 Task: Look for space in Saint-Augustin-de-Desmaures, Canada from 8th June, 2023 to 19th June, 2023 for 1 adult in price range Rs.5000 to Rs.12000. Place can be shared room with 1  bedroom having 1 bed and 1 bathroom. Property type can be house, flat, guest house, hotel. Booking option can be shelf check-in. Required host language is English.
Action: Mouse moved to (527, 92)
Screenshot: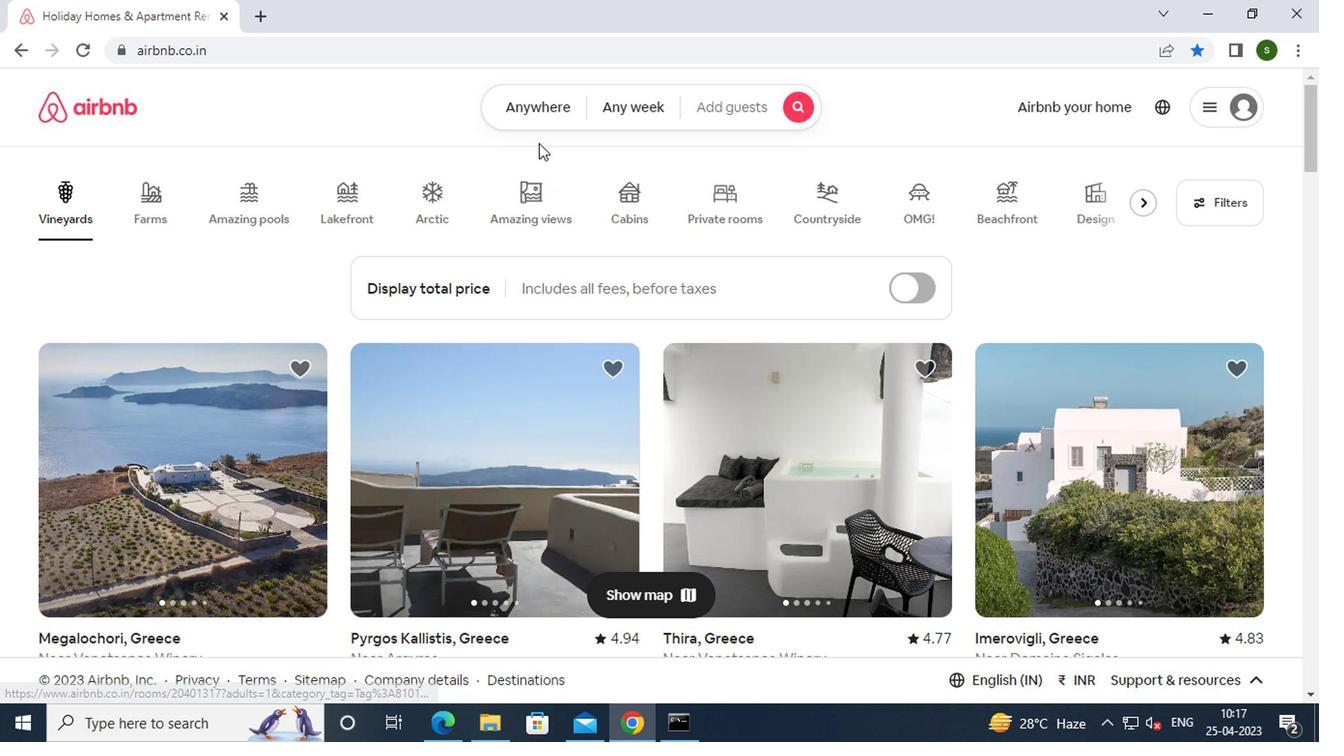 
Action: Mouse pressed left at (527, 92)
Screenshot: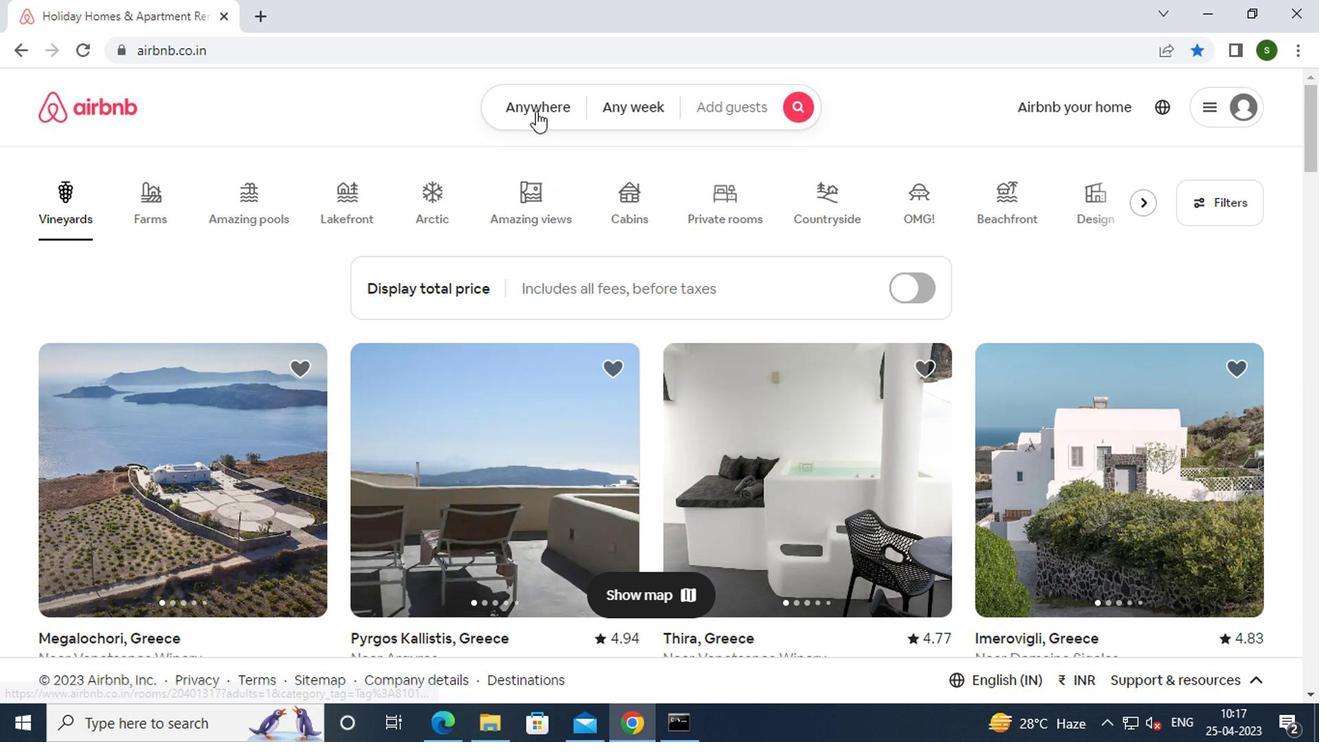 
Action: Mouse moved to (417, 171)
Screenshot: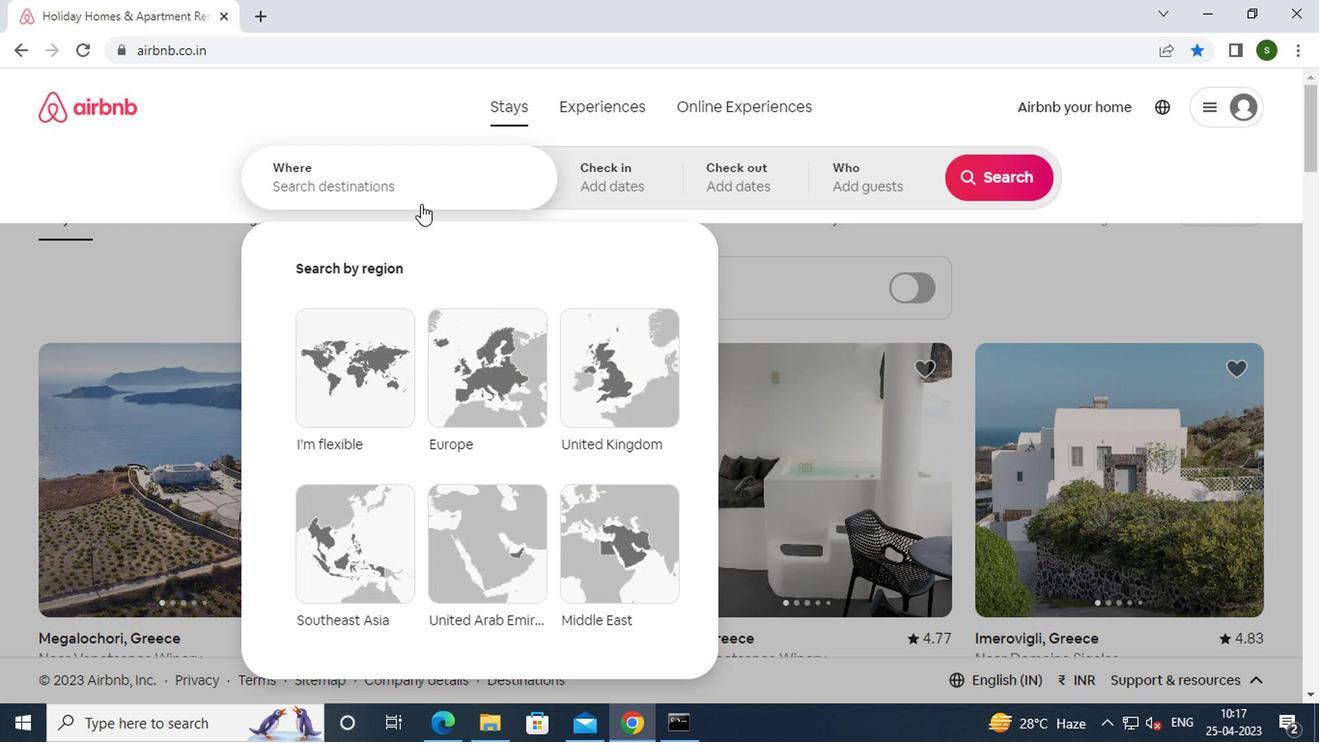 
Action: Mouse pressed left at (417, 171)
Screenshot: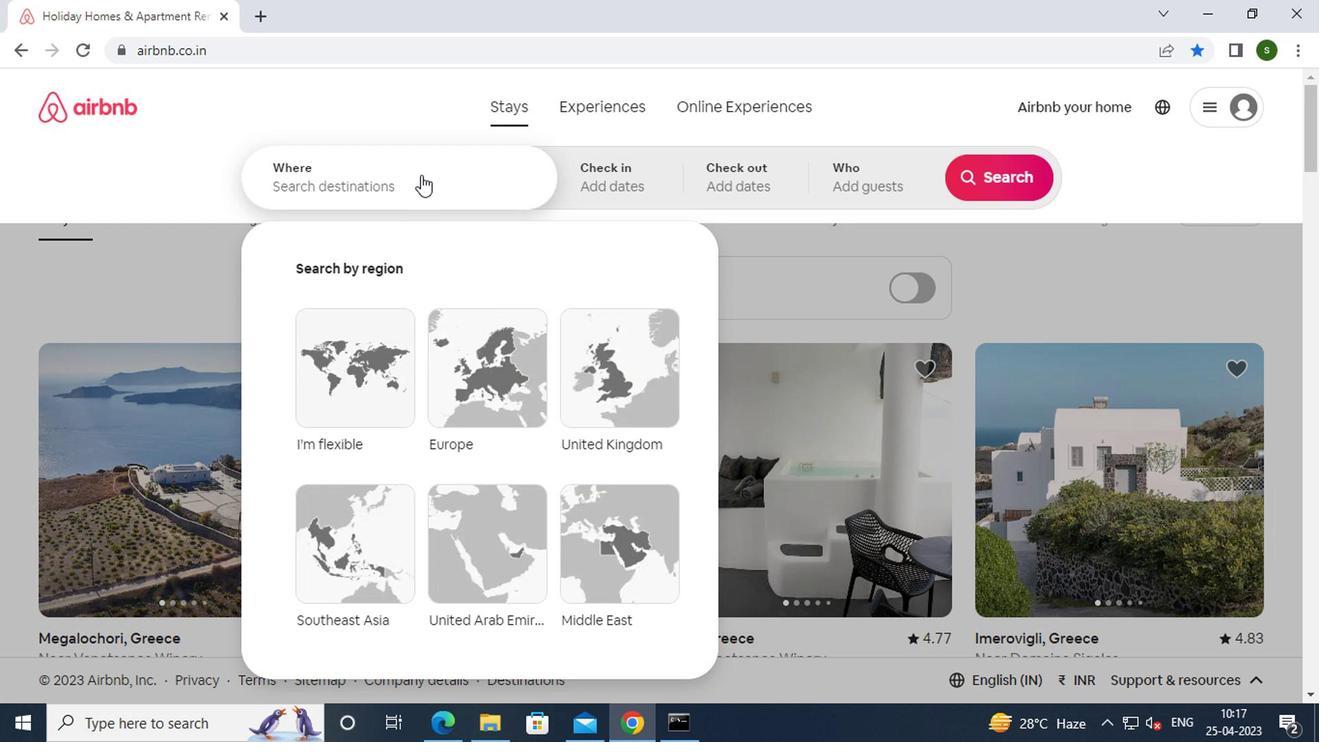 
Action: Mouse moved to (356, 169)
Screenshot: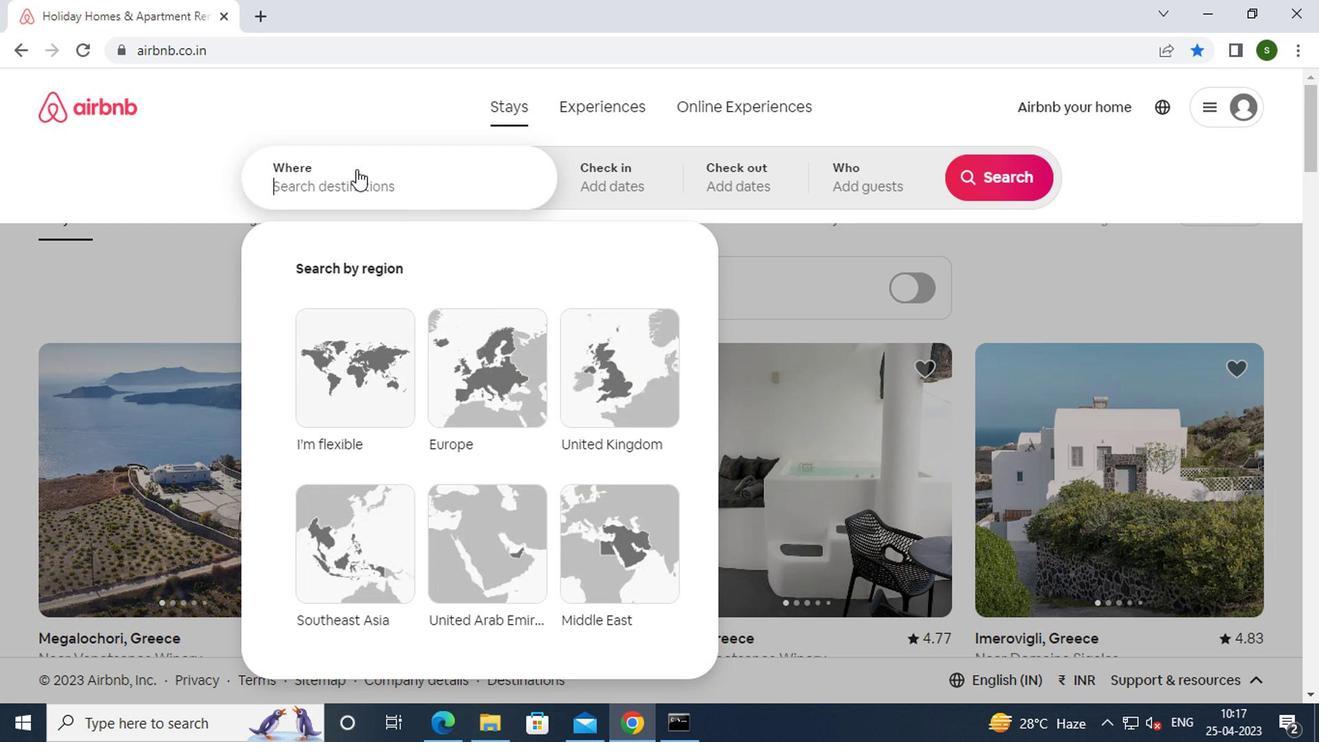 
Action: Key pressed <Key.caps_lock><Key.caps_lock>s<Key.caps_lock>aint-<Key.caps_lock>a<Key.caps_lock>ugustin-de-<Key.caps_lock>d<Key.caps_lock>emaures,<Key.space><Key.caps_lock>c<Key.caps_lock>anada<Key.enter>
Screenshot: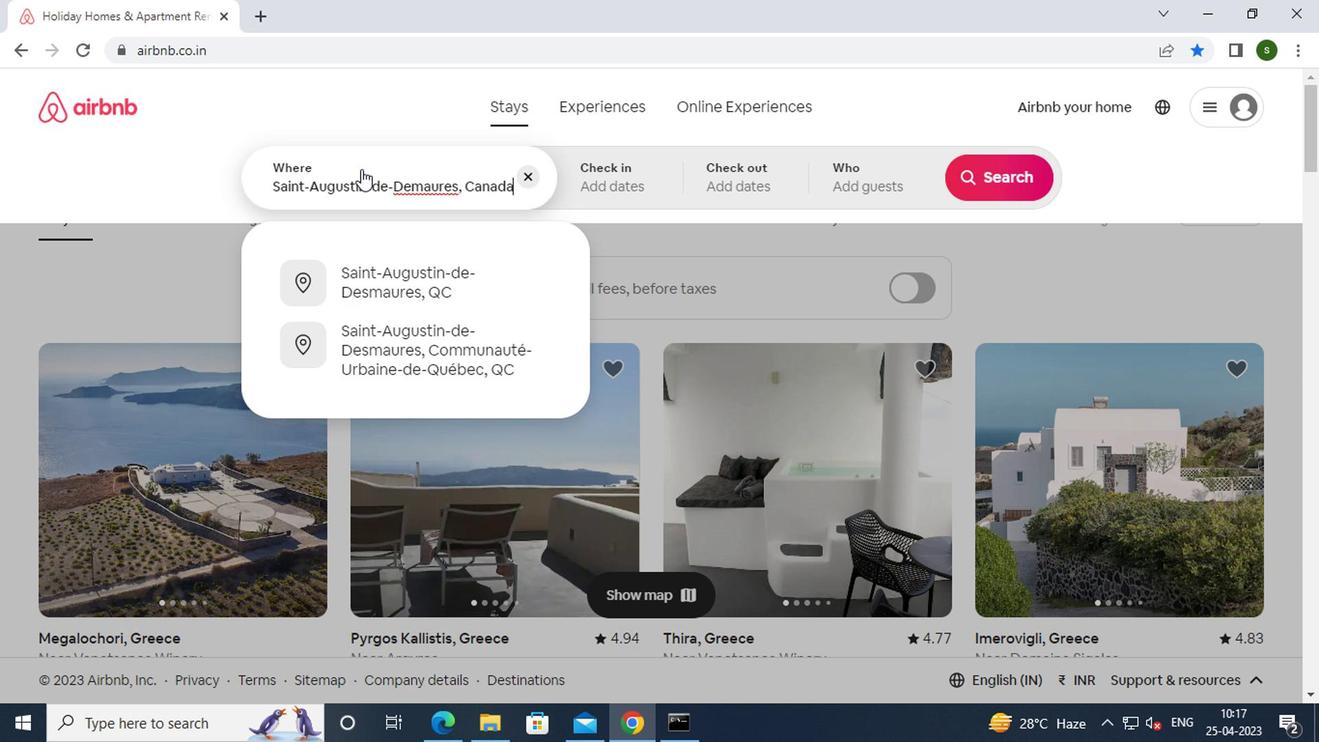 
Action: Mouse moved to (984, 338)
Screenshot: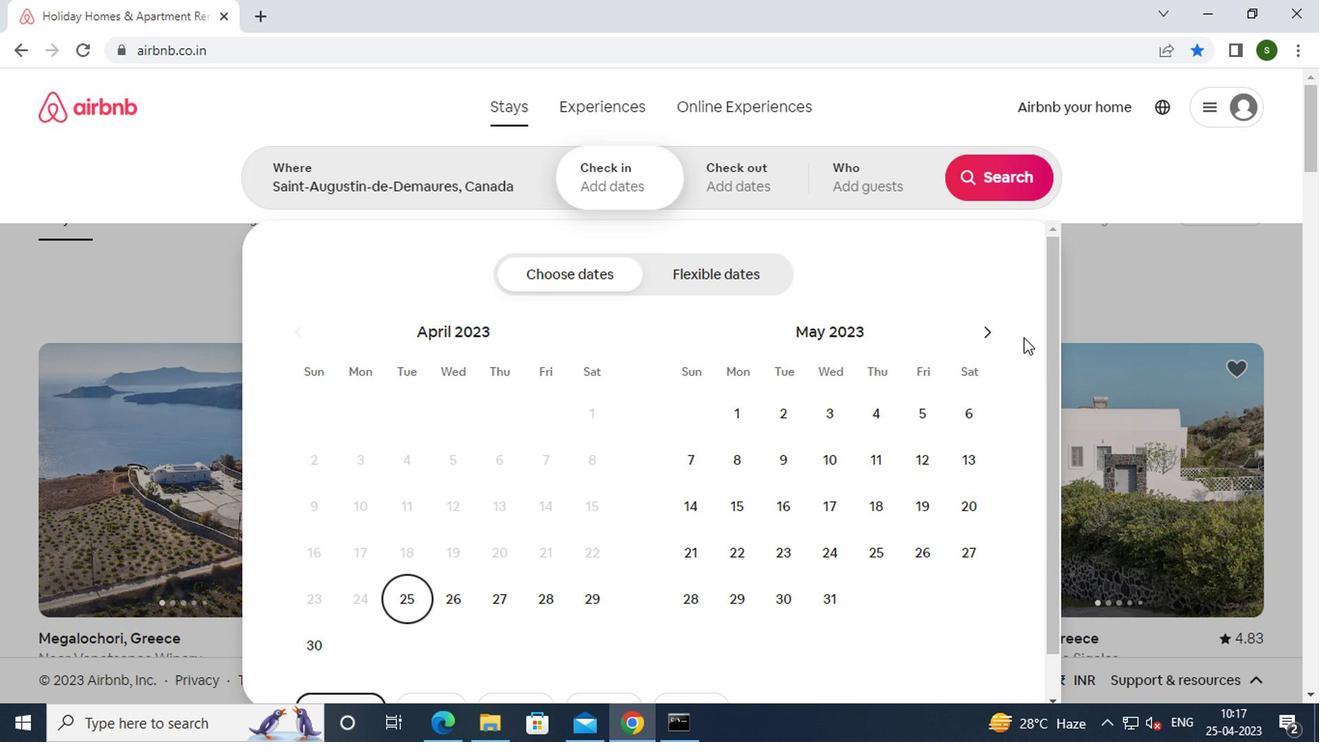 
Action: Mouse pressed left at (984, 338)
Screenshot: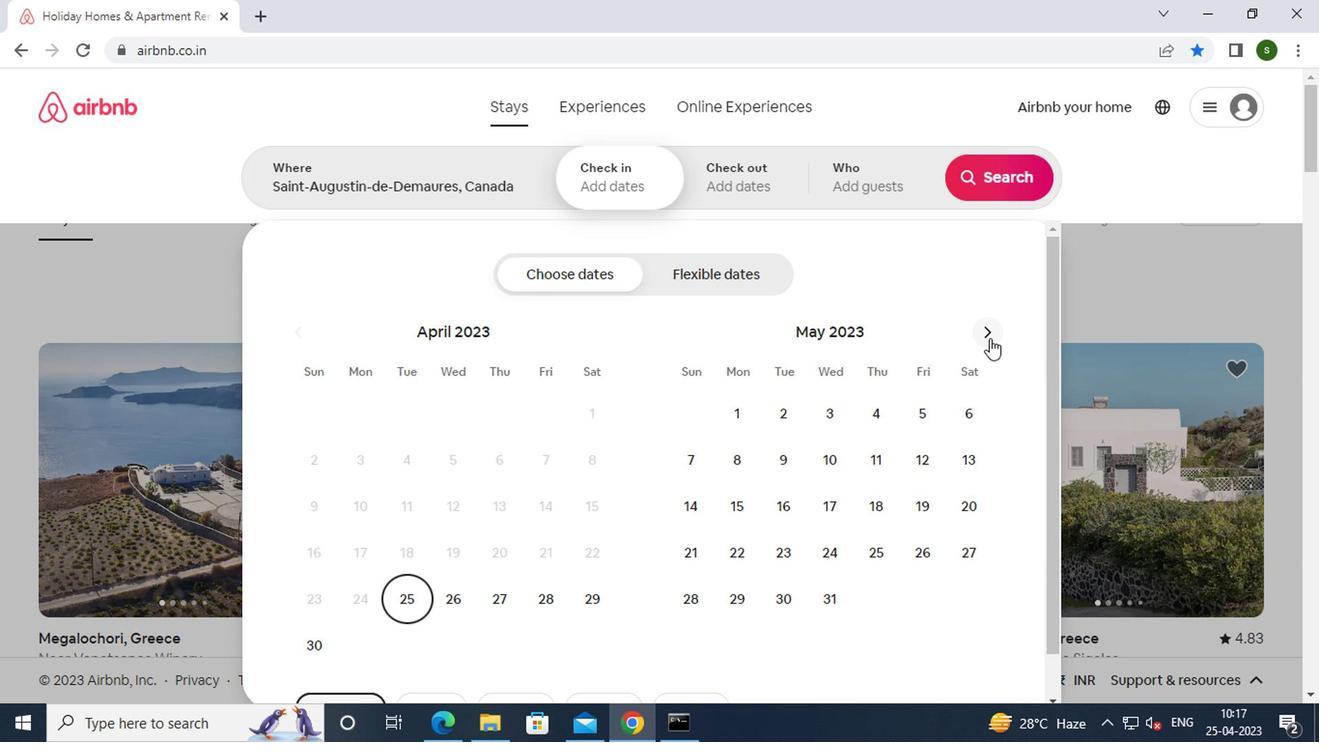 
Action: Mouse moved to (867, 458)
Screenshot: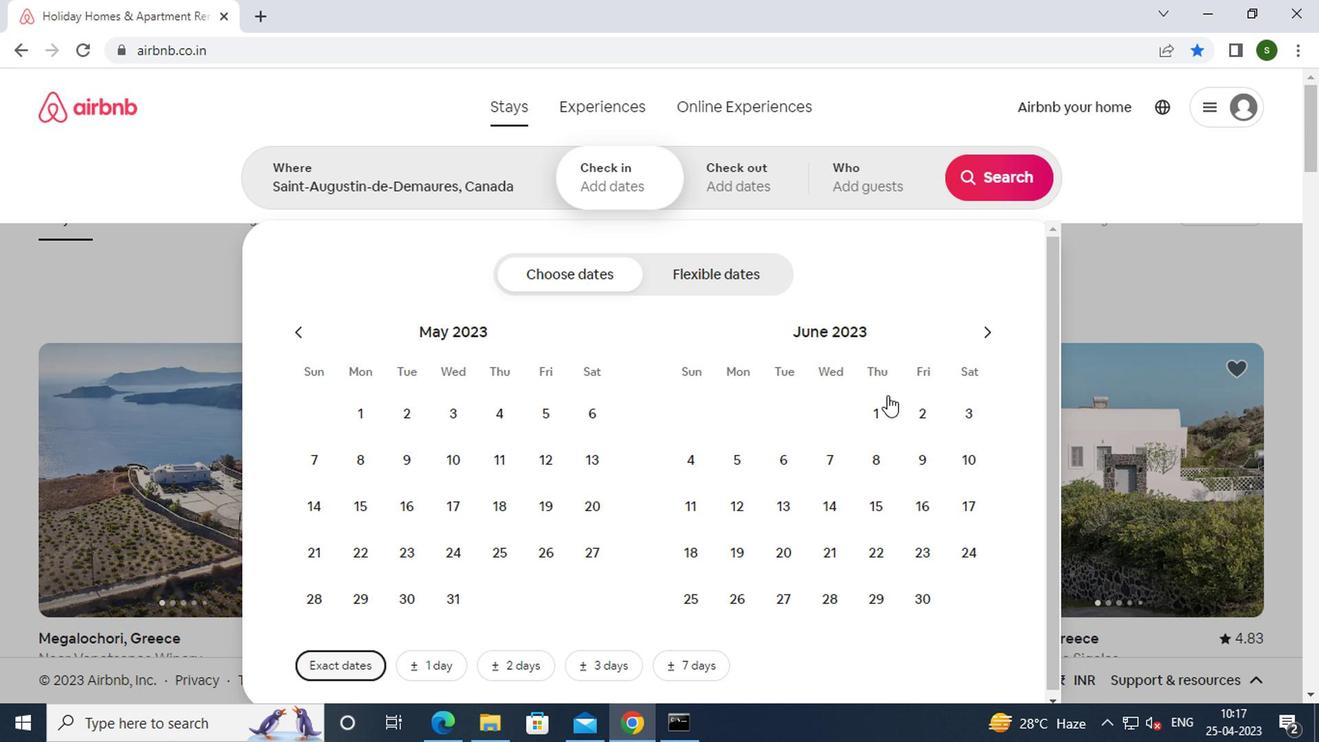 
Action: Mouse pressed left at (867, 458)
Screenshot: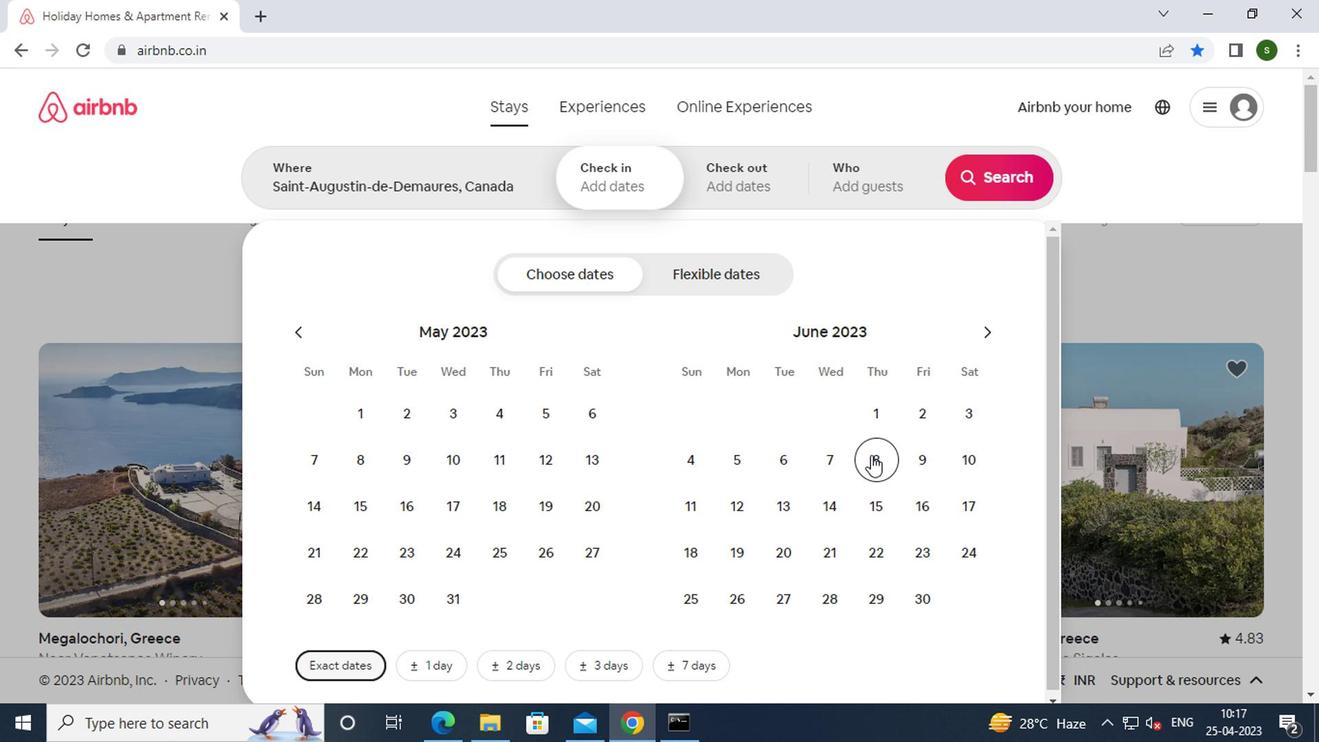 
Action: Mouse moved to (720, 564)
Screenshot: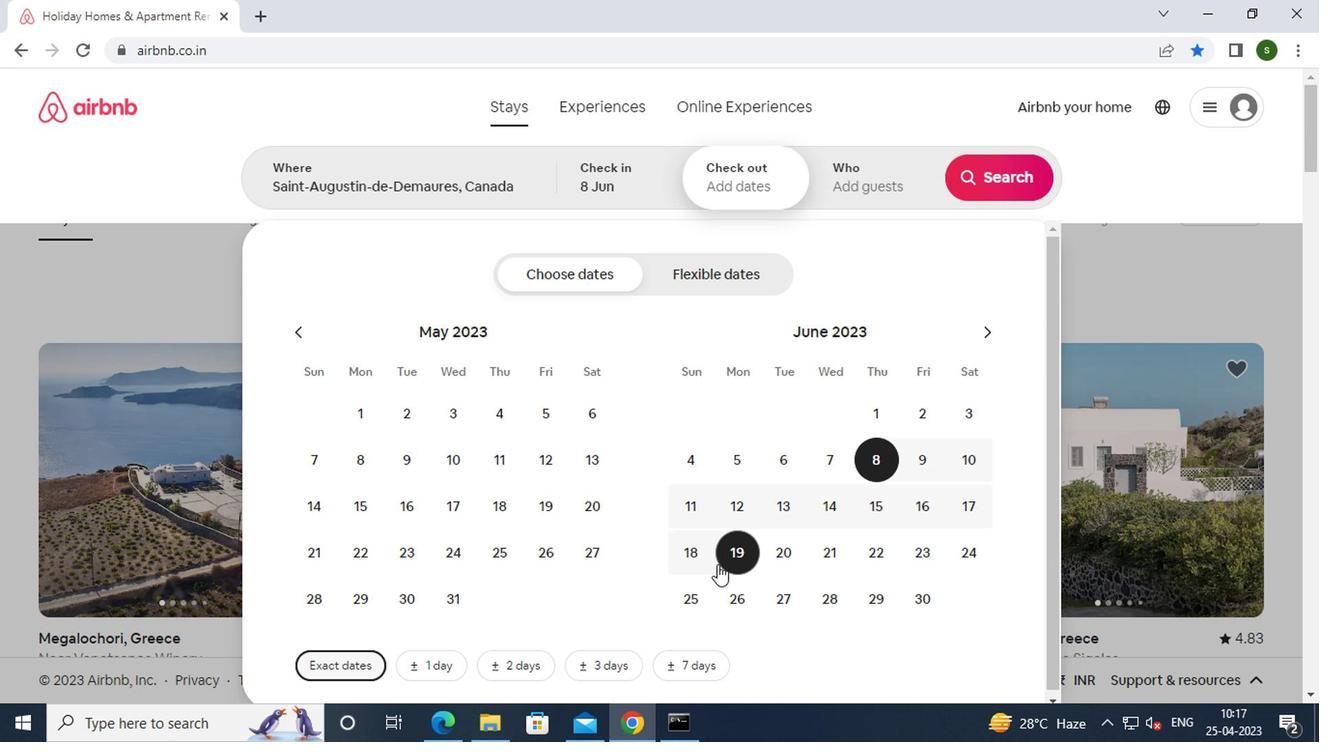 
Action: Mouse pressed left at (720, 564)
Screenshot: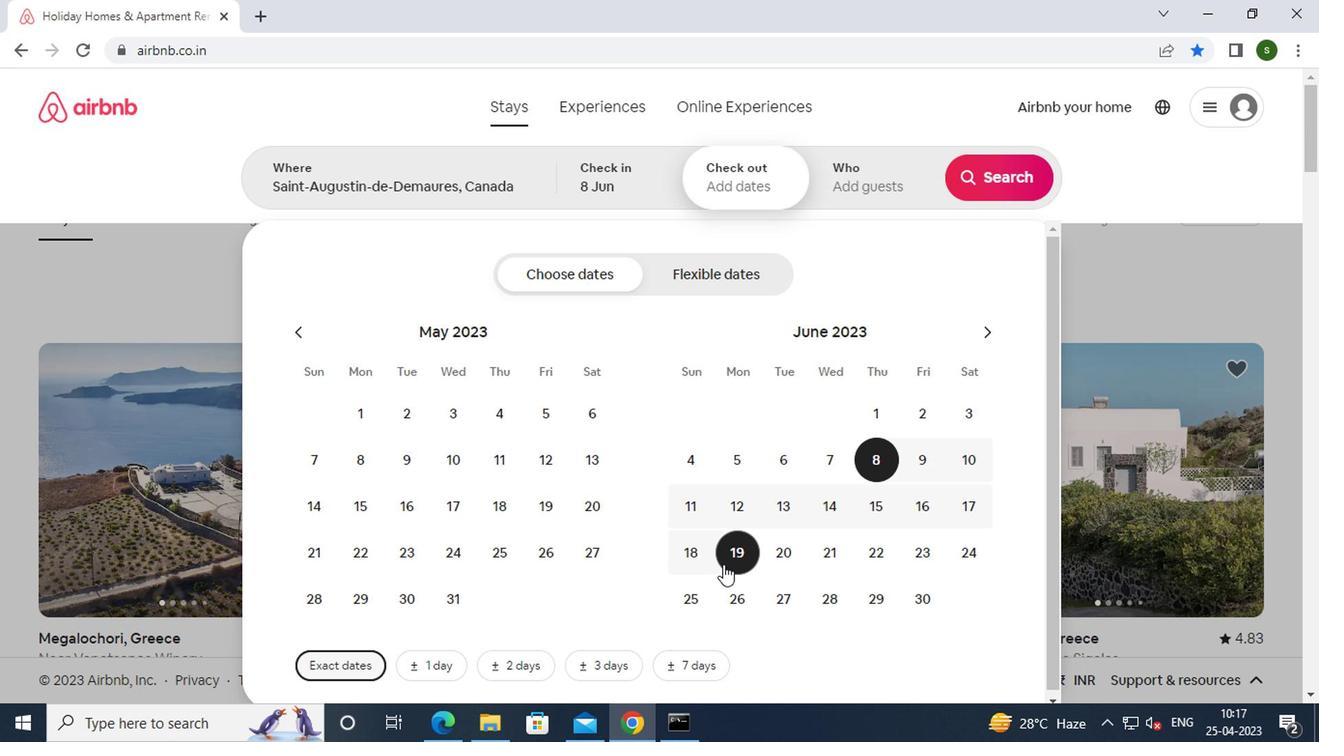 
Action: Mouse moved to (844, 192)
Screenshot: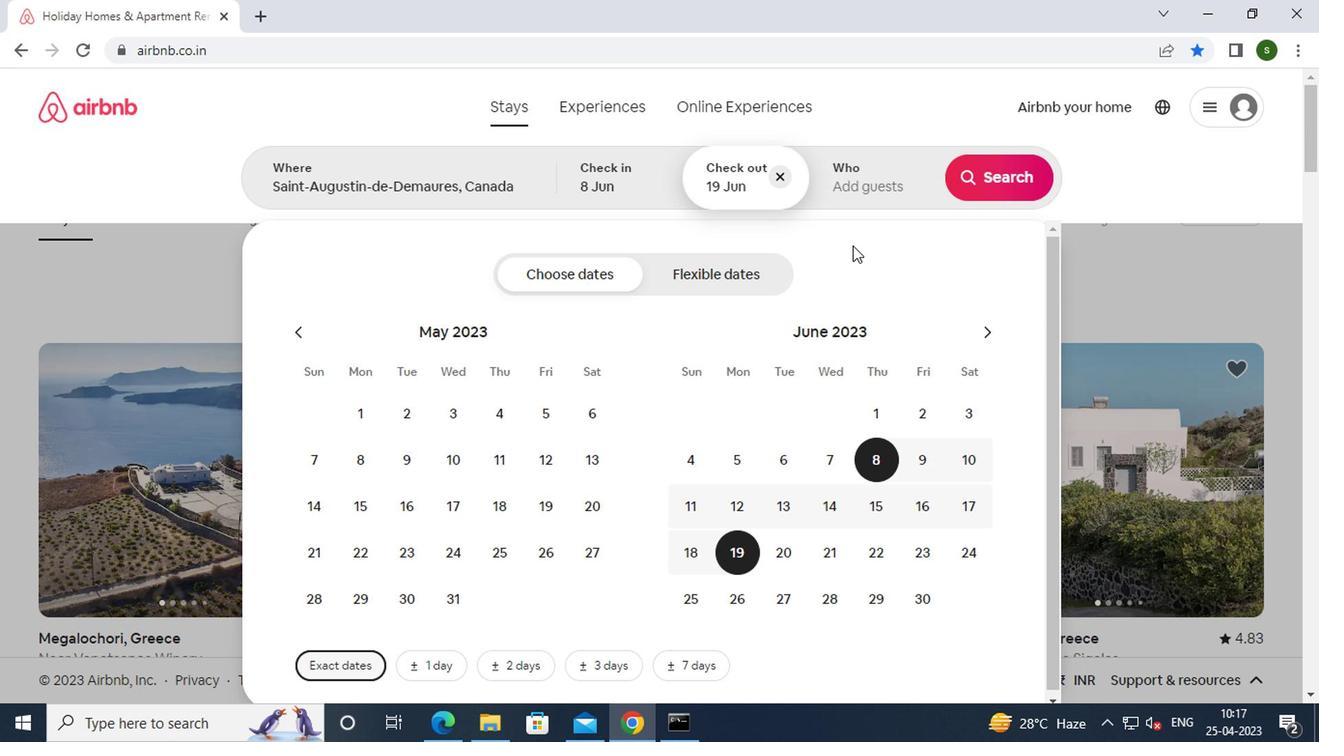 
Action: Mouse pressed left at (844, 192)
Screenshot: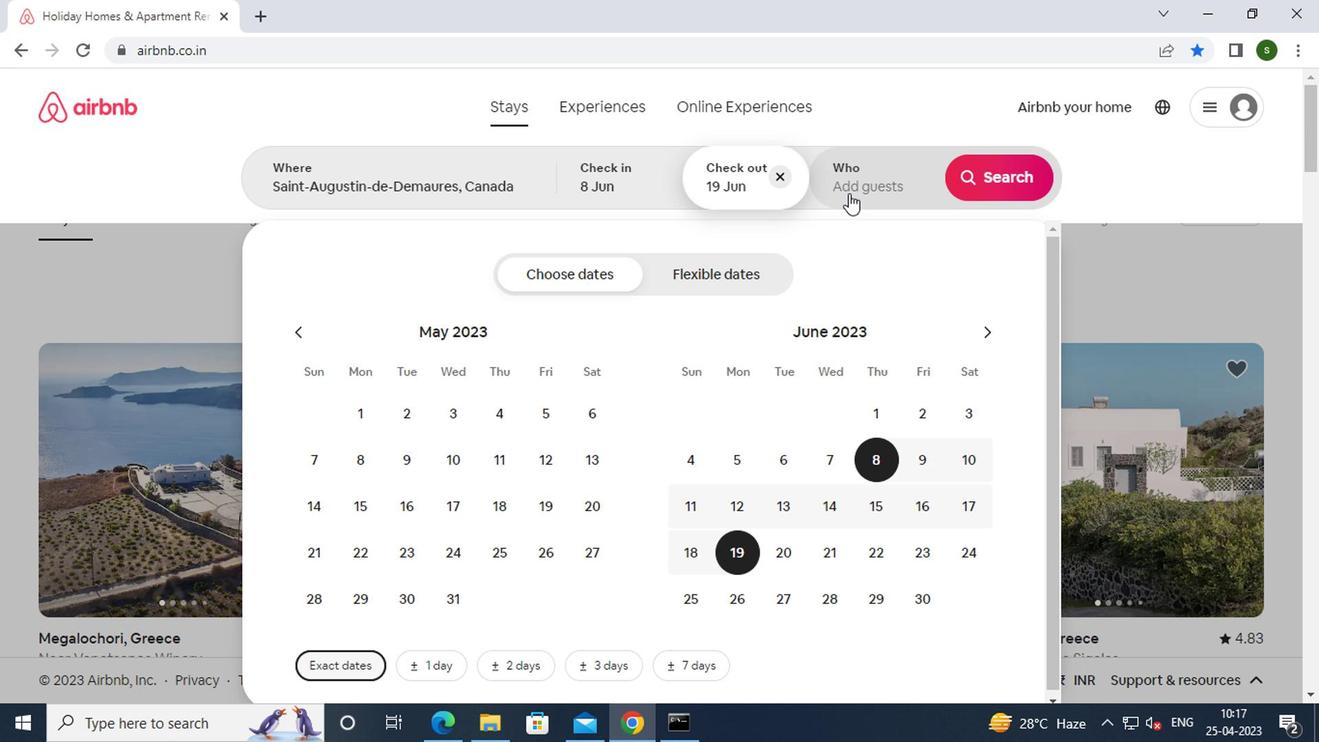 
Action: Mouse moved to (1022, 283)
Screenshot: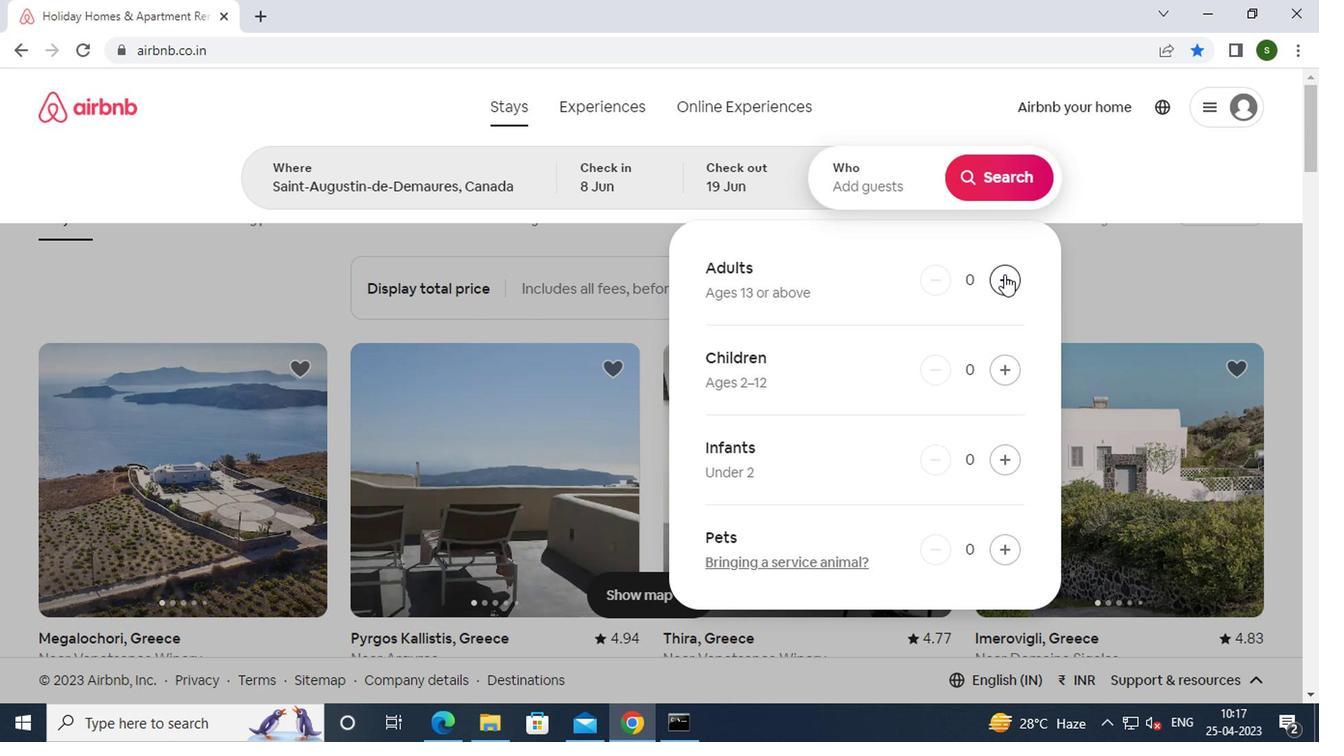 
Action: Mouse pressed left at (1022, 283)
Screenshot: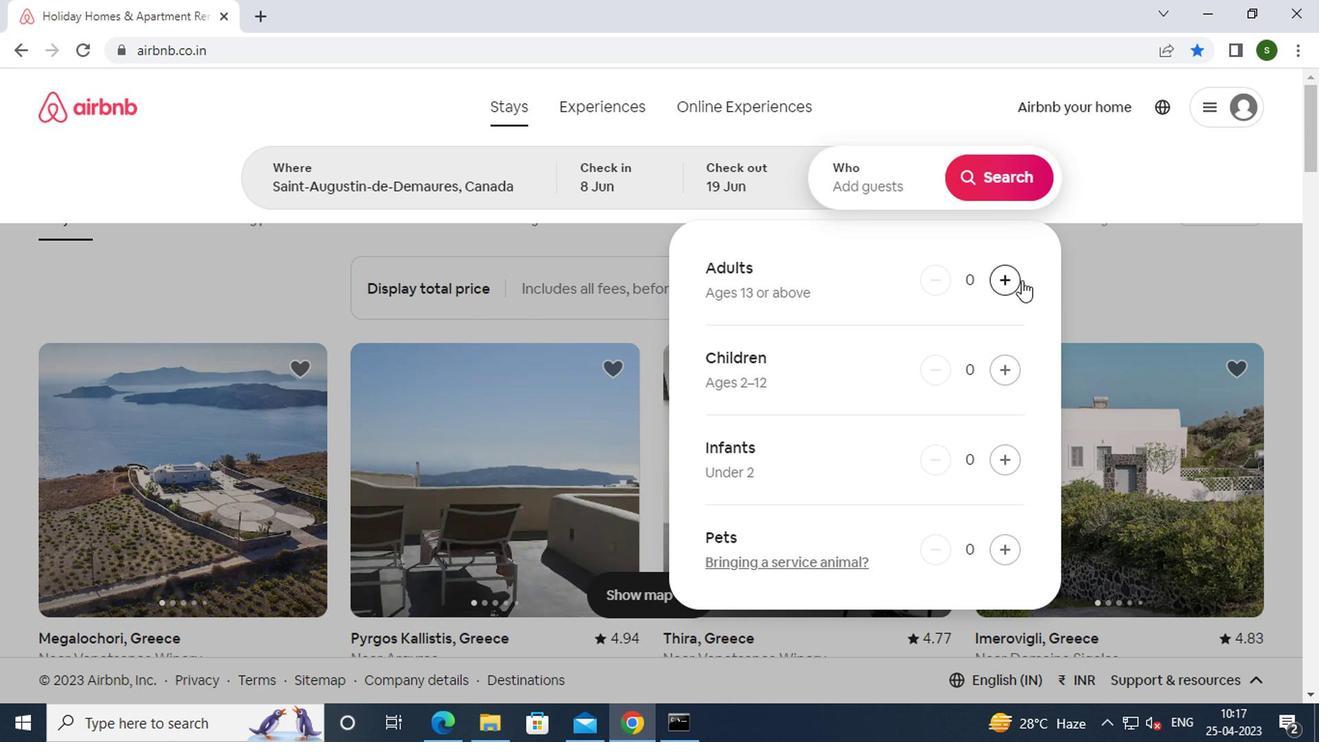 
Action: Mouse moved to (1012, 278)
Screenshot: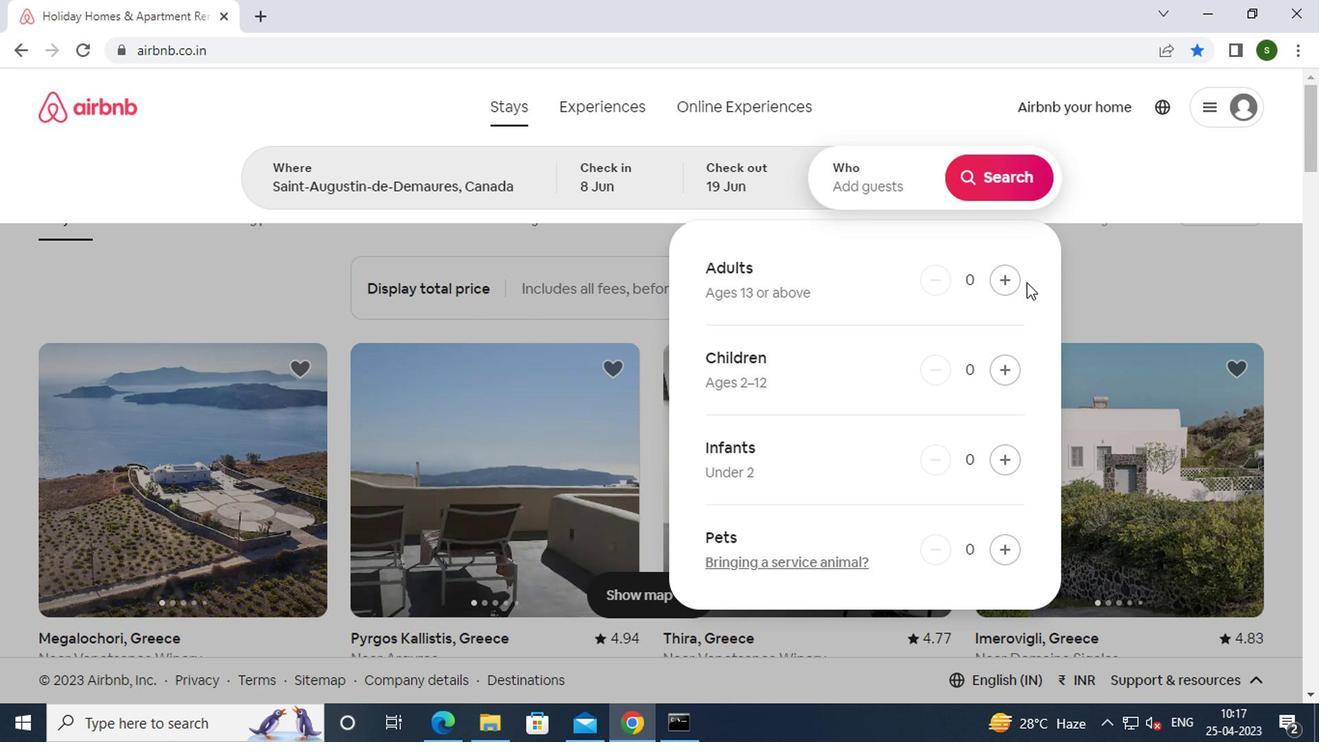 
Action: Mouse pressed left at (1012, 278)
Screenshot: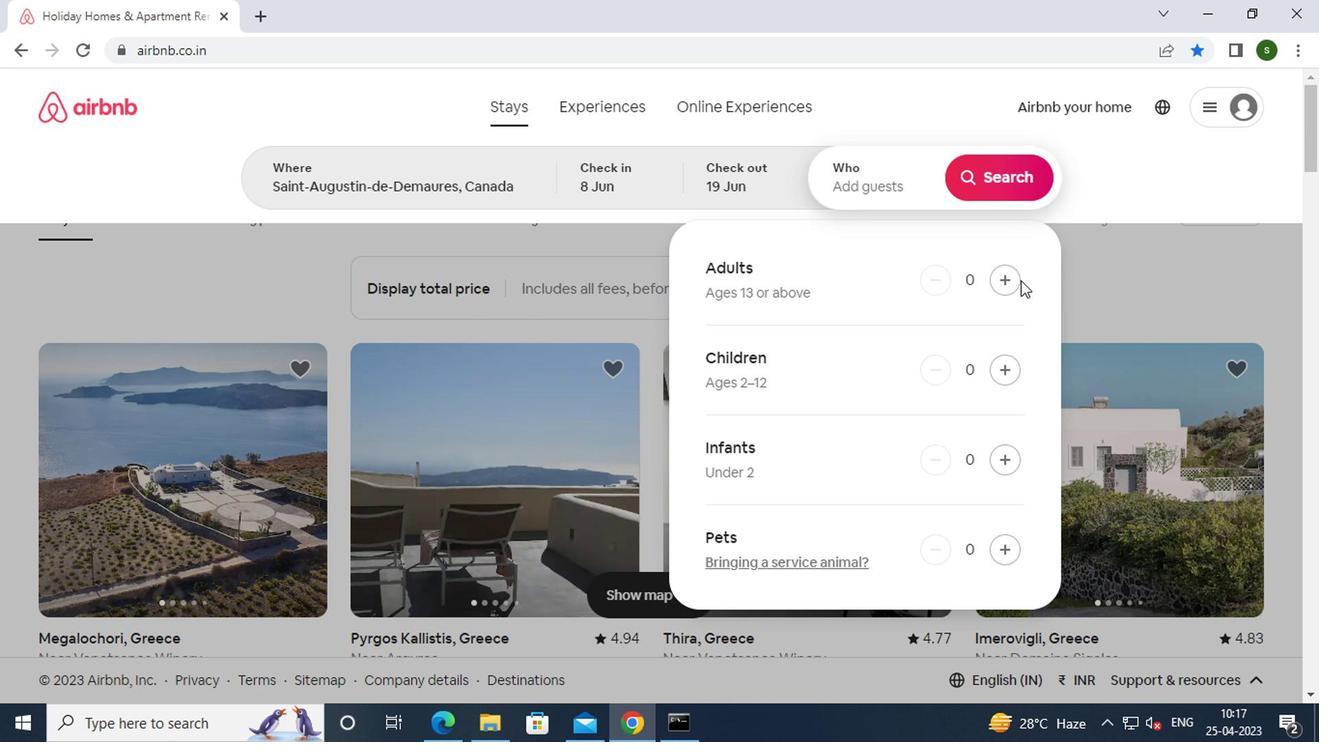 
Action: Mouse moved to (1007, 171)
Screenshot: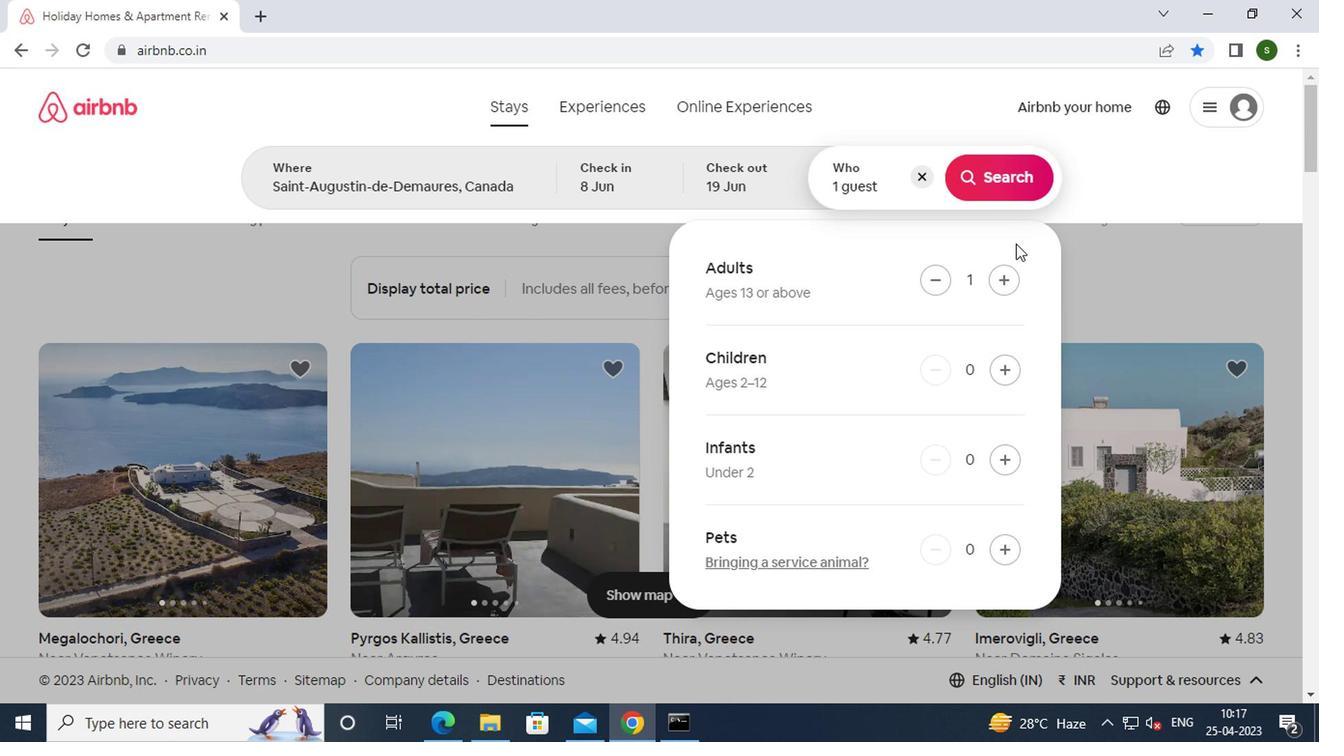 
Action: Mouse pressed left at (1007, 171)
Screenshot: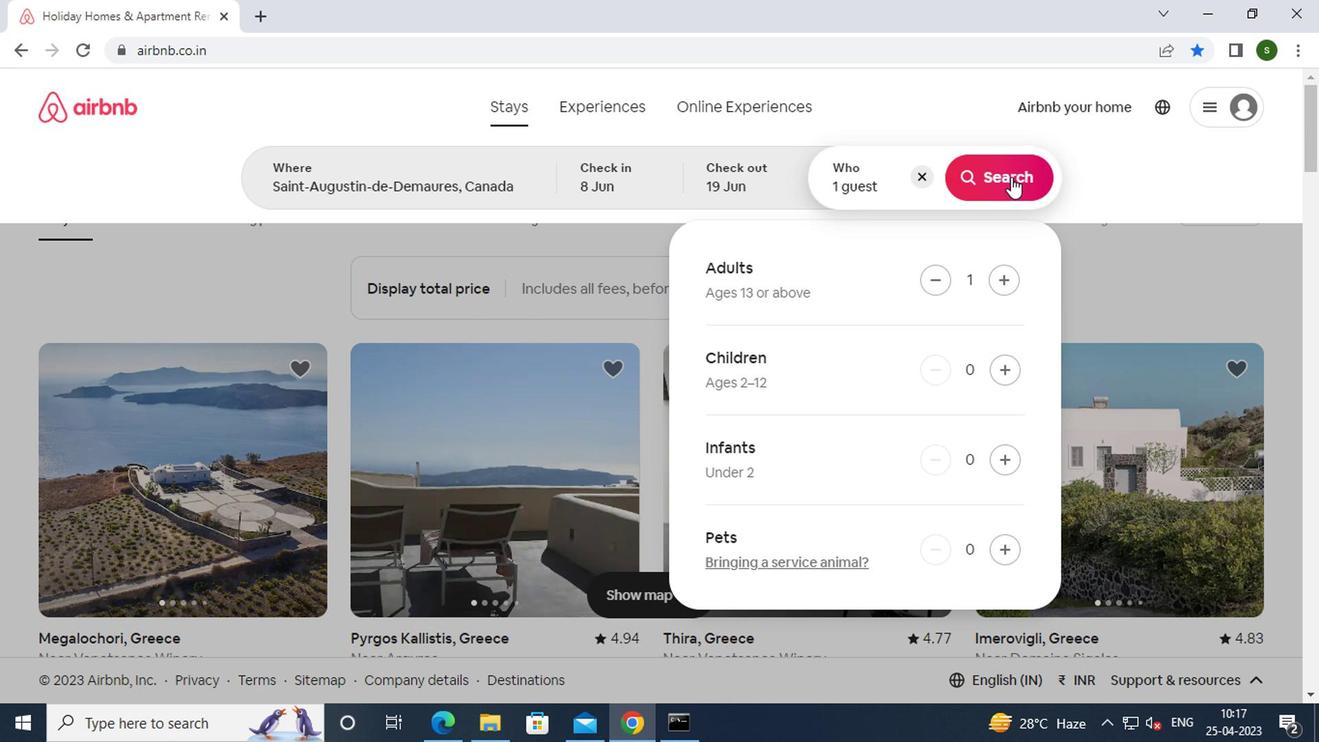 
Action: Mouse moved to (1254, 199)
Screenshot: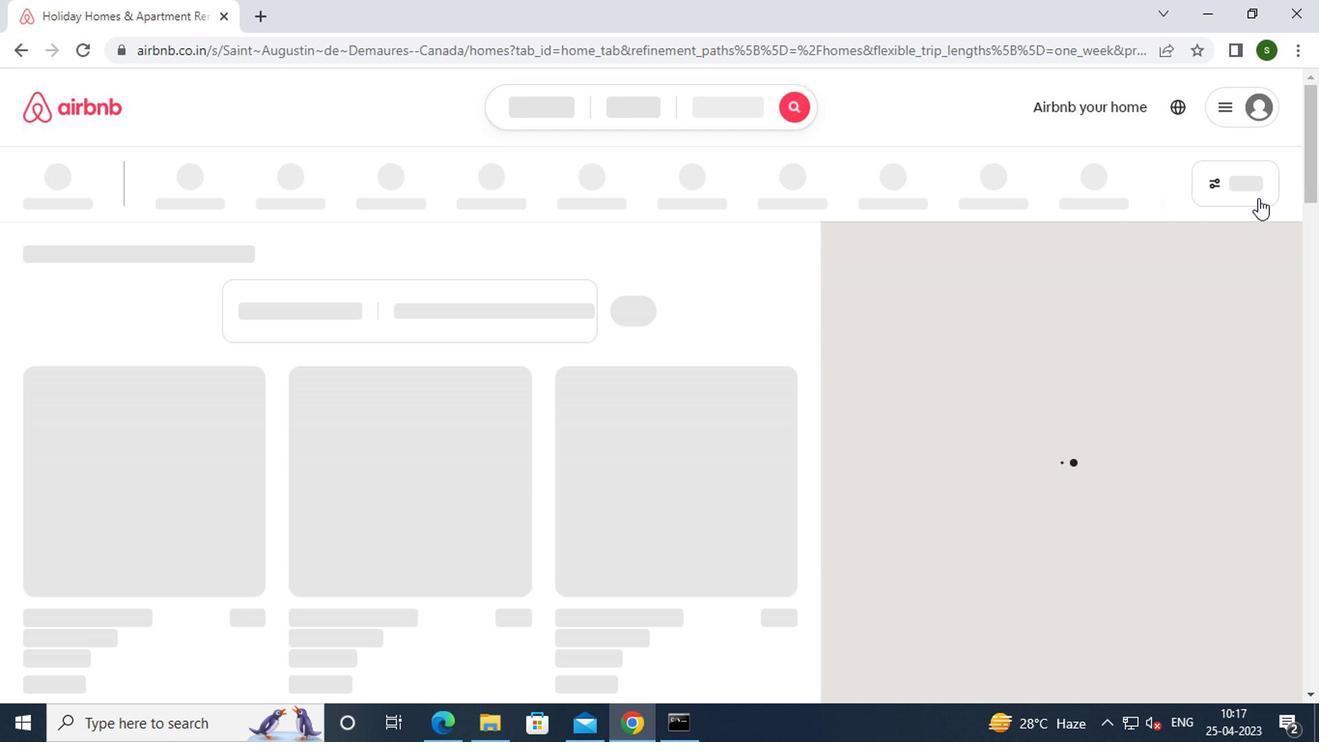 
Action: Mouse pressed left at (1254, 199)
Screenshot: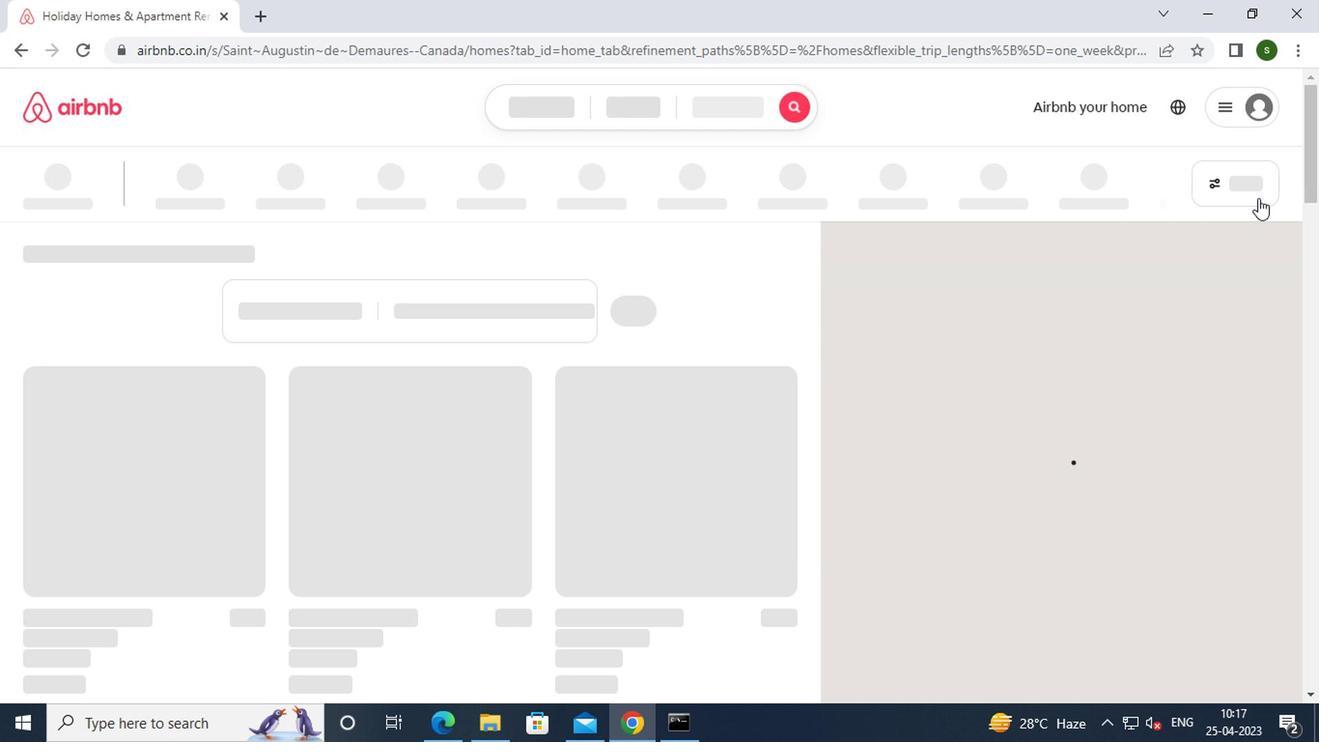 
Action: Mouse moved to (1242, 178)
Screenshot: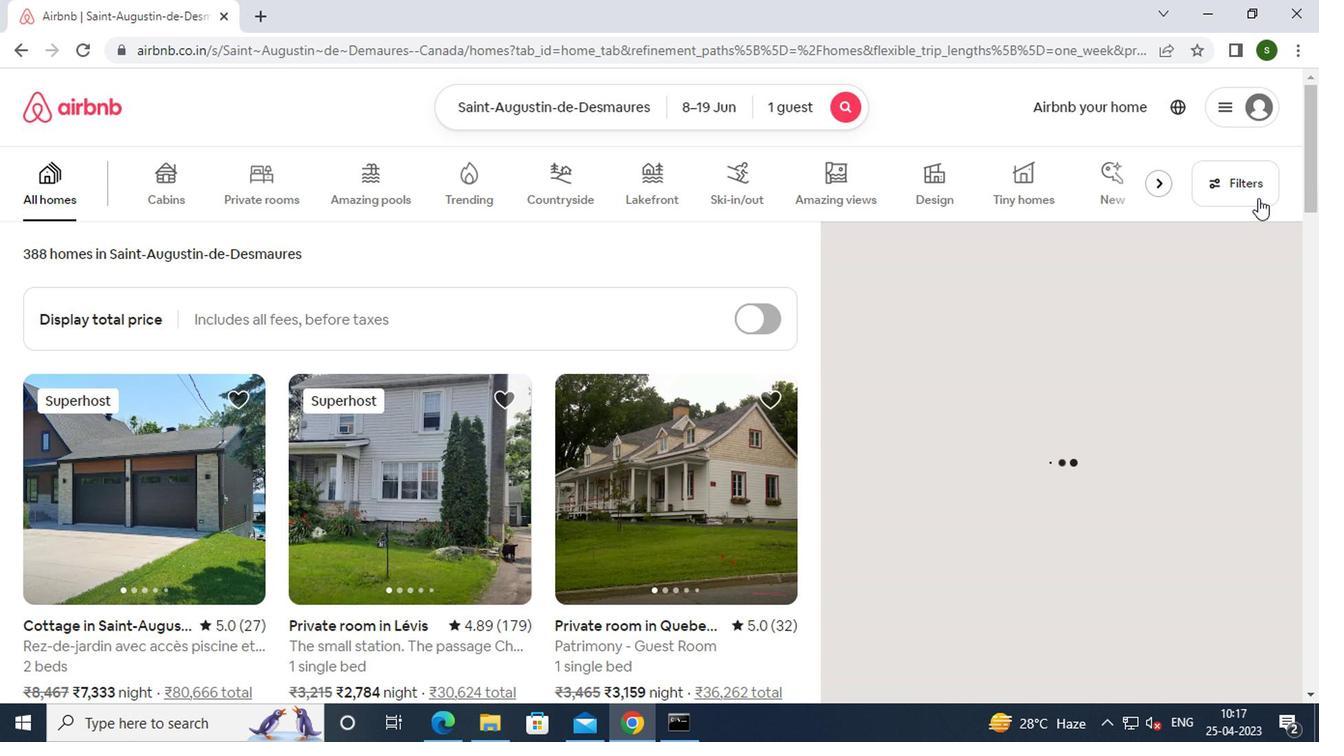 
Action: Mouse pressed left at (1242, 178)
Screenshot: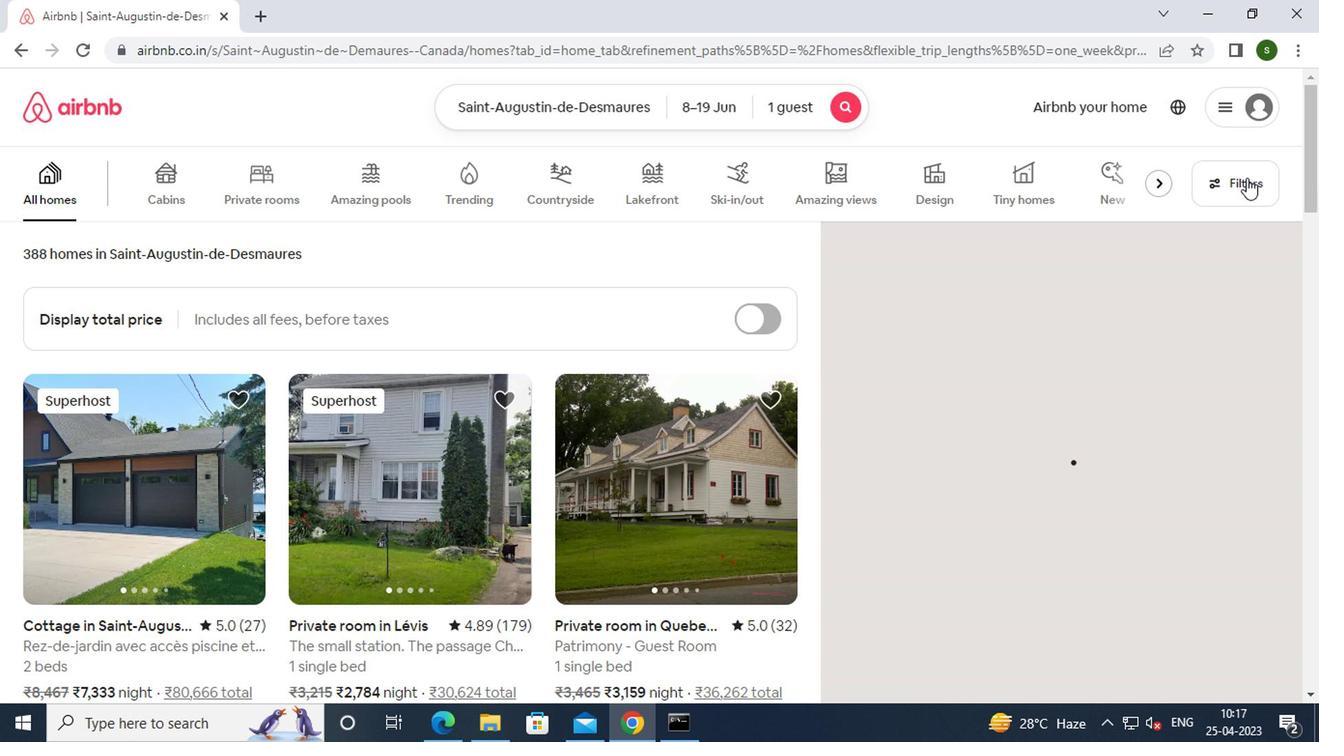 
Action: Mouse moved to (561, 424)
Screenshot: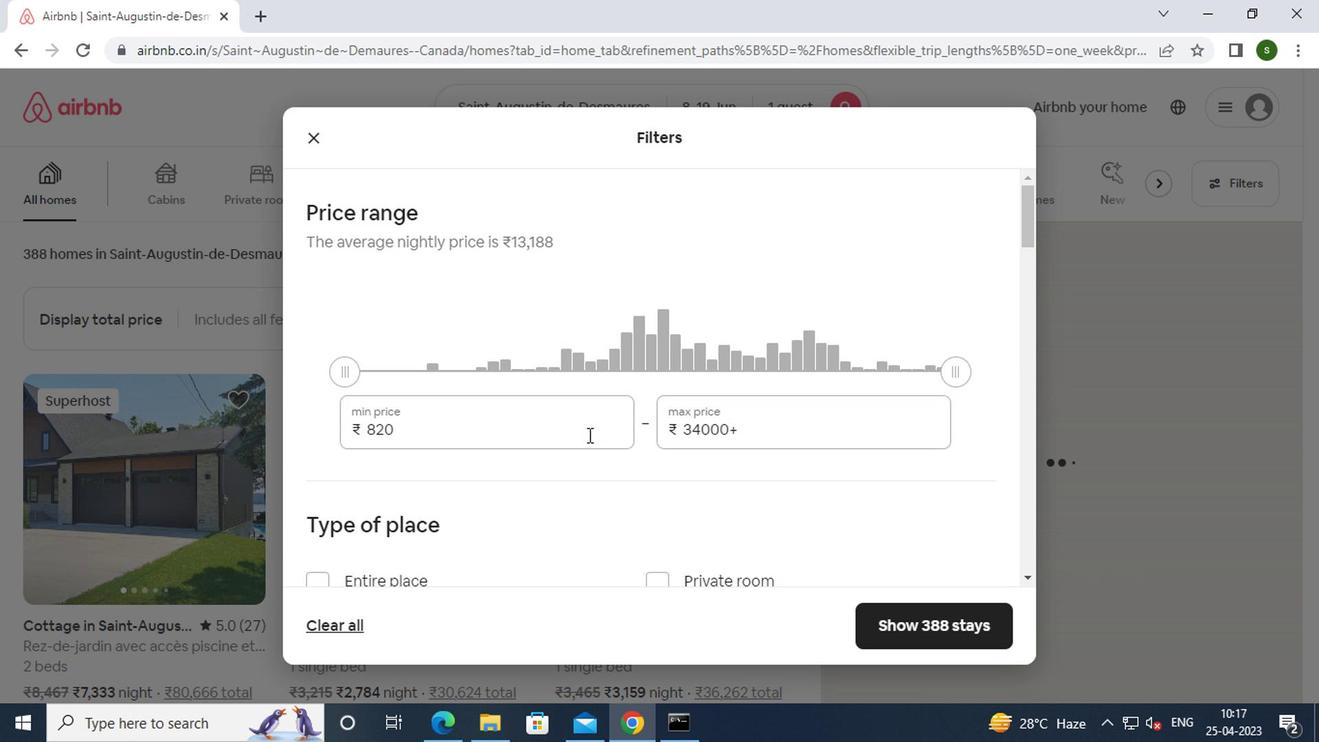 
Action: Mouse pressed left at (561, 424)
Screenshot: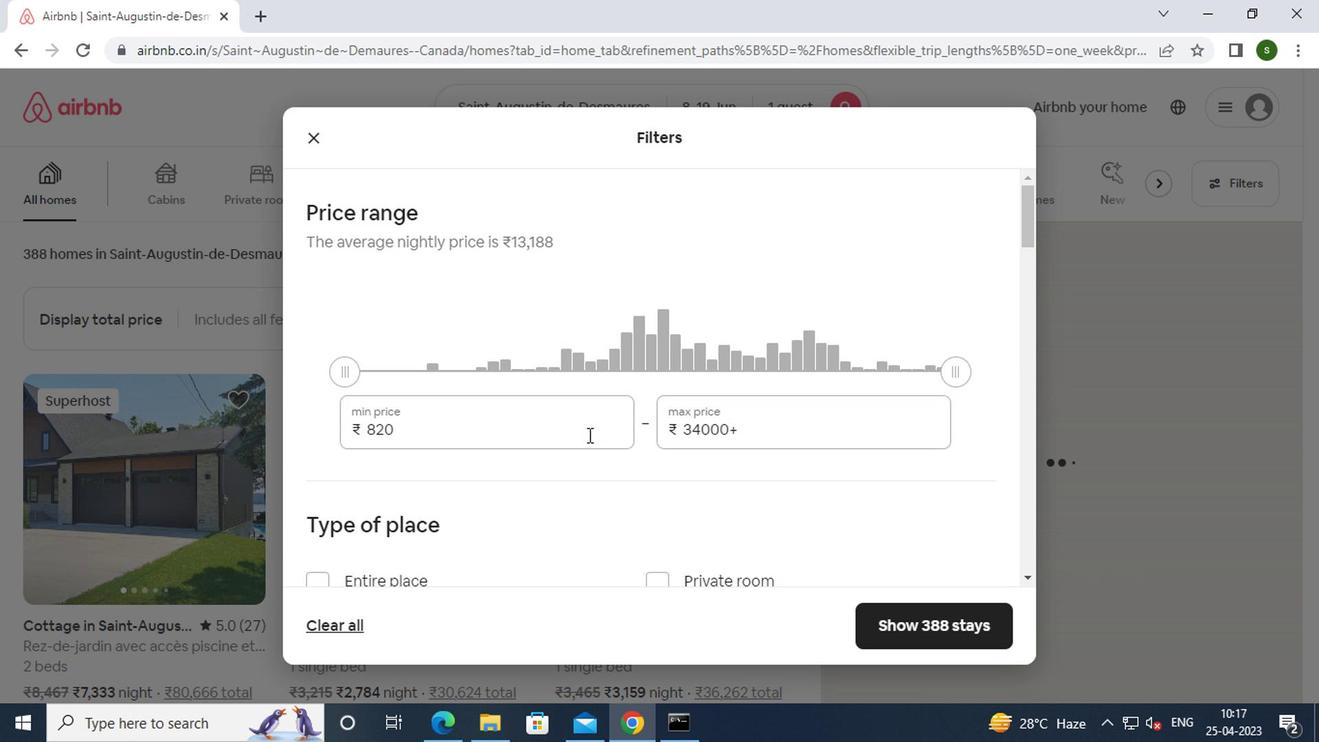 
Action: Key pressed <Key.backspace><Key.backspace><Key.backspace><Key.backspace><Key.backspace><Key.backspace>5000
Screenshot: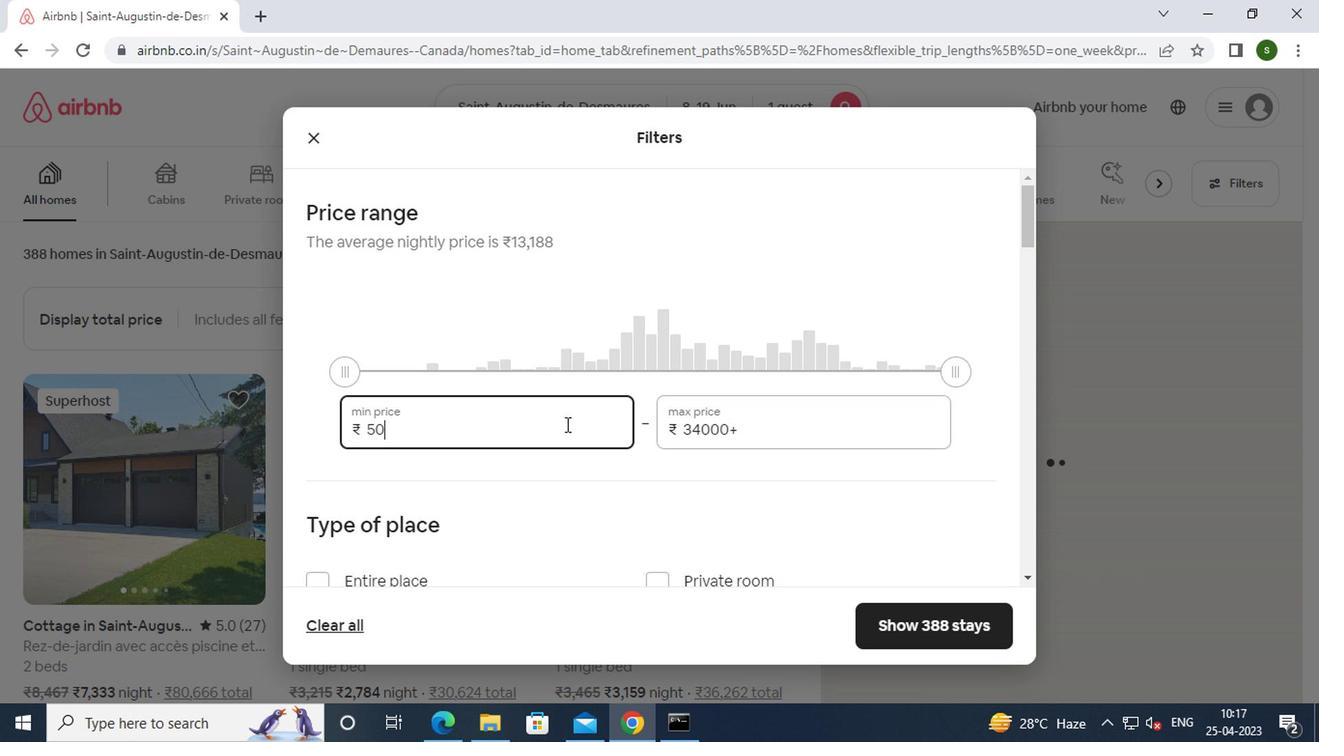 
Action: Mouse moved to (783, 430)
Screenshot: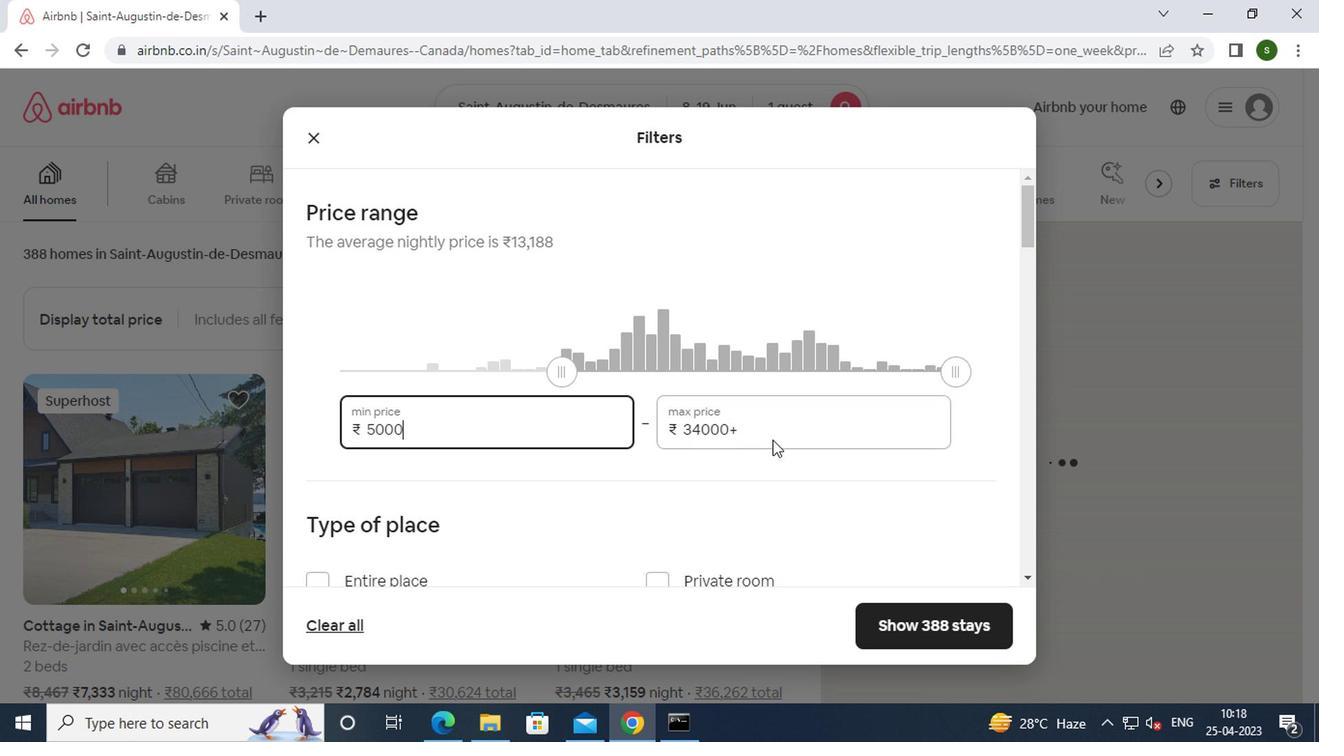 
Action: Mouse pressed left at (783, 430)
Screenshot: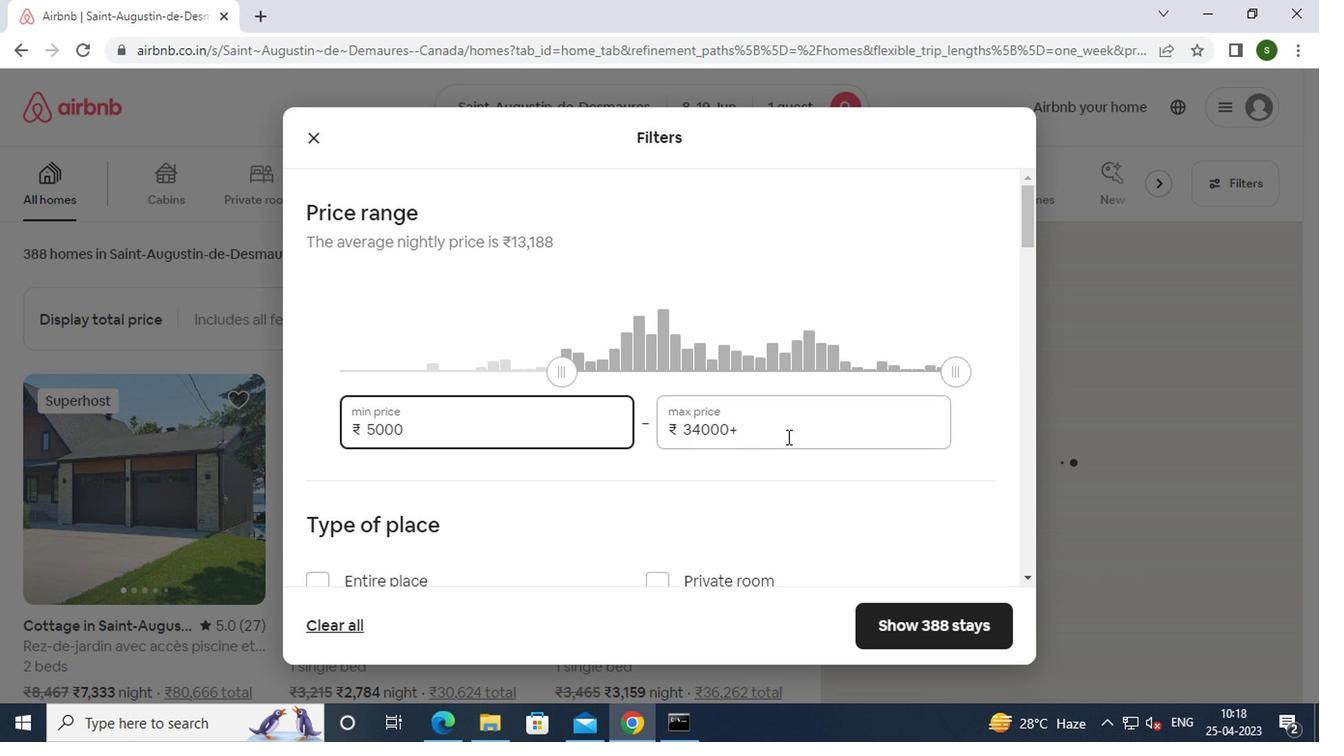 
Action: Key pressed <Key.backspace><Key.backspace><Key.backspace><Key.backspace><Key.backspace><Key.backspace><Key.backspace><Key.backspace><Key.backspace><Key.backspace>12000
Screenshot: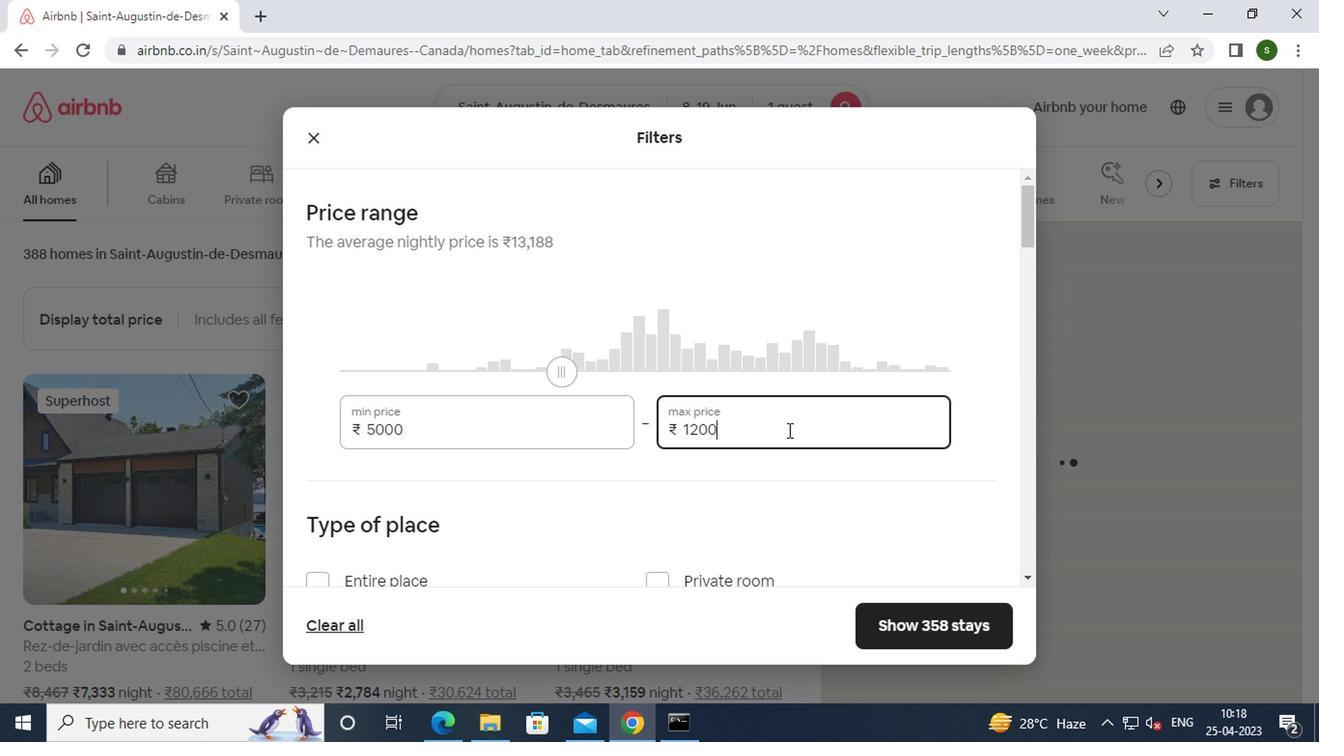 
Action: Mouse moved to (732, 428)
Screenshot: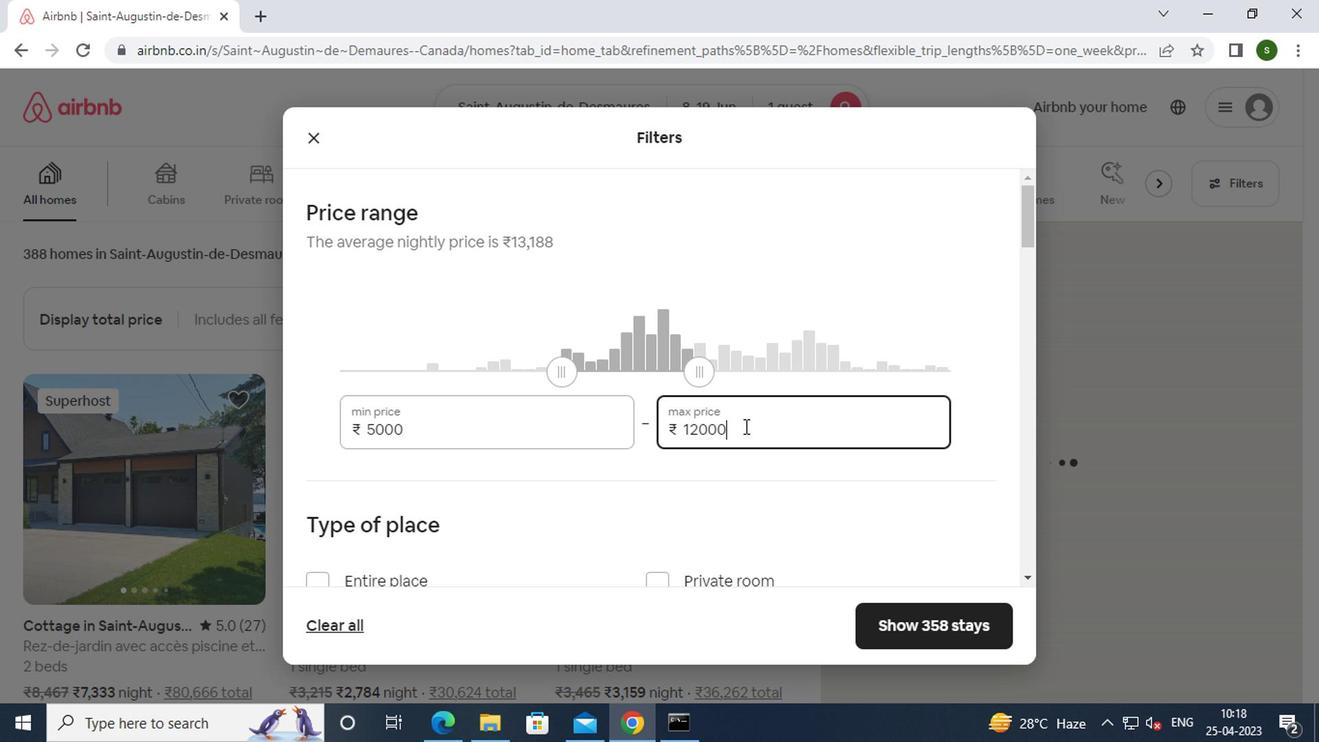 
Action: Mouse scrolled (732, 427) with delta (0, 0)
Screenshot: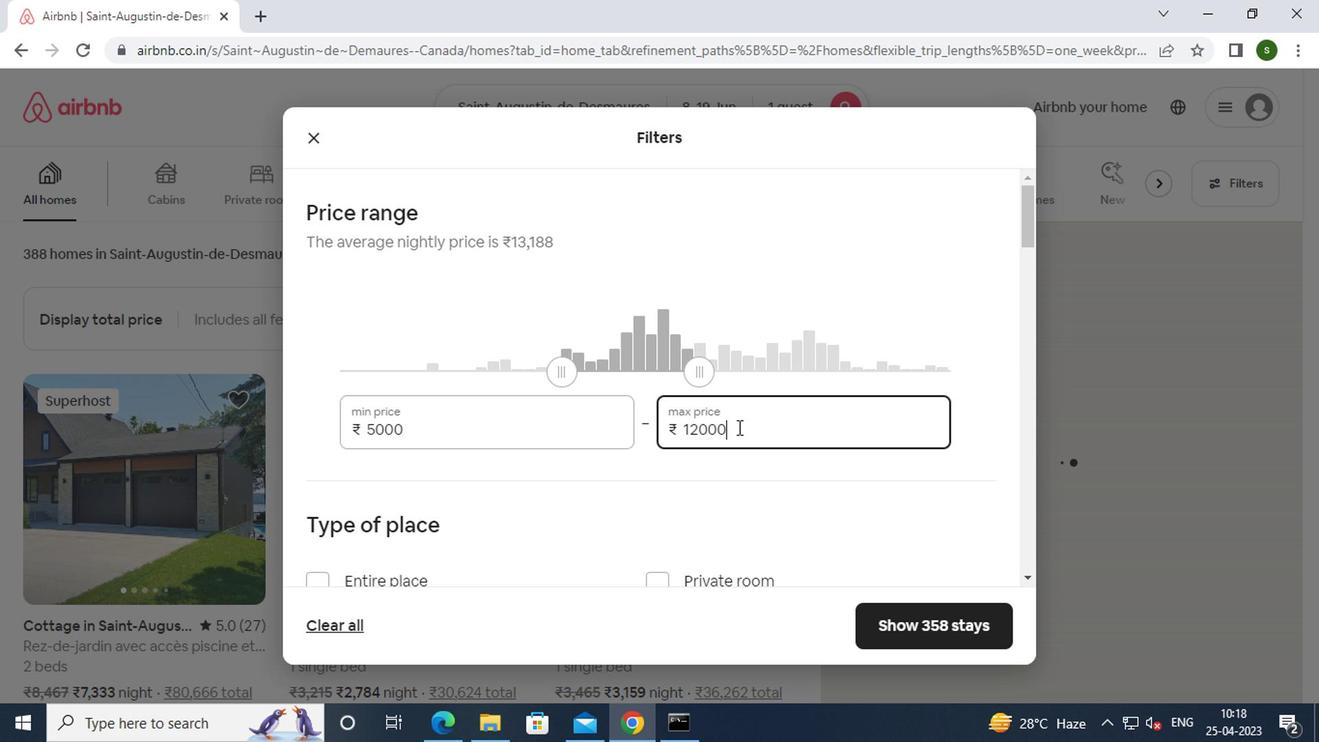 
Action: Mouse scrolled (732, 427) with delta (0, 0)
Screenshot: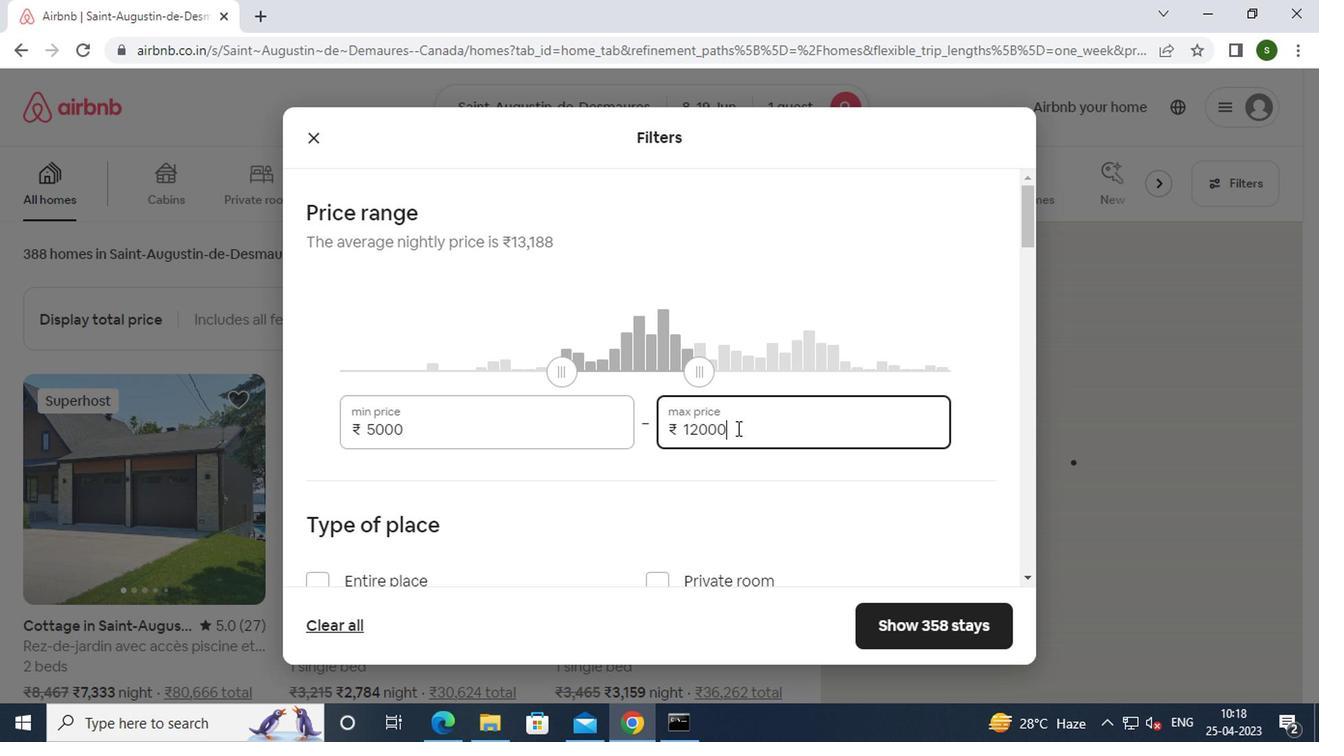 
Action: Mouse moved to (339, 465)
Screenshot: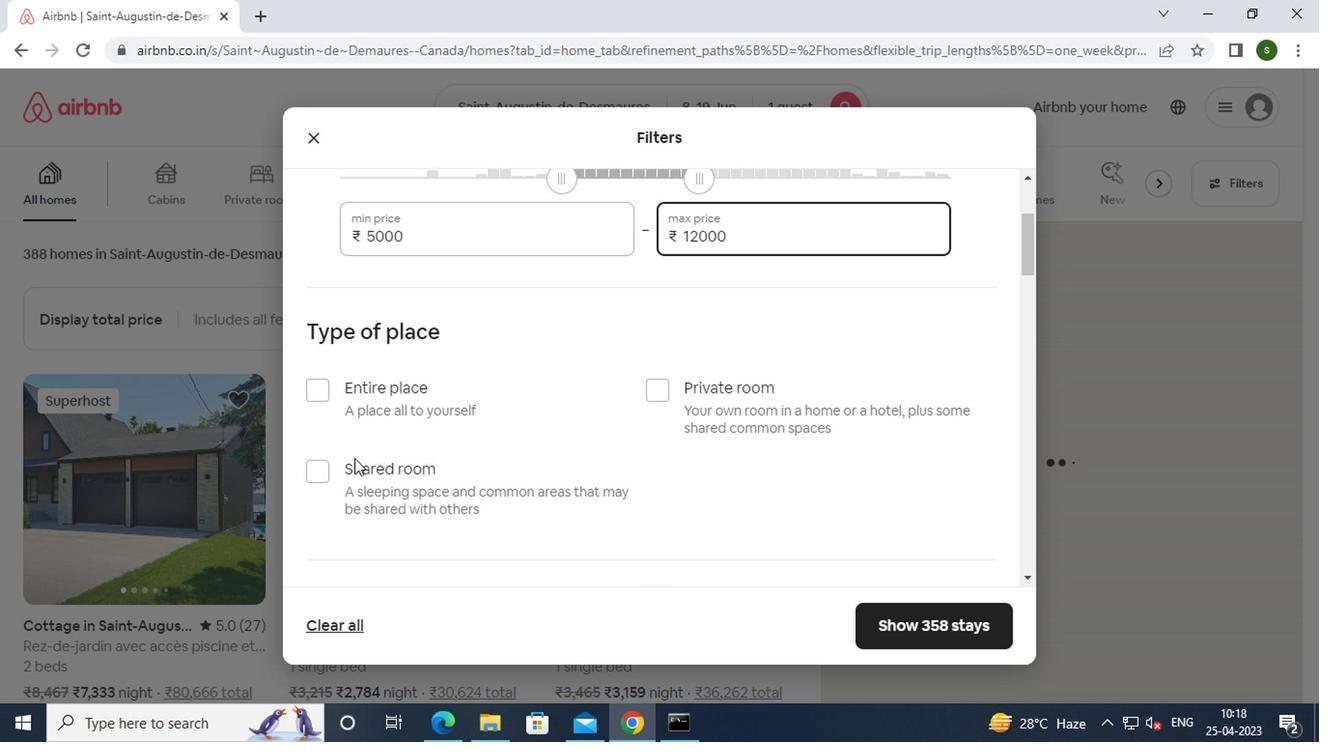 
Action: Mouse pressed left at (339, 465)
Screenshot: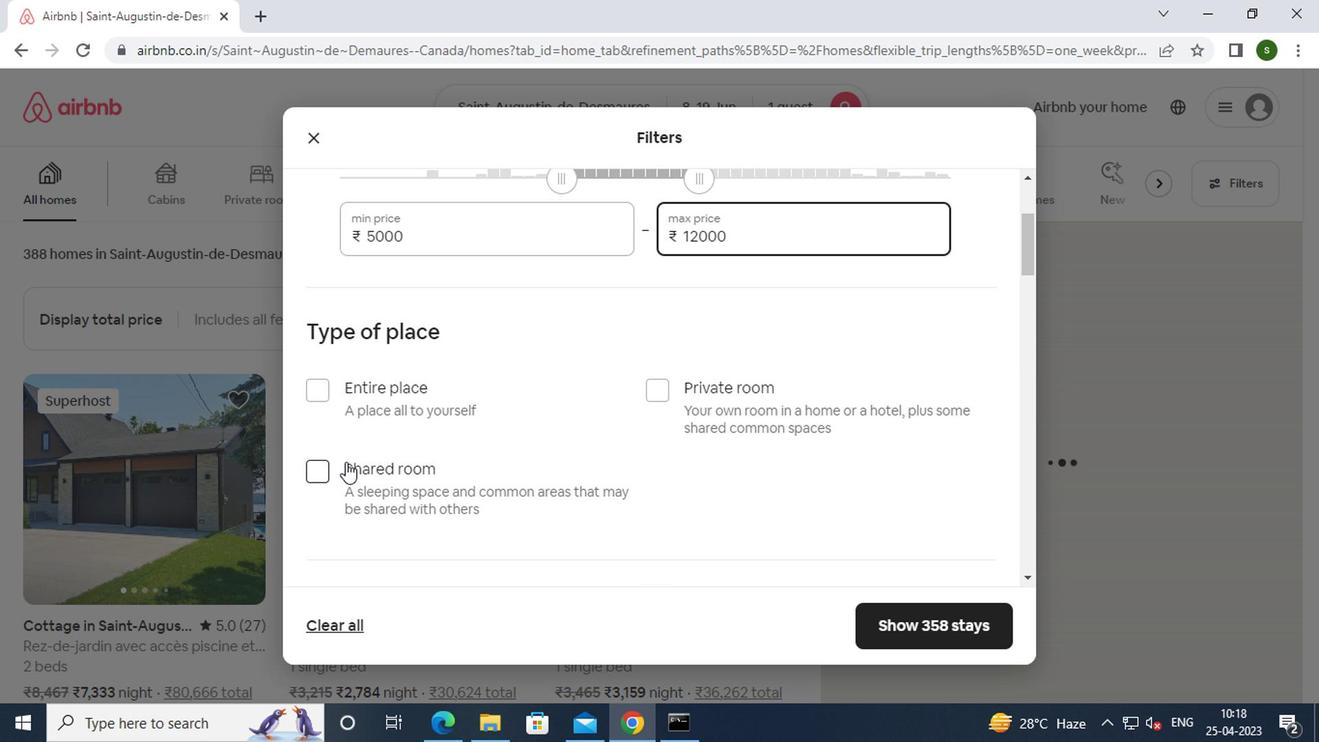 
Action: Mouse moved to (369, 458)
Screenshot: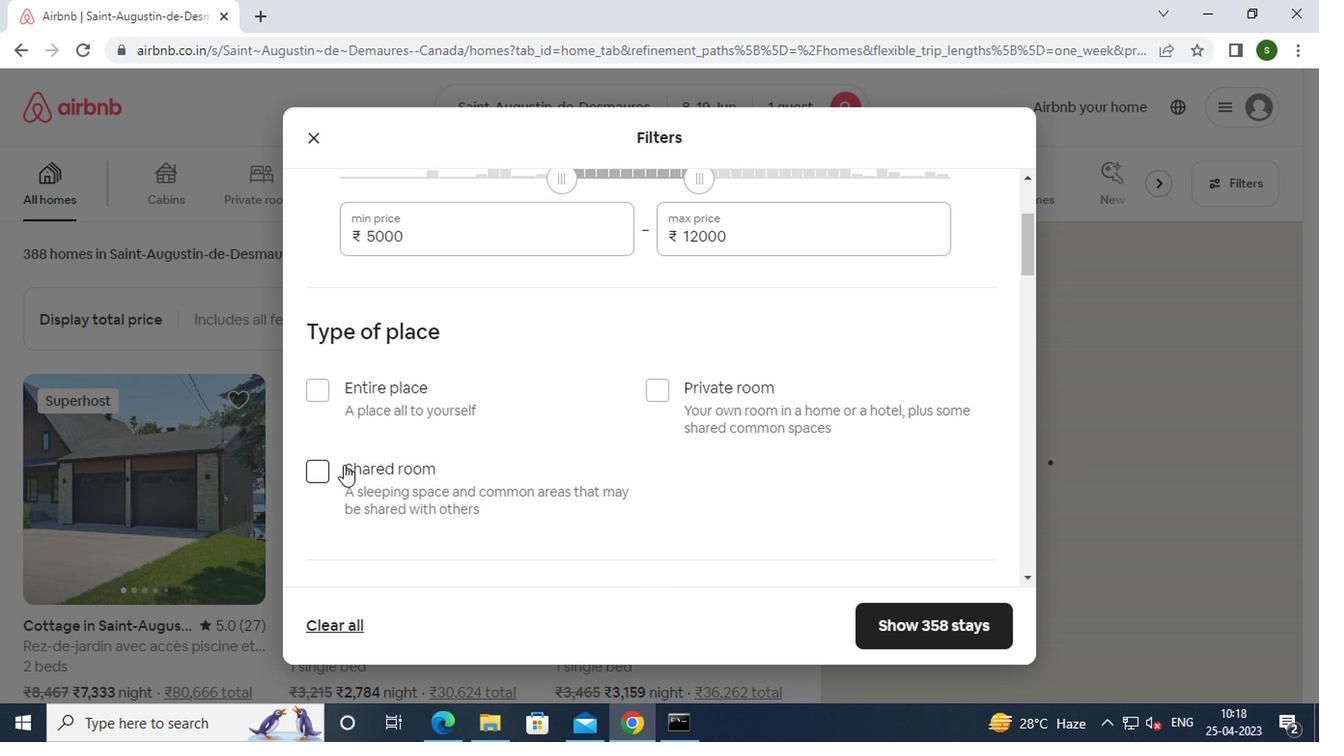 
Action: Mouse scrolled (369, 456) with delta (0, -1)
Screenshot: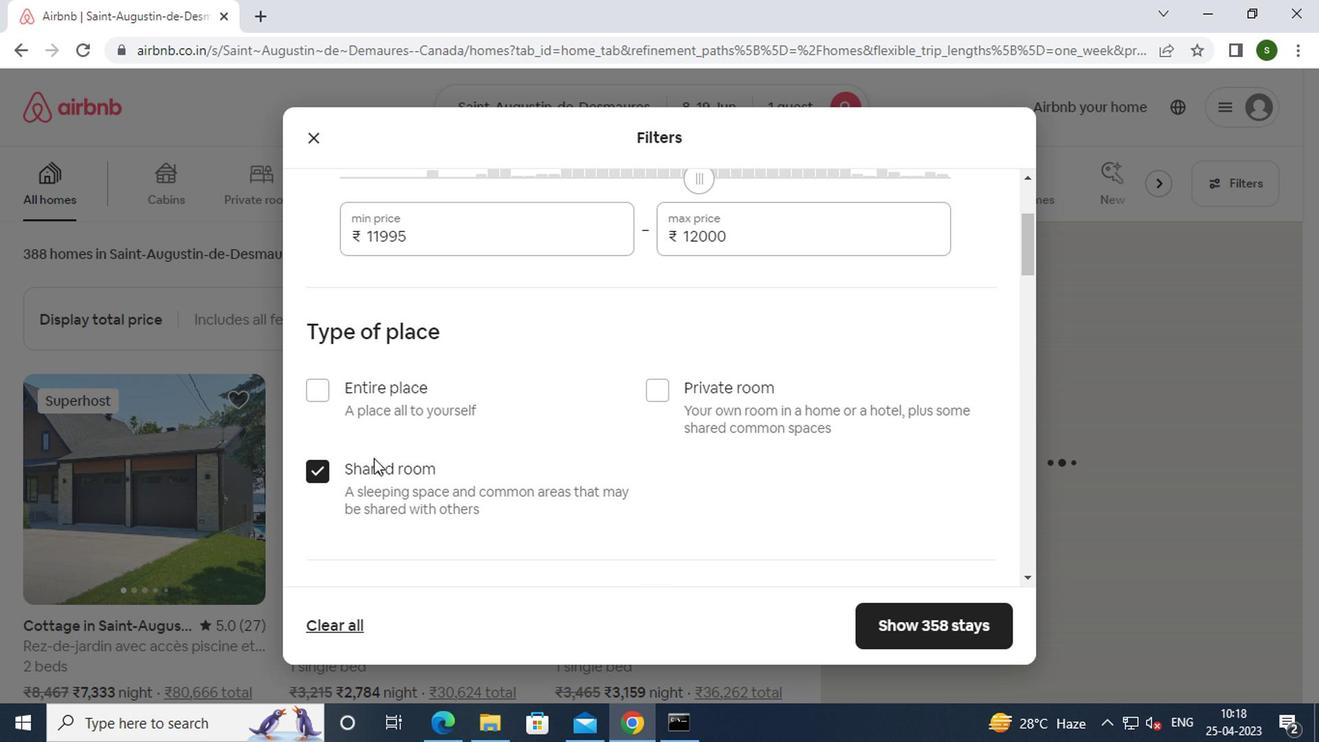
Action: Mouse scrolled (369, 456) with delta (0, -1)
Screenshot: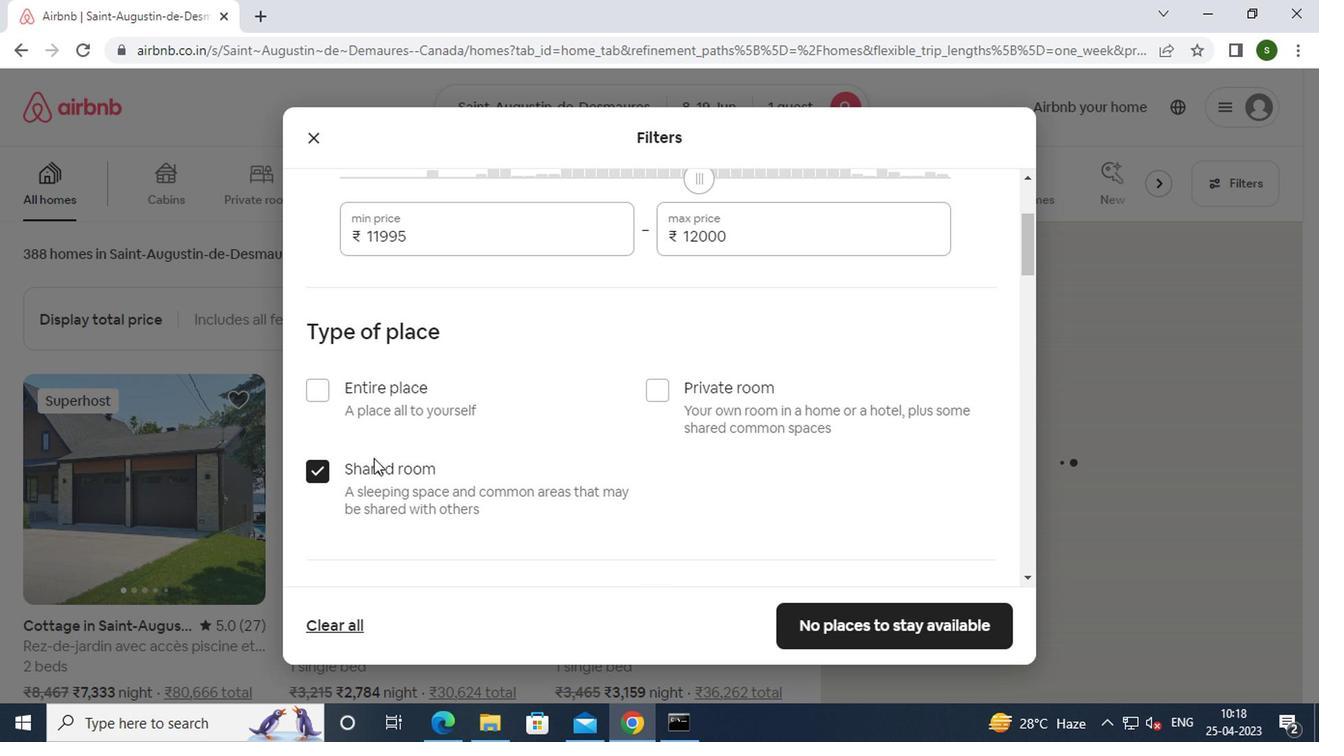 
Action: Mouse scrolled (369, 456) with delta (0, -1)
Screenshot: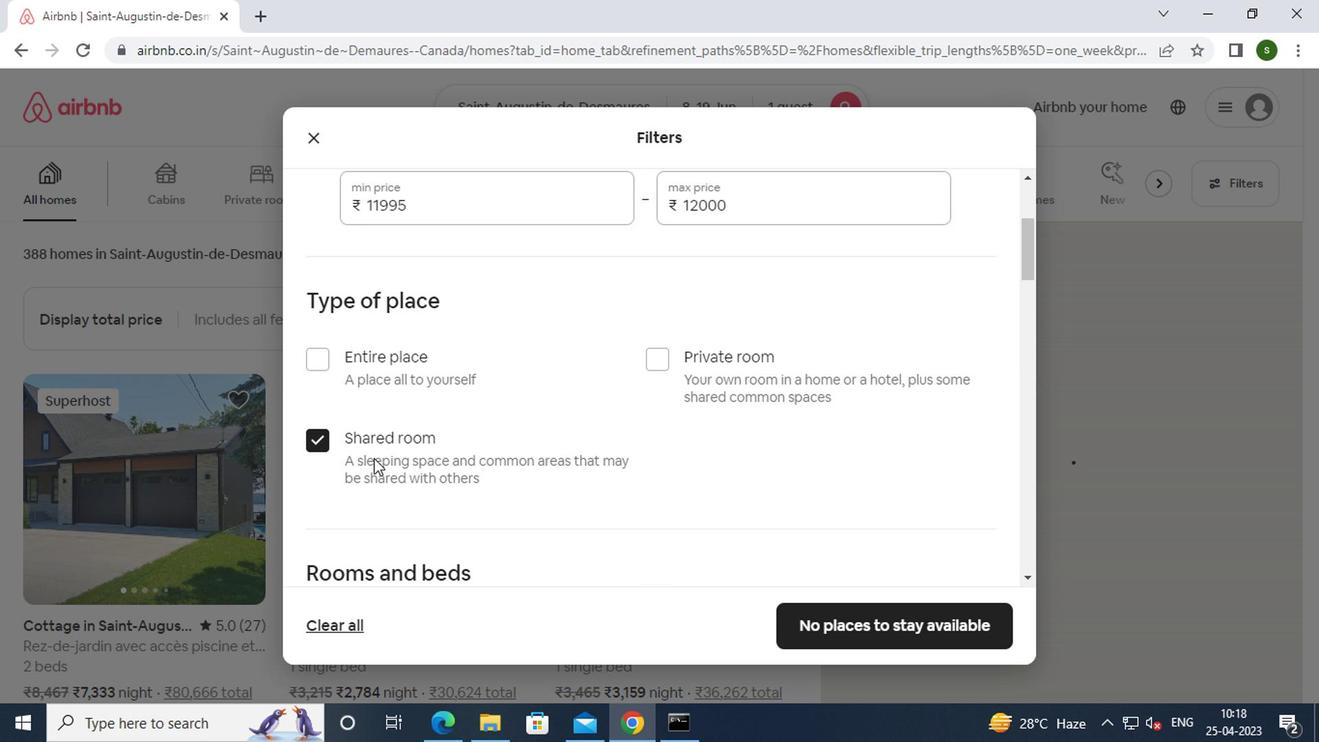 
Action: Mouse moved to (430, 413)
Screenshot: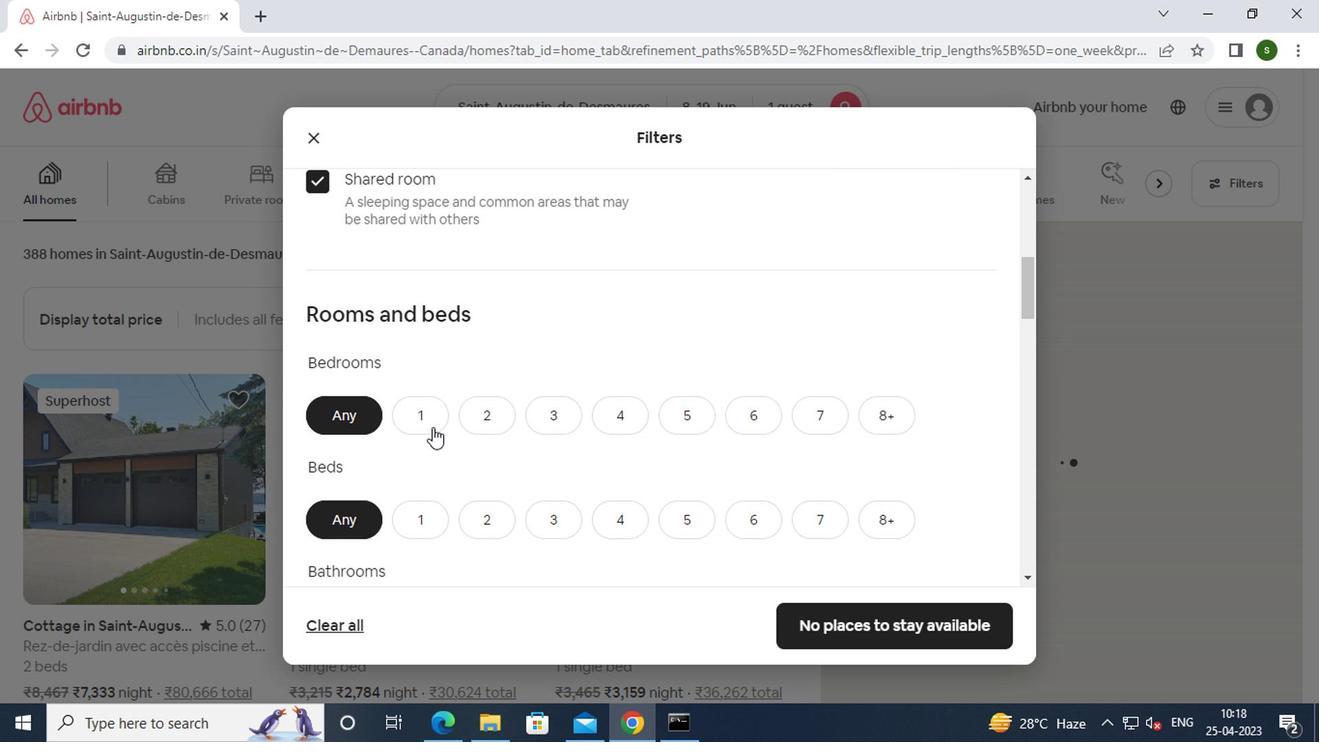 
Action: Mouse pressed left at (430, 413)
Screenshot: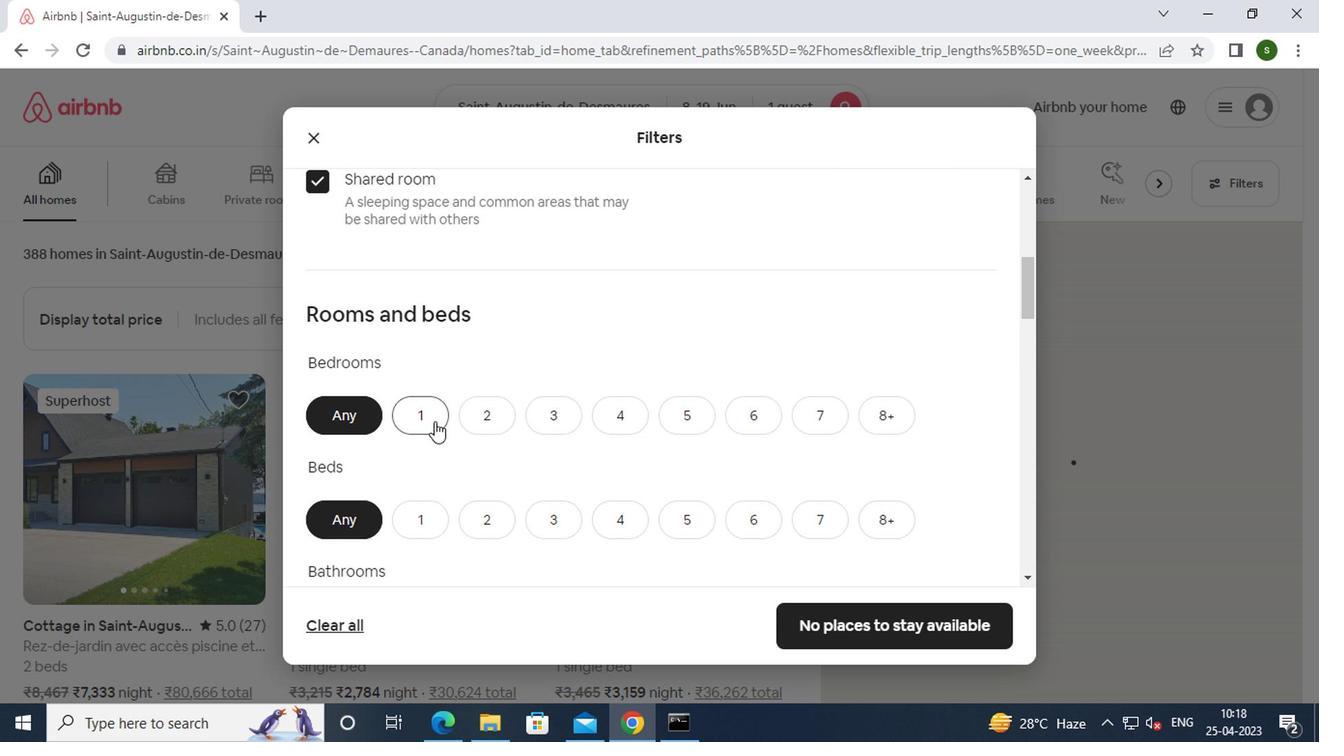 
Action: Mouse moved to (412, 525)
Screenshot: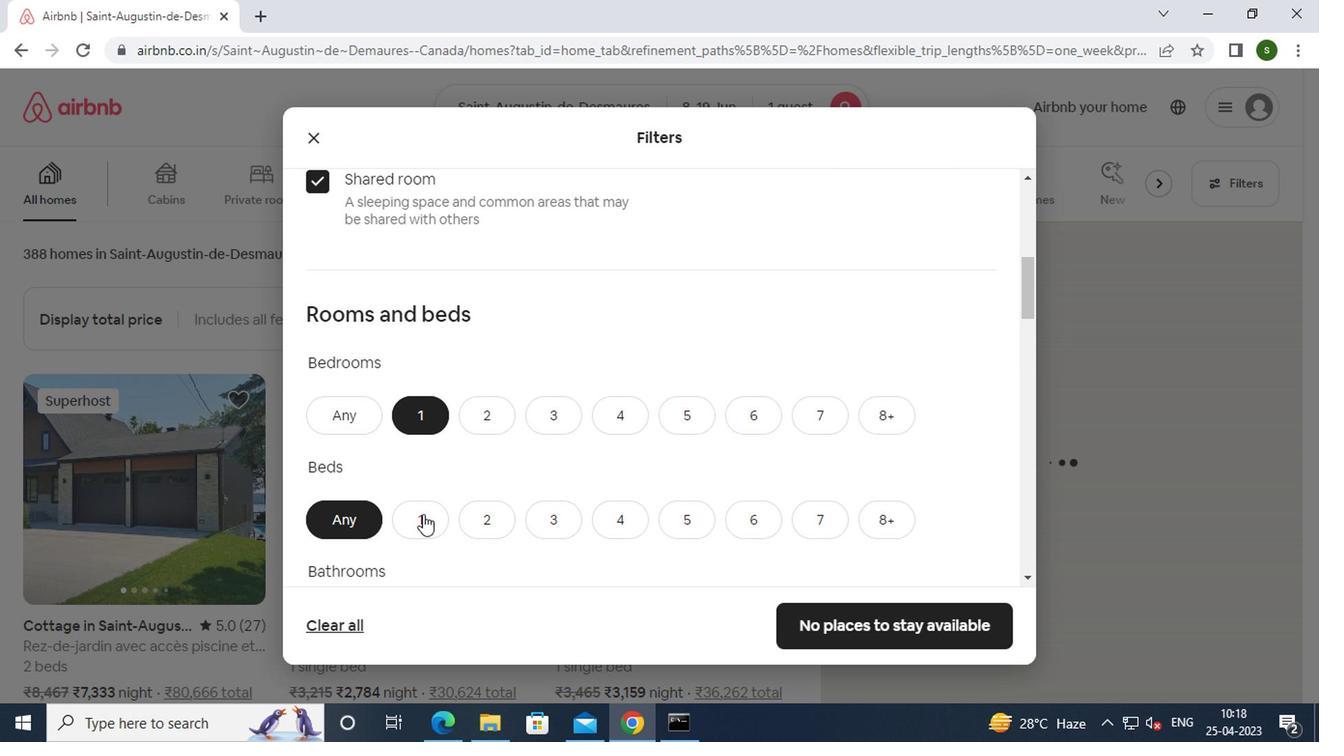 
Action: Mouse pressed left at (412, 525)
Screenshot: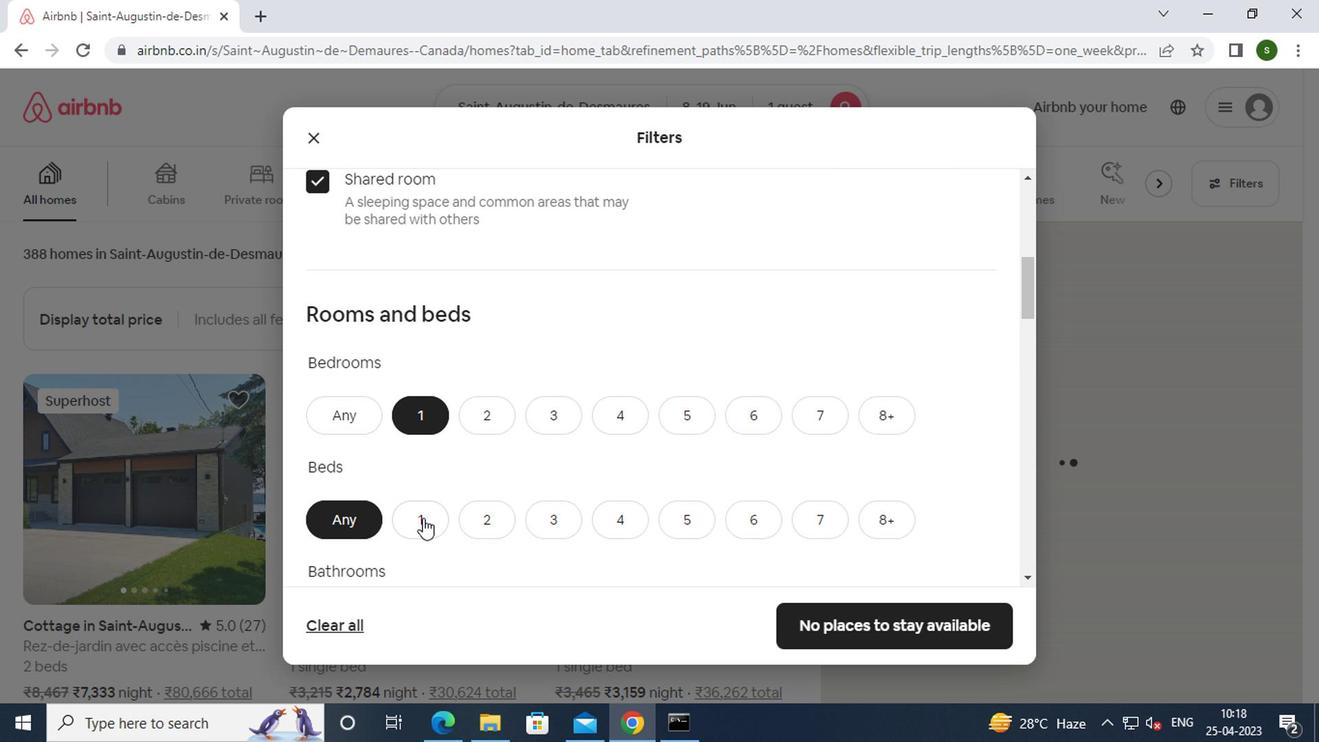 
Action: Mouse moved to (454, 466)
Screenshot: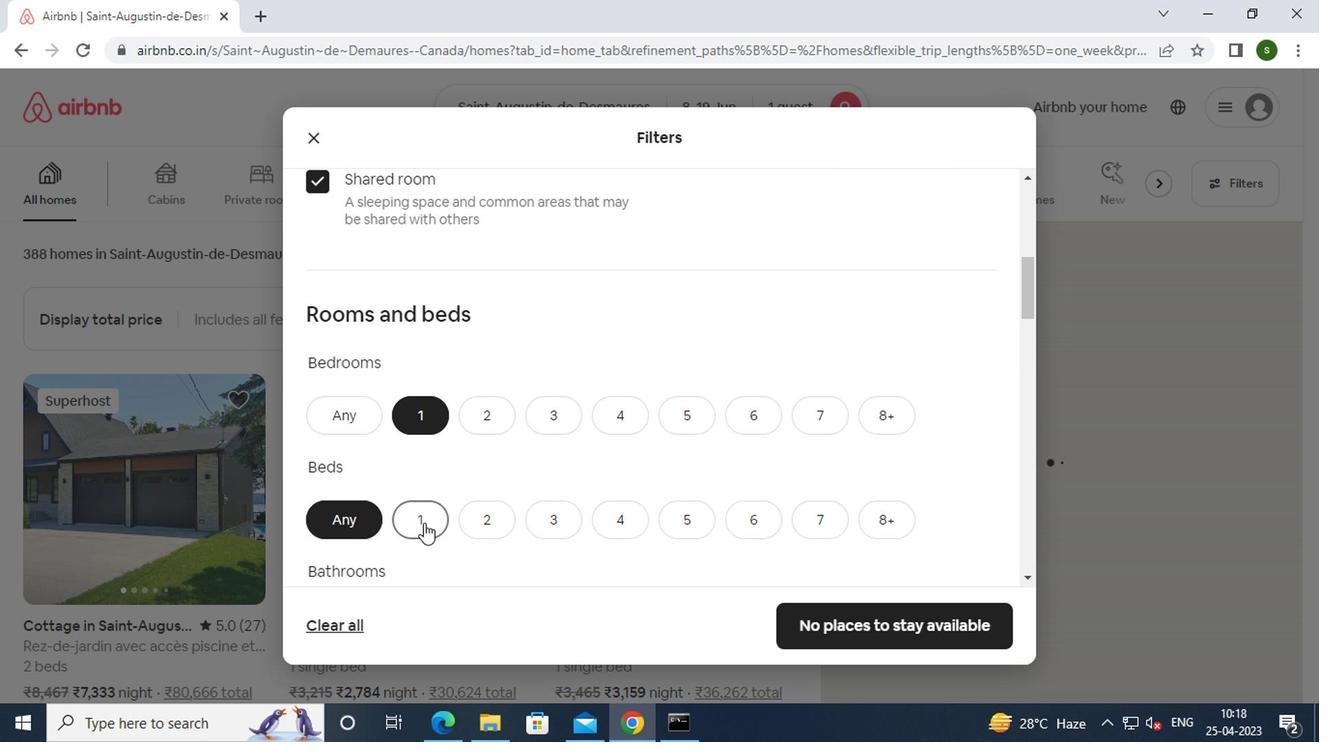 
Action: Mouse scrolled (454, 465) with delta (0, 0)
Screenshot: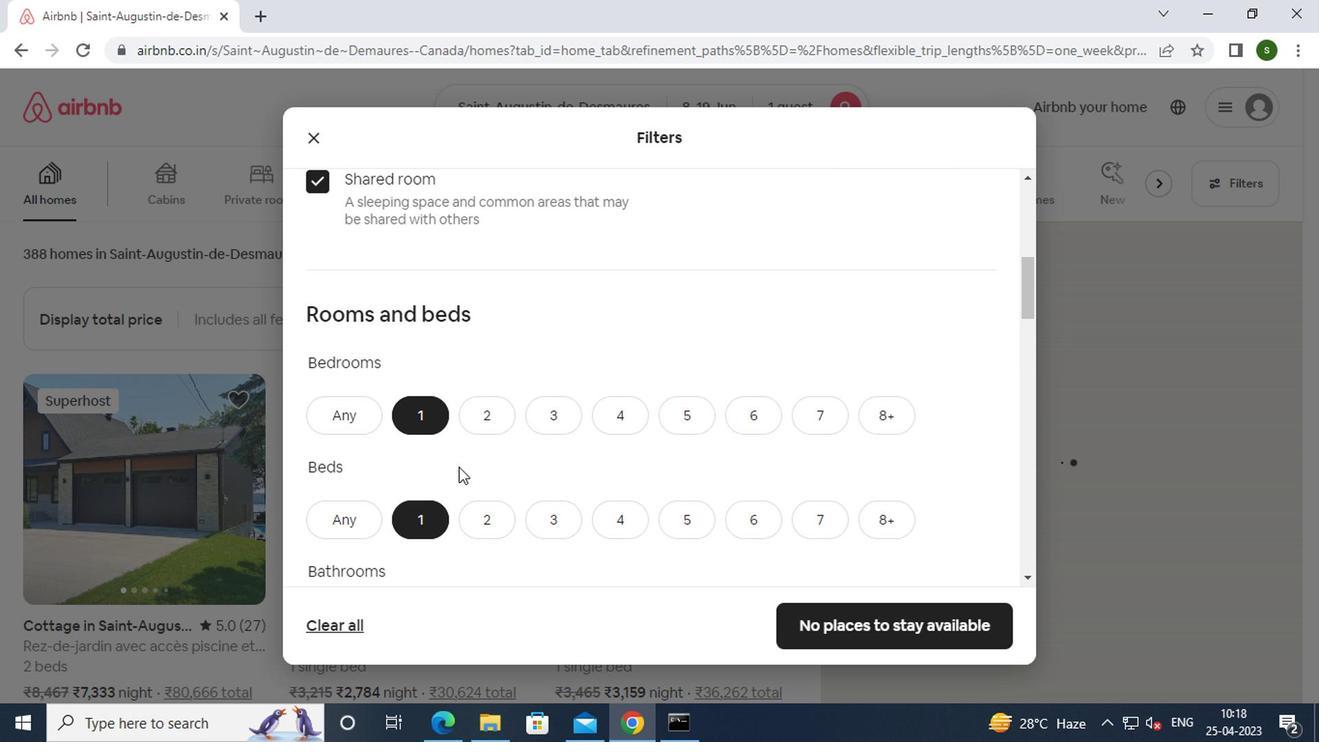 
Action: Mouse scrolled (454, 465) with delta (0, 0)
Screenshot: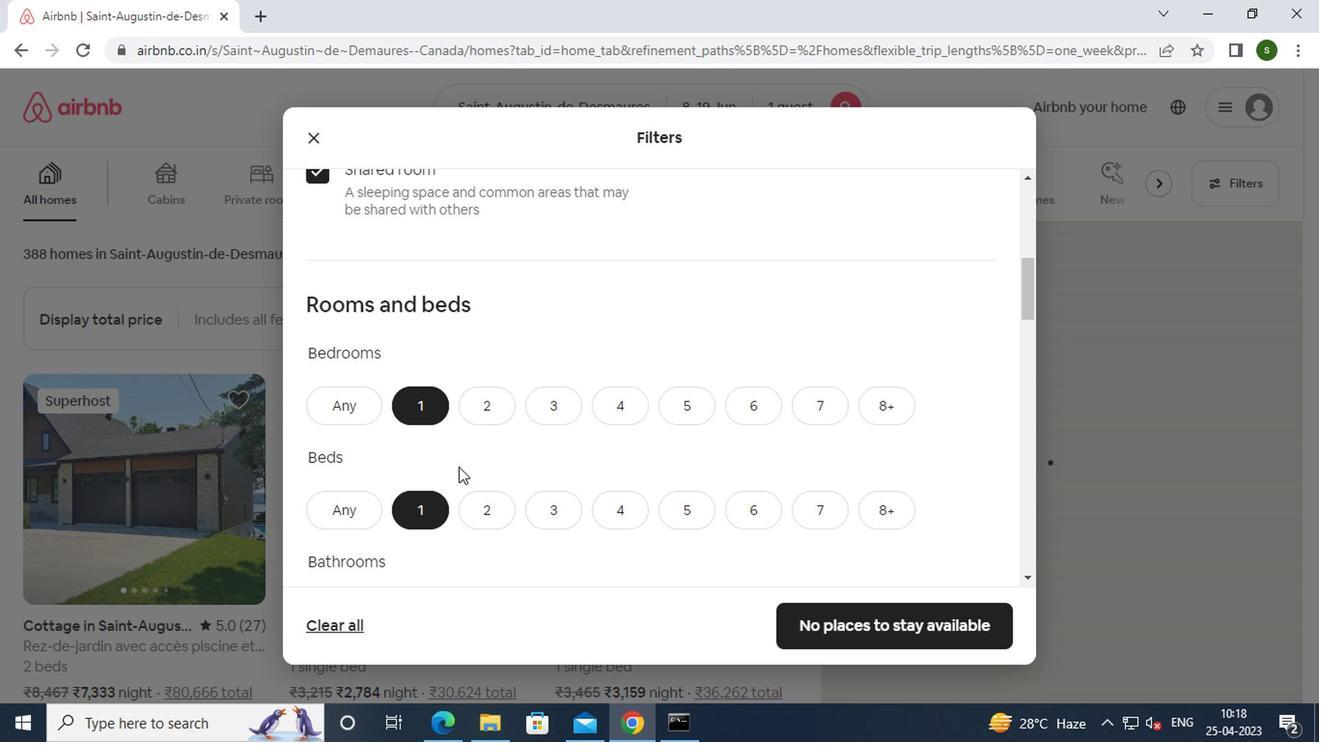 
Action: Mouse moved to (436, 432)
Screenshot: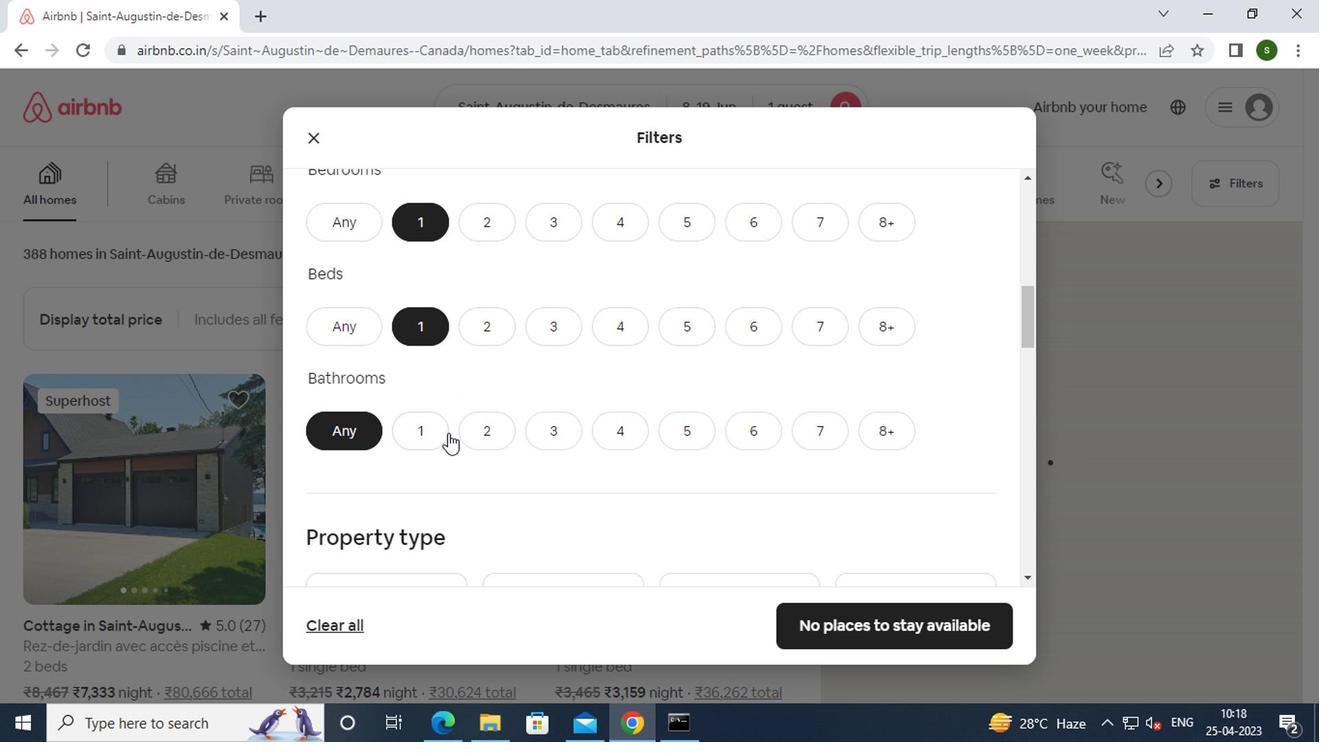 
Action: Mouse pressed left at (436, 432)
Screenshot: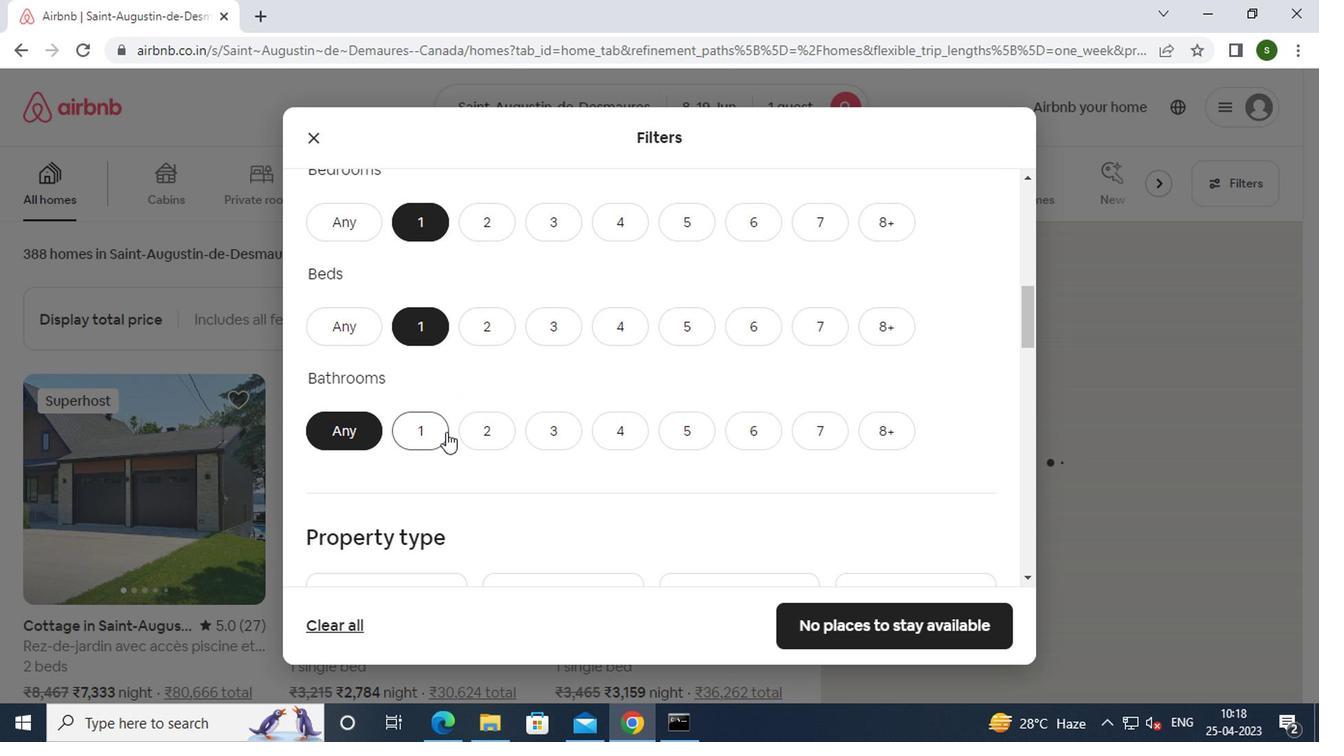 
Action: Mouse moved to (513, 426)
Screenshot: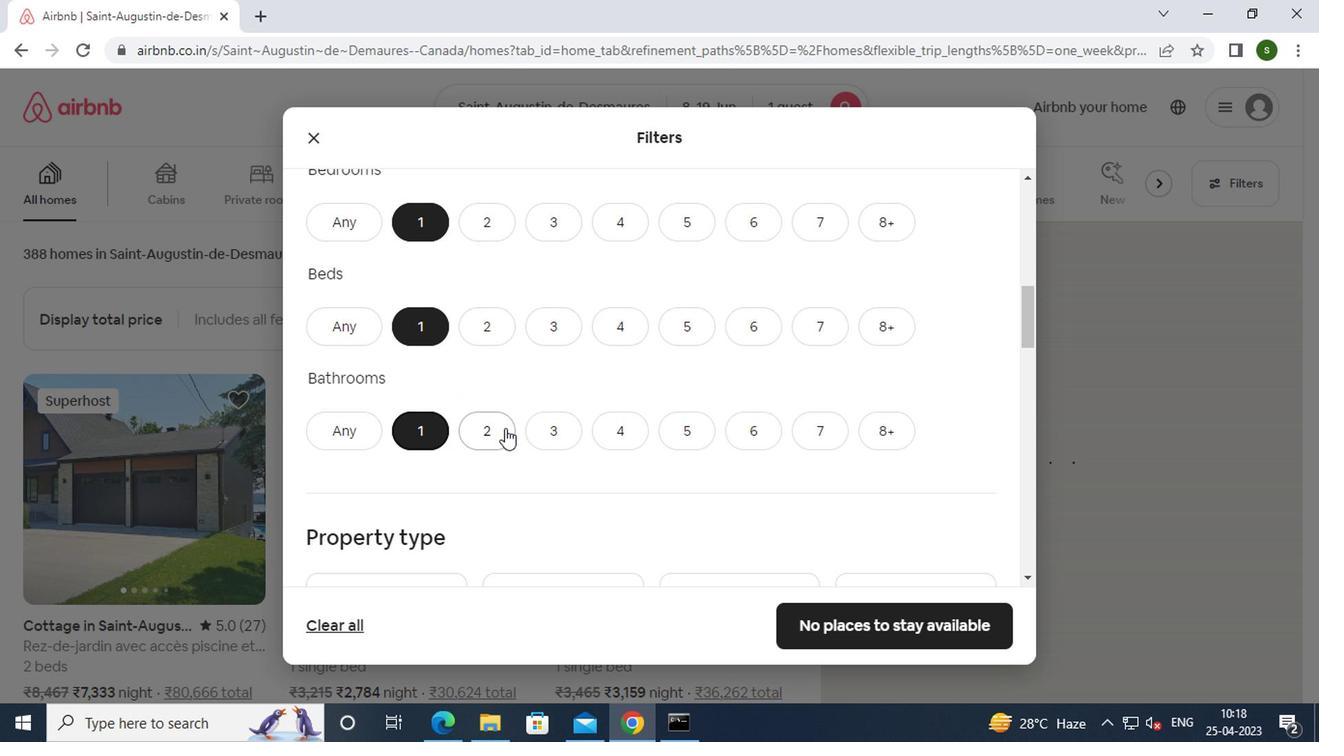 
Action: Mouse scrolled (513, 425) with delta (0, -1)
Screenshot: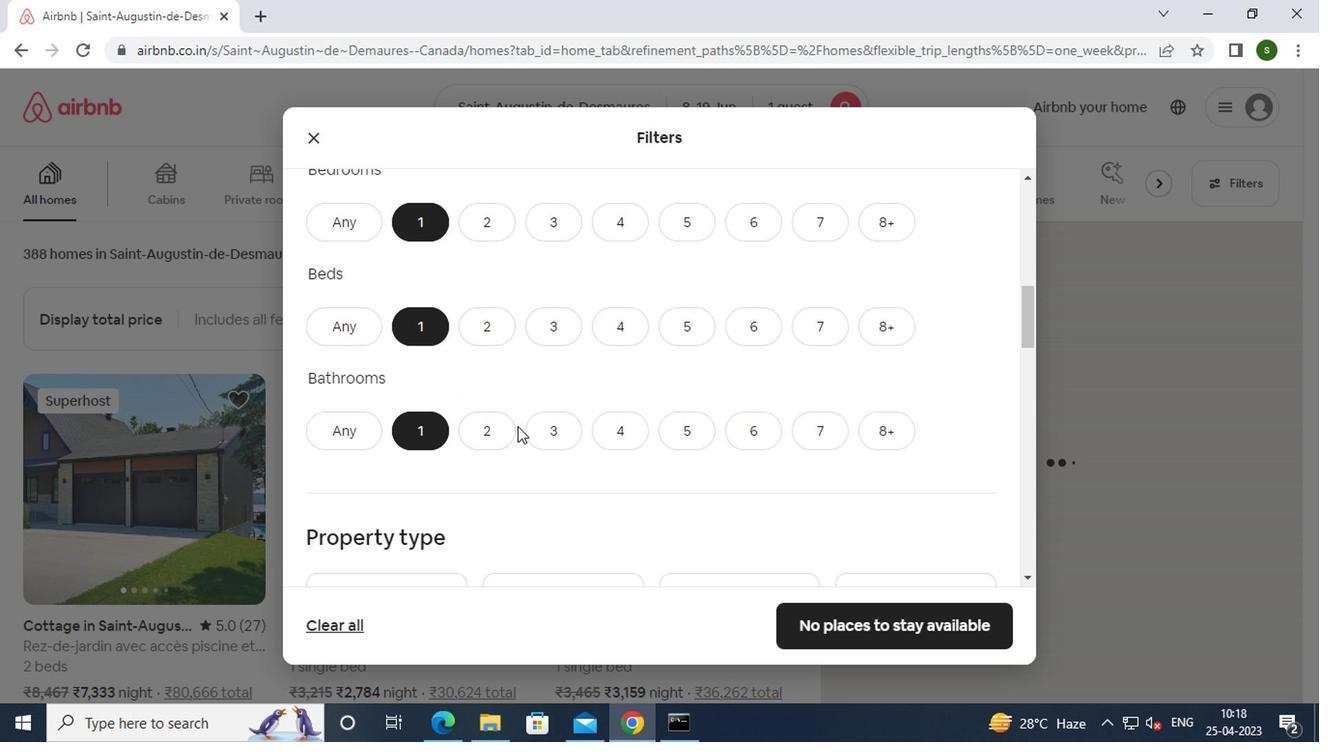 
Action: Mouse scrolled (513, 425) with delta (0, -1)
Screenshot: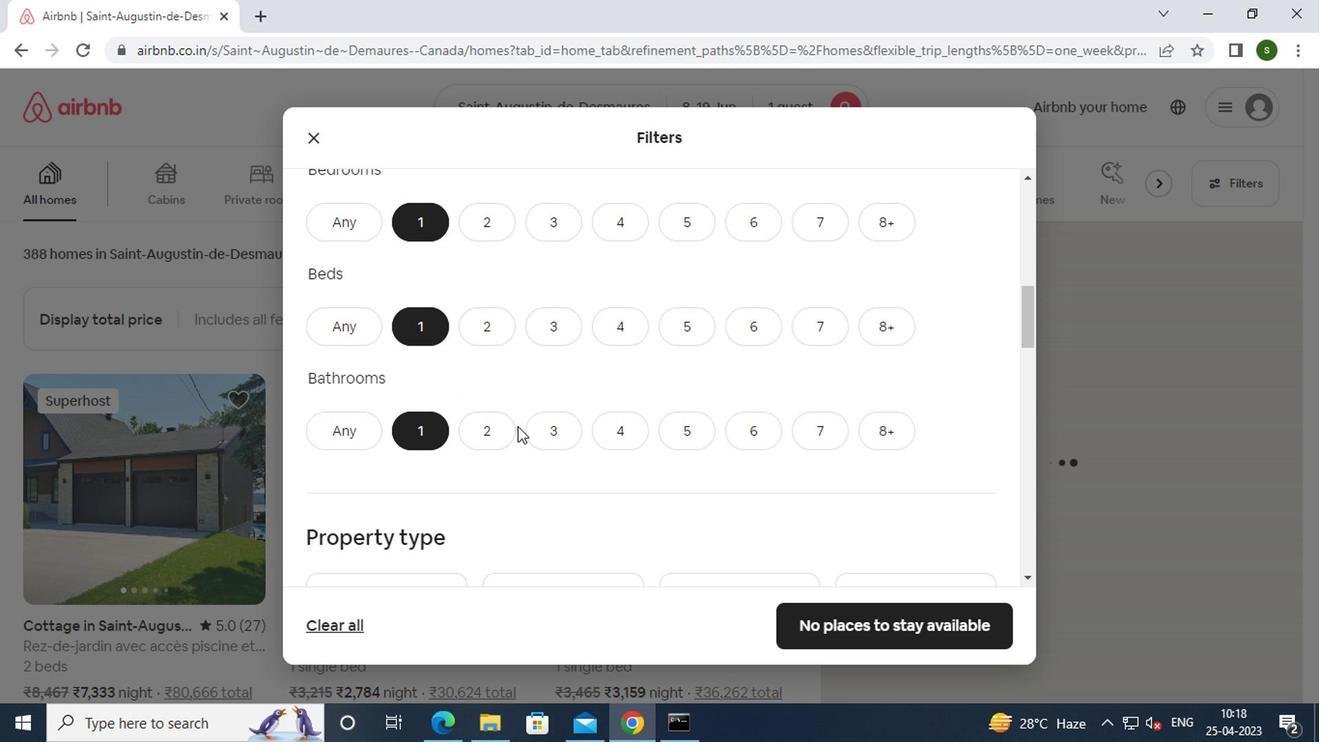 
Action: Mouse moved to (455, 431)
Screenshot: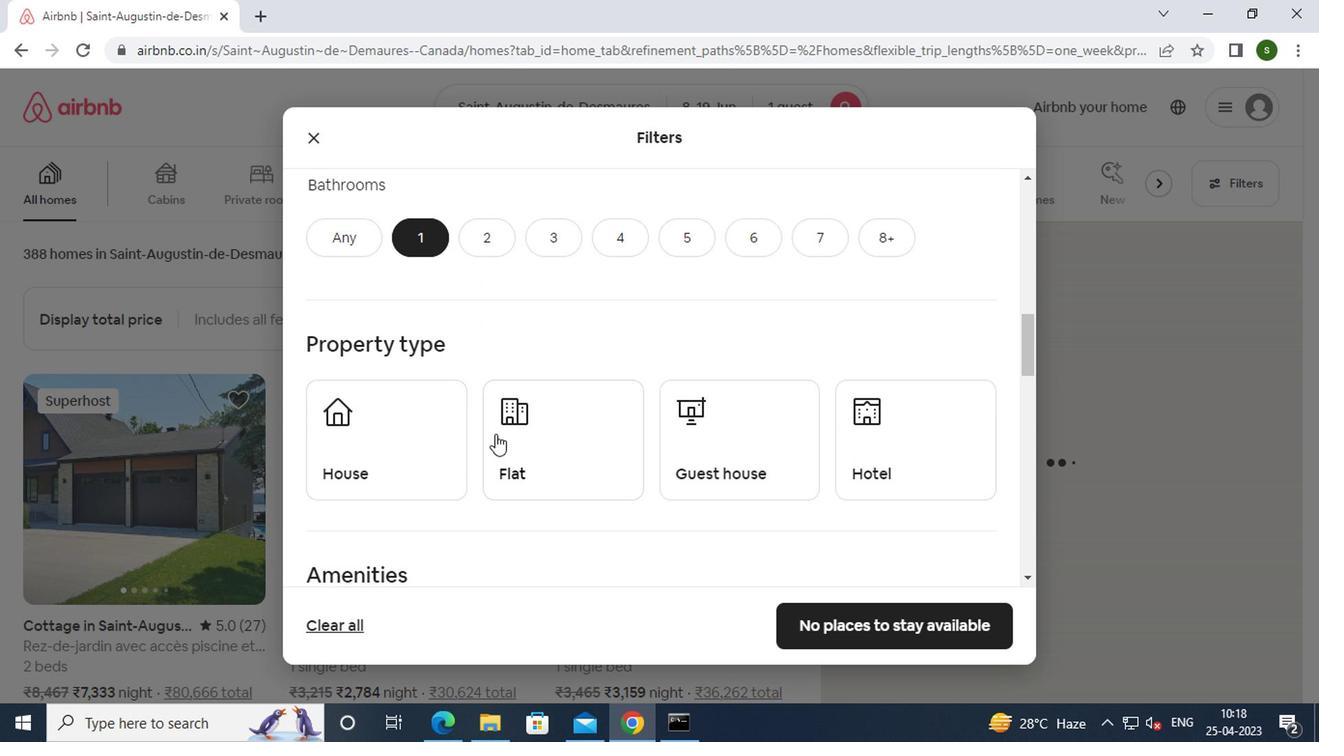 
Action: Mouse pressed left at (455, 431)
Screenshot: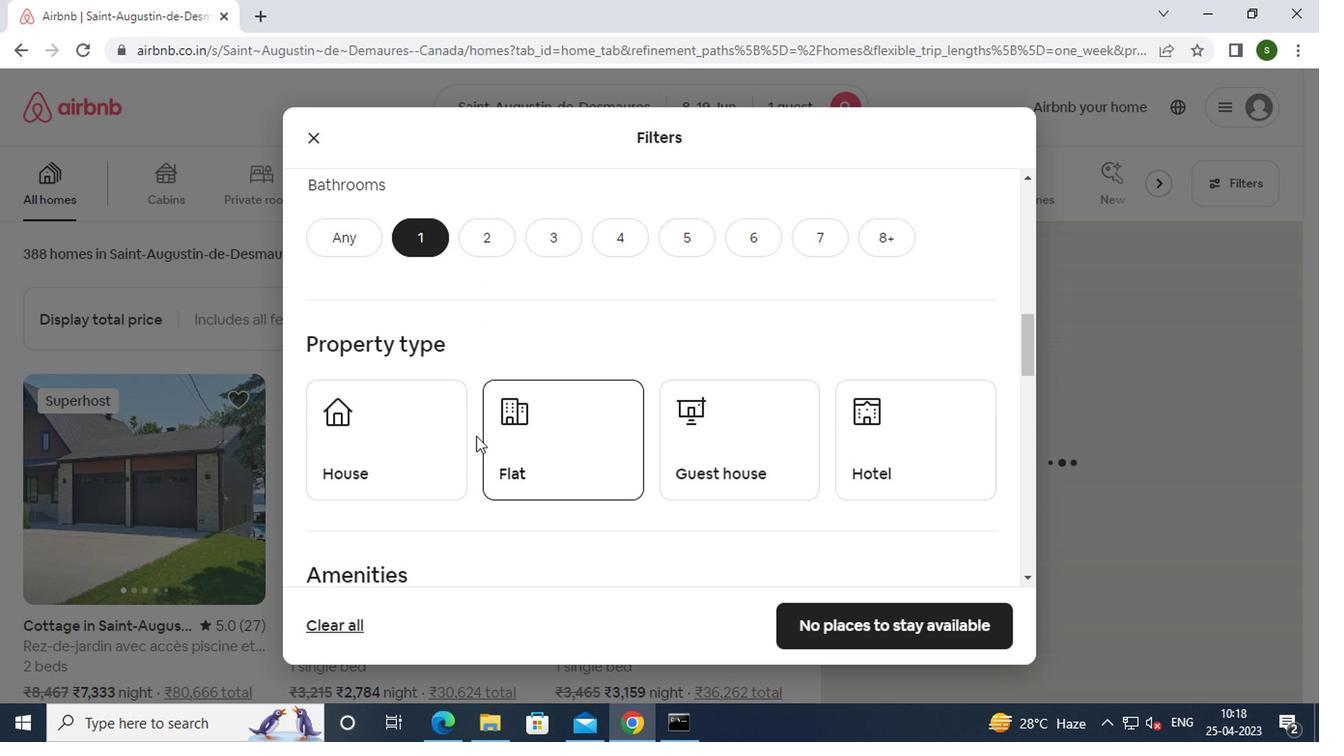 
Action: Mouse moved to (520, 417)
Screenshot: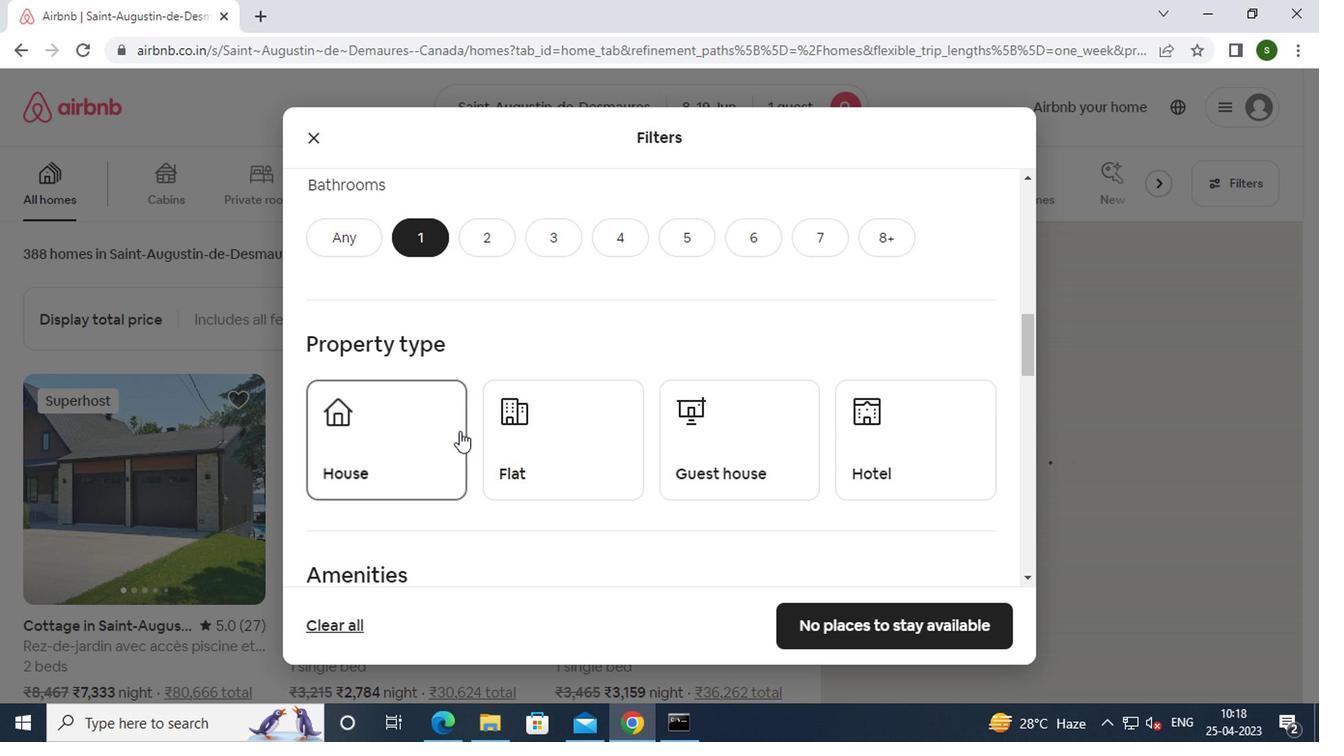 
Action: Mouse pressed left at (520, 417)
Screenshot: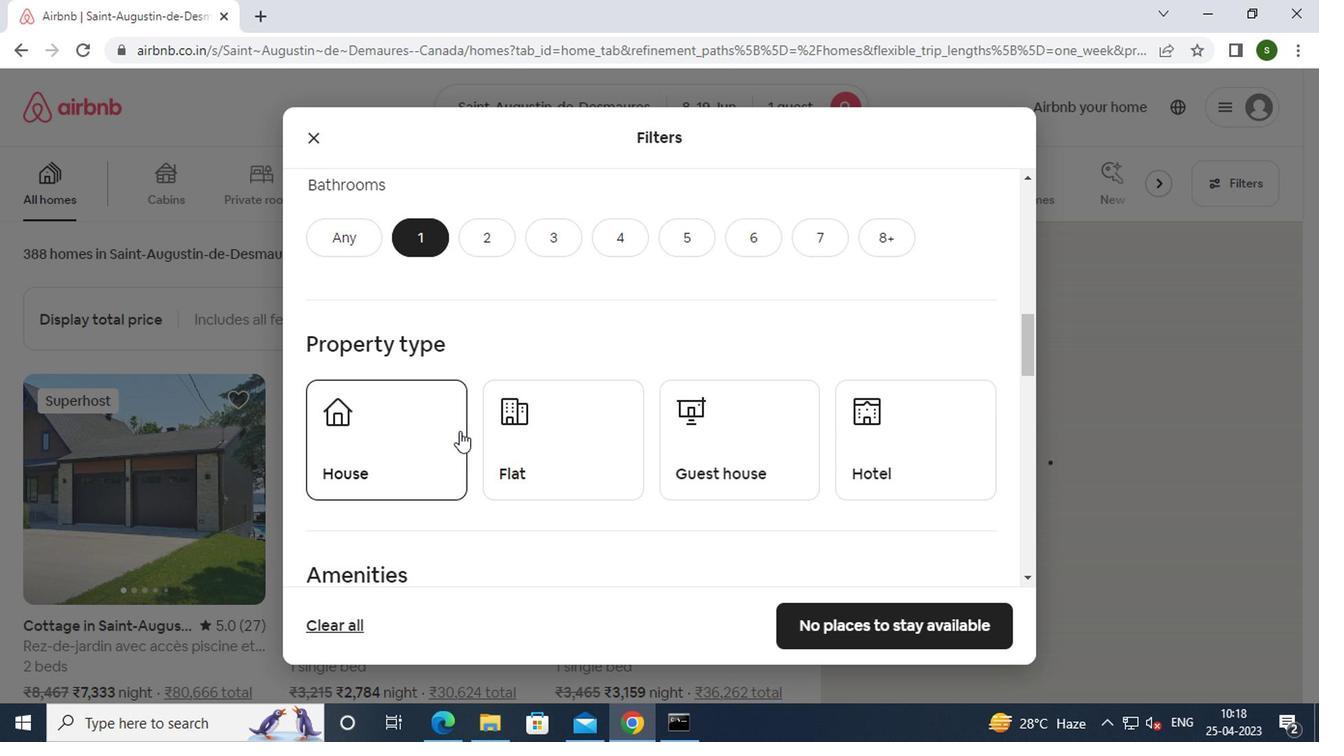 
Action: Mouse moved to (715, 441)
Screenshot: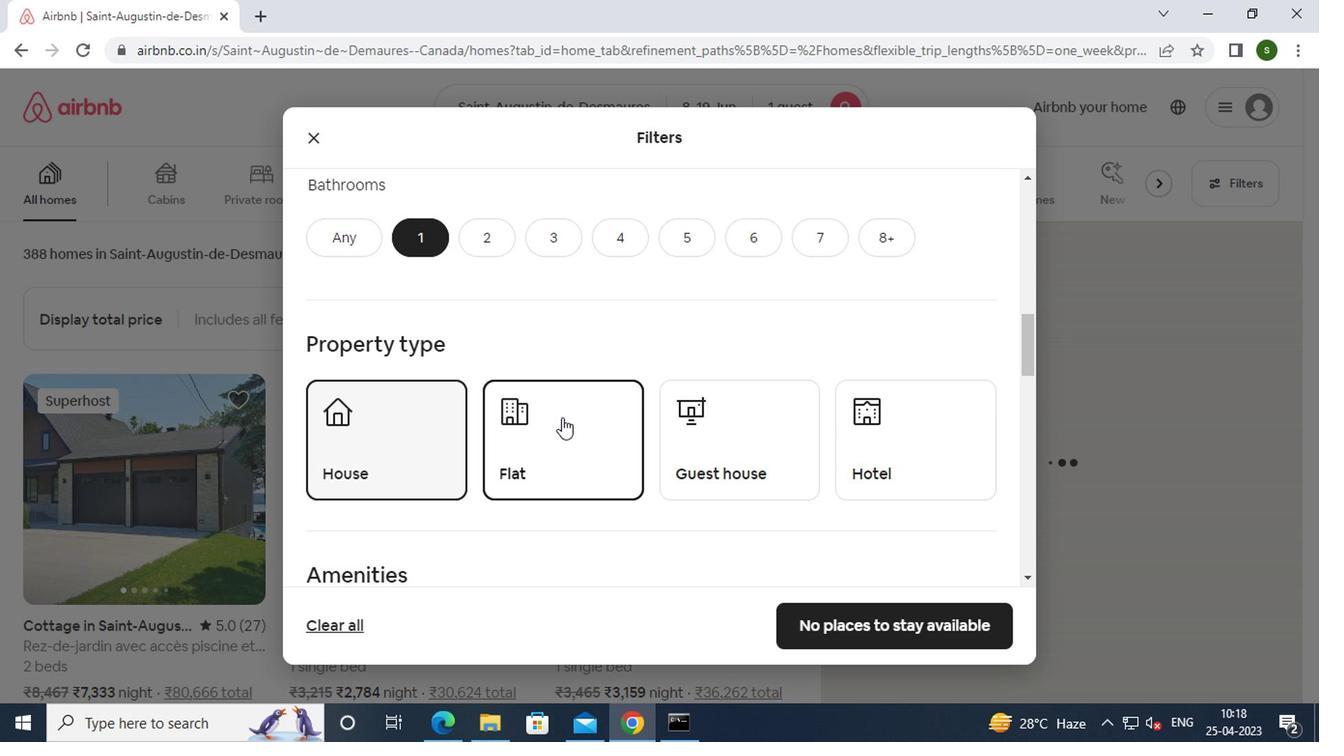 
Action: Mouse pressed left at (715, 441)
Screenshot: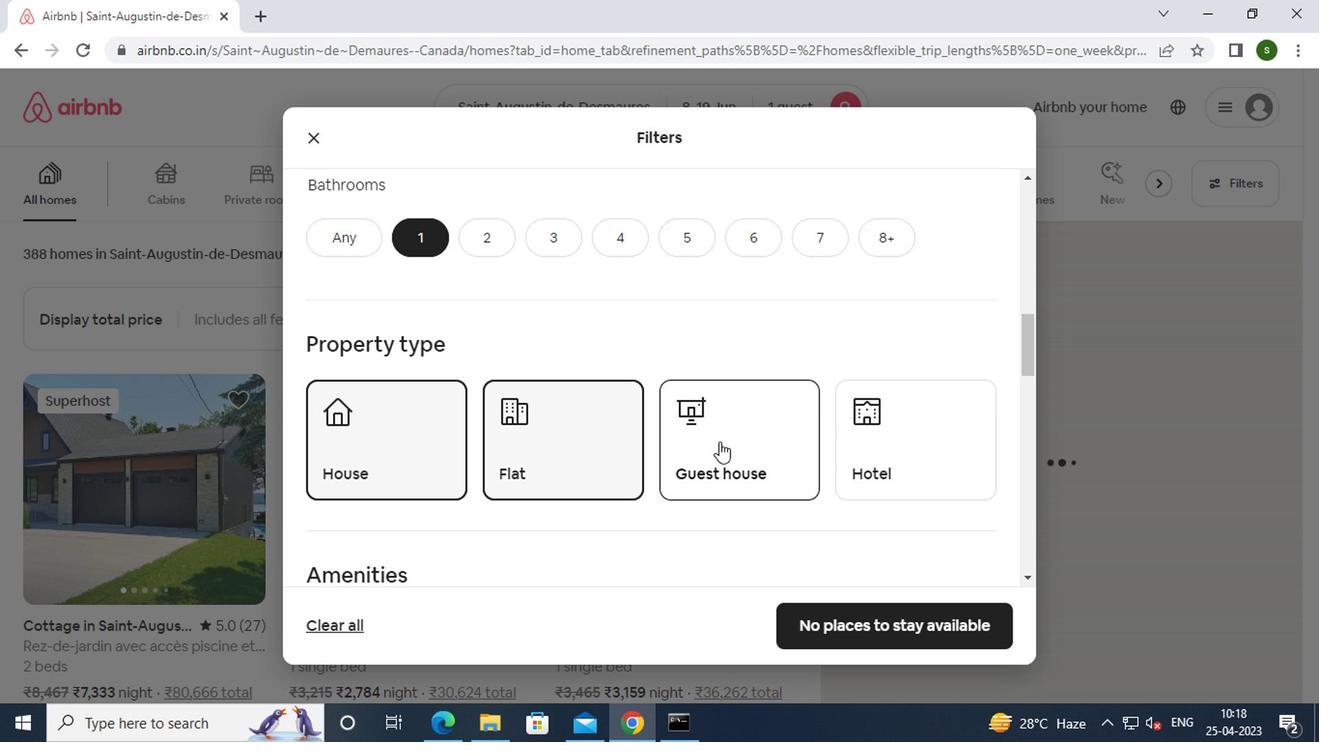 
Action: Mouse moved to (910, 461)
Screenshot: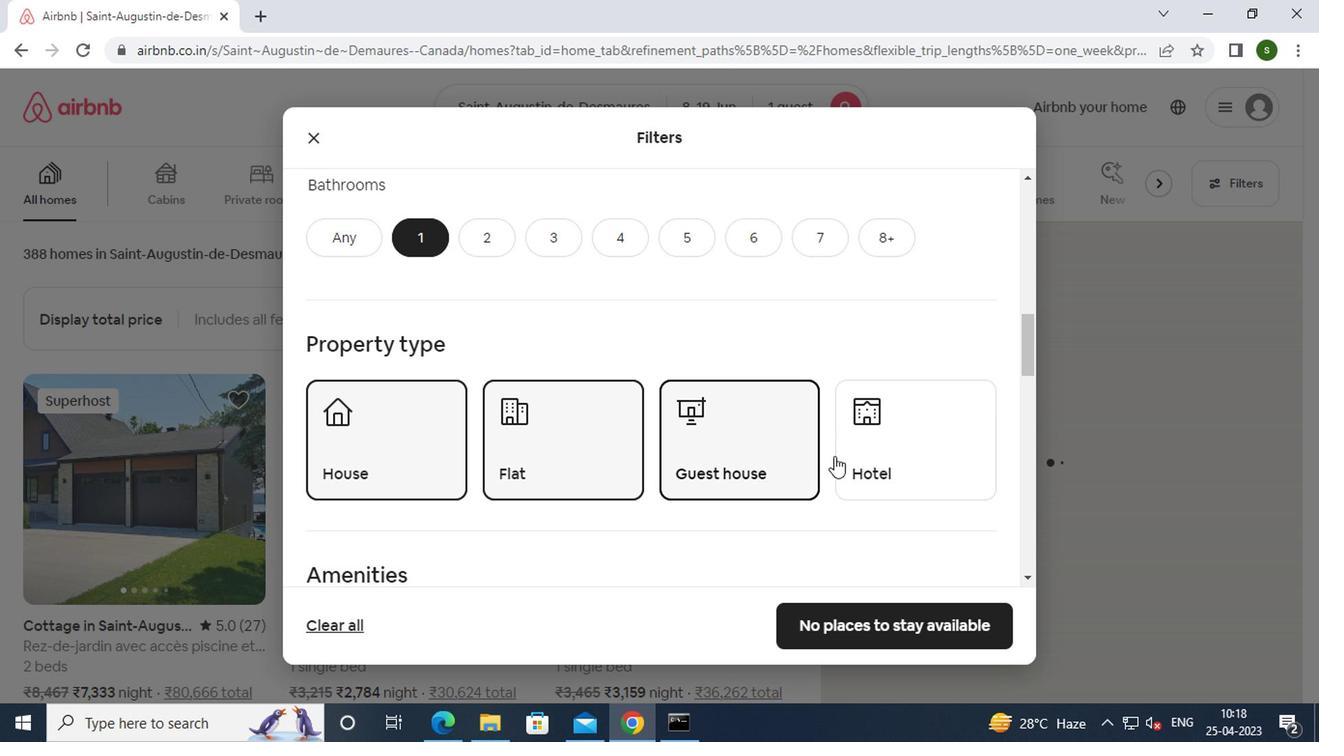 
Action: Mouse pressed left at (910, 461)
Screenshot: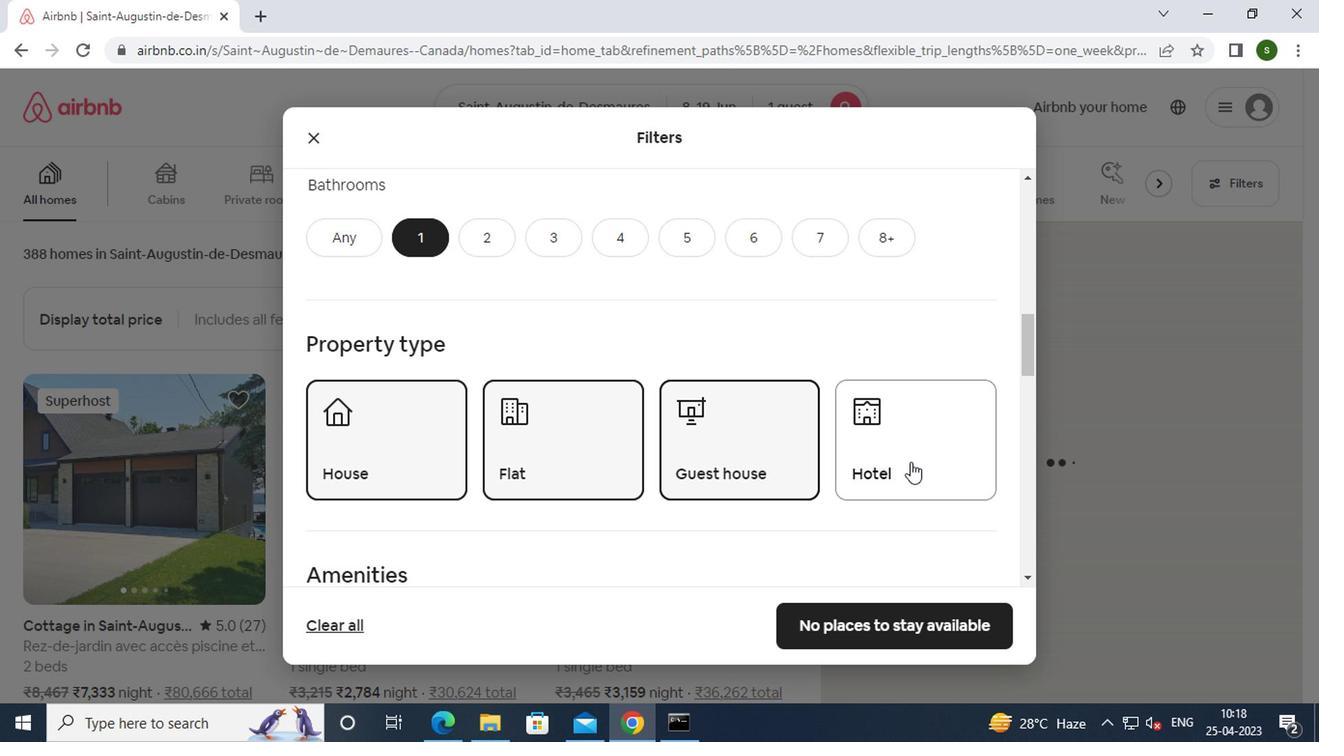 
Action: Mouse moved to (703, 429)
Screenshot: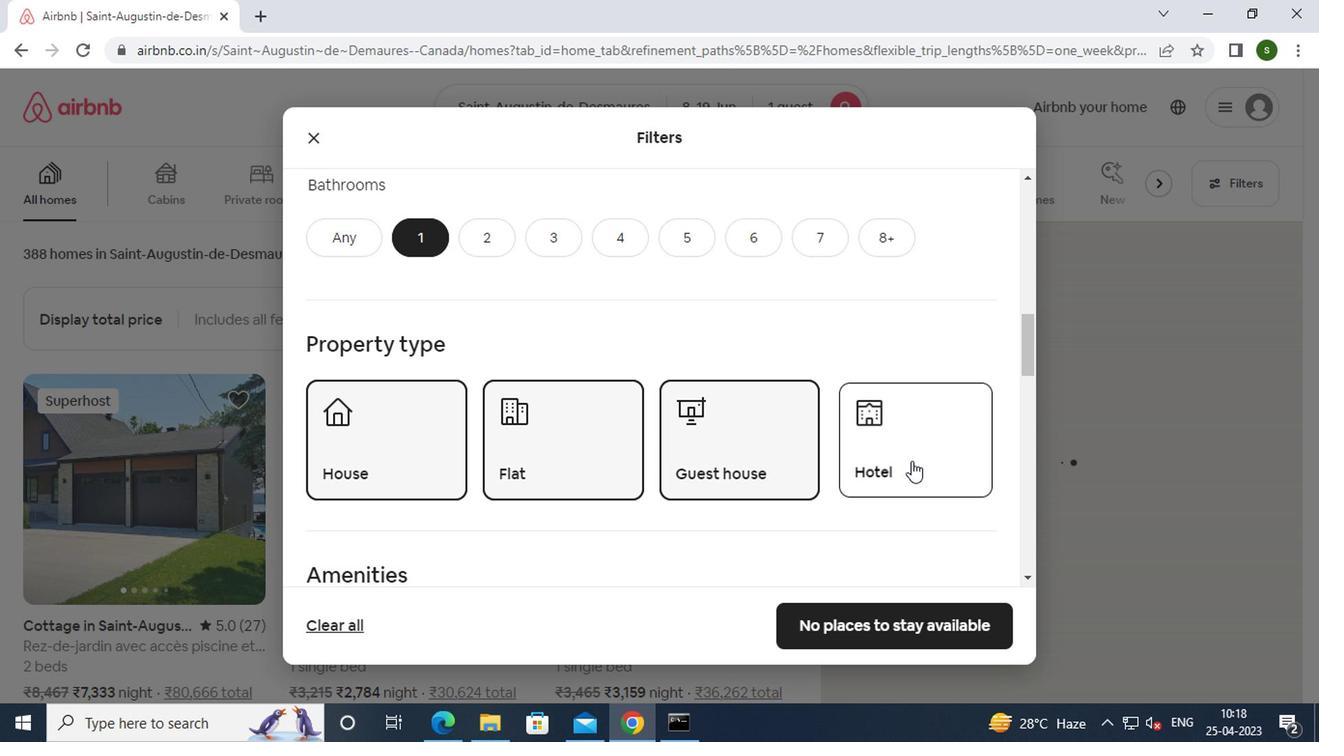 
Action: Mouse scrolled (703, 428) with delta (0, -1)
Screenshot: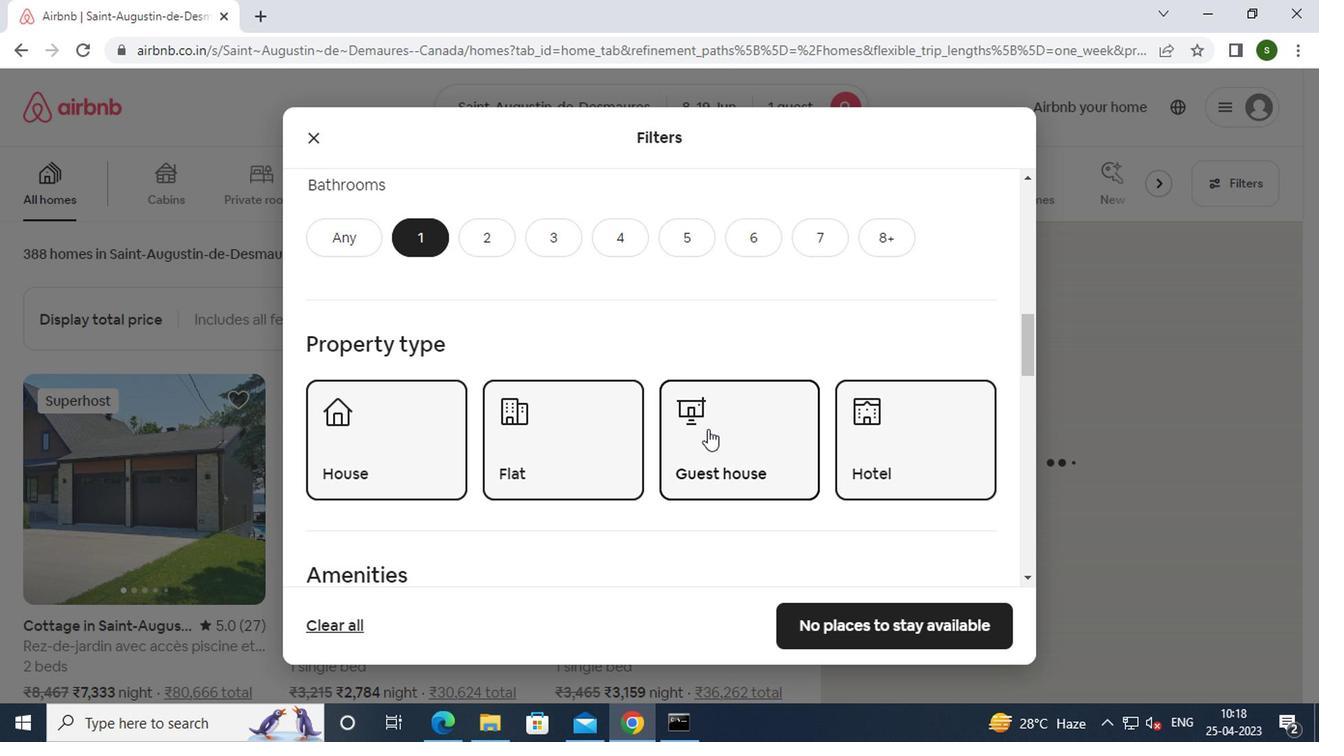 
Action: Mouse scrolled (703, 428) with delta (0, -1)
Screenshot: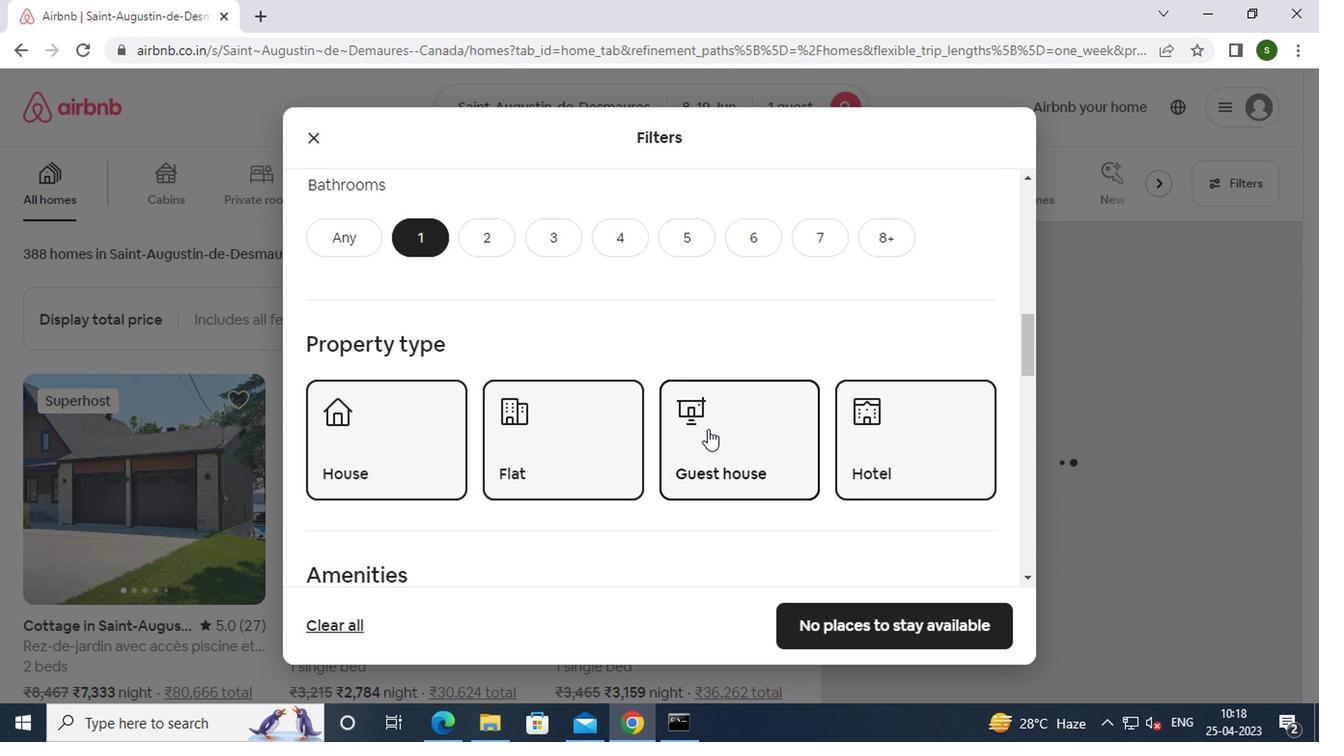 
Action: Mouse scrolled (703, 428) with delta (0, -1)
Screenshot: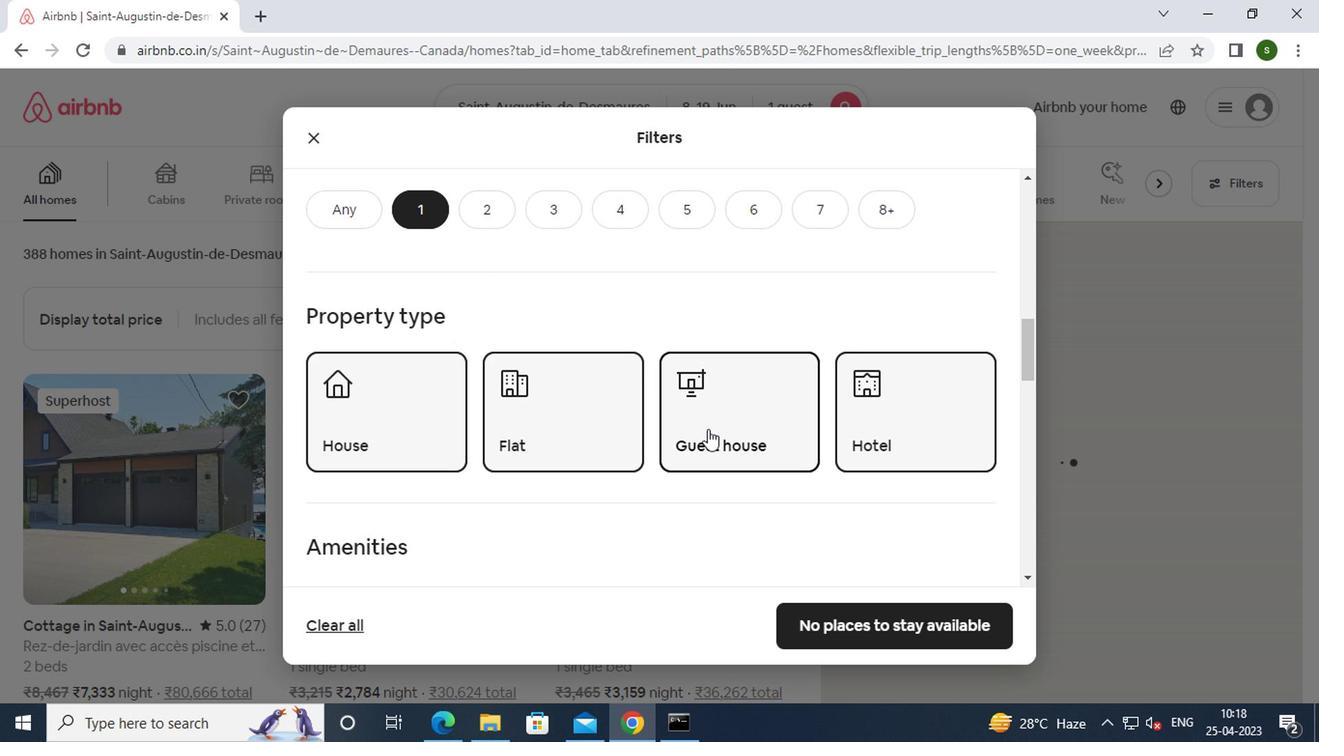 
Action: Mouse scrolled (703, 428) with delta (0, -1)
Screenshot: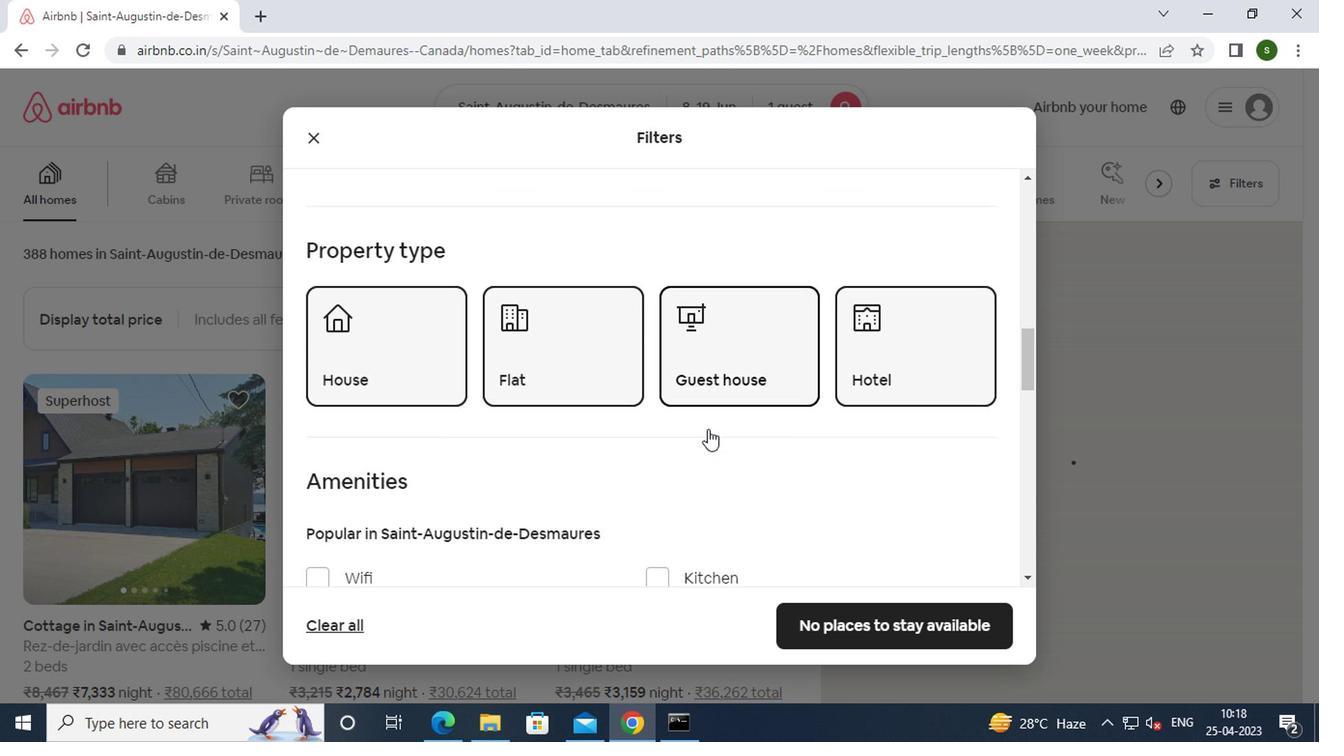 
Action: Mouse scrolled (703, 428) with delta (0, -1)
Screenshot: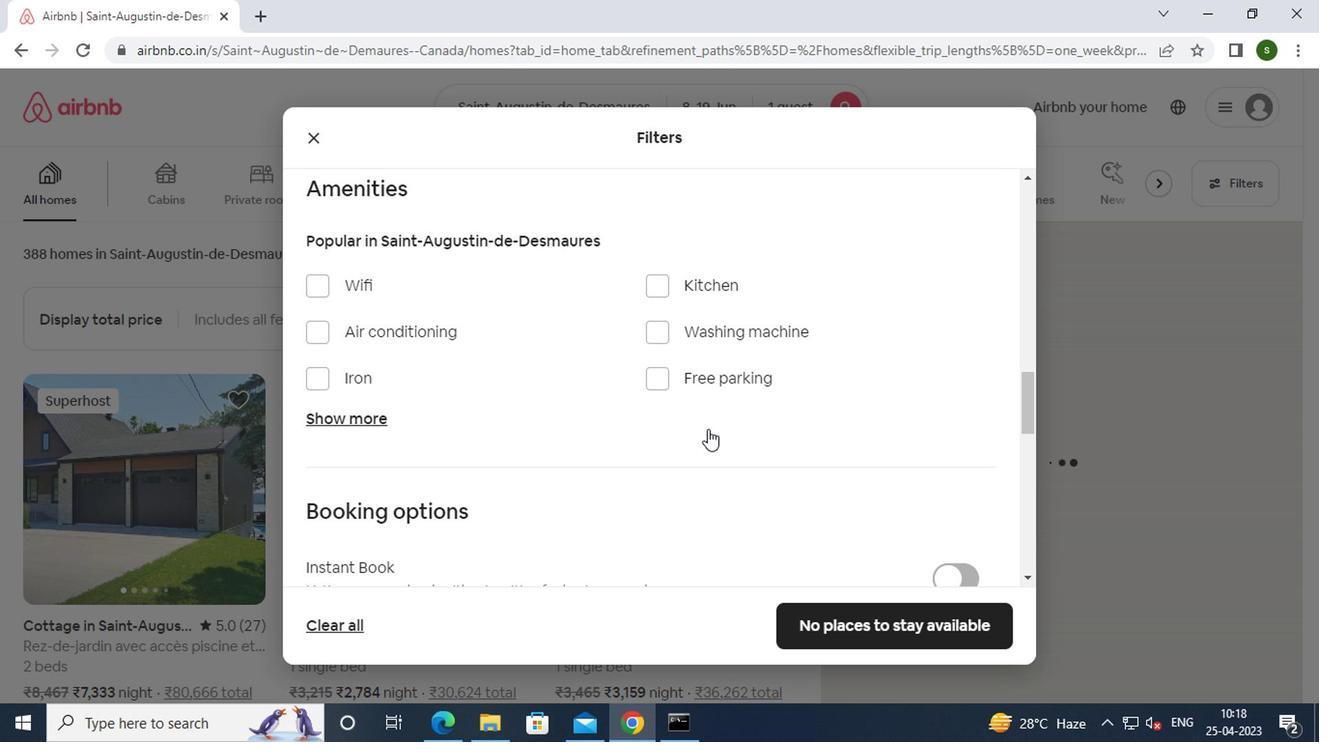 
Action: Mouse scrolled (703, 428) with delta (0, -1)
Screenshot: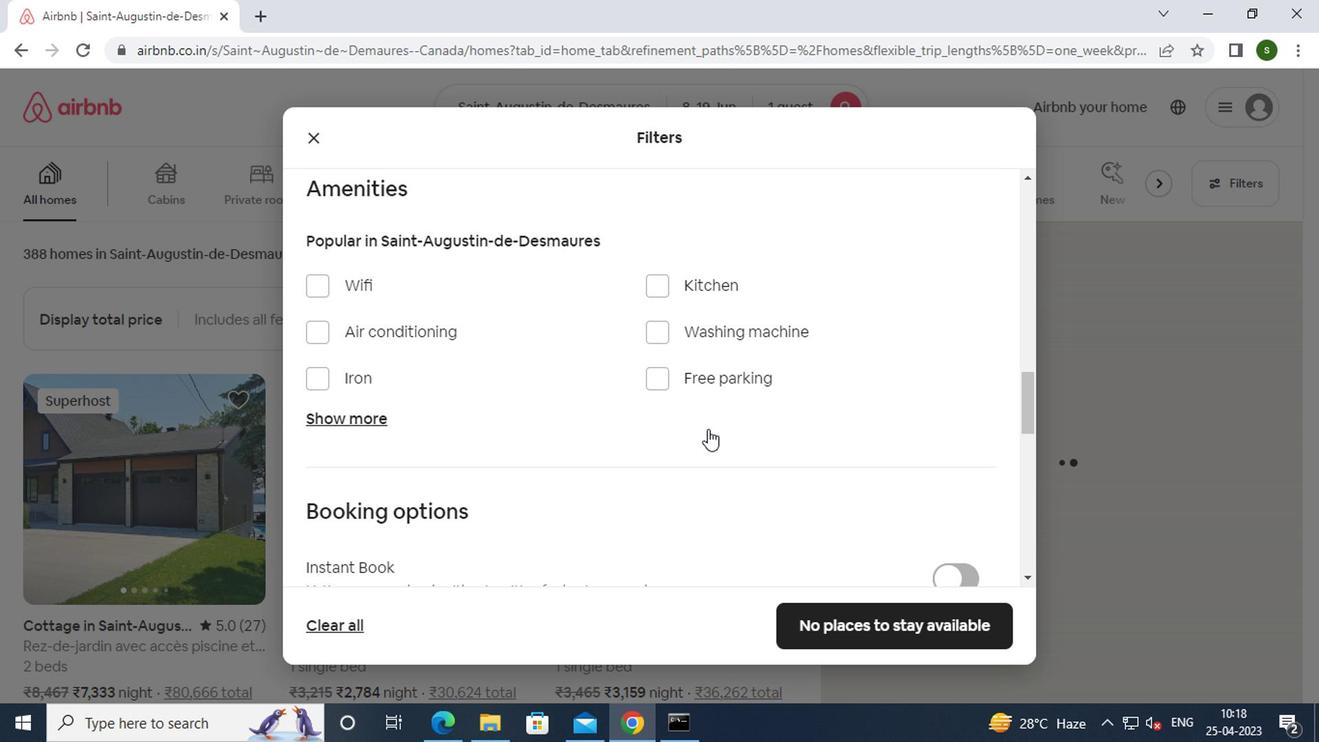 
Action: Mouse scrolled (703, 428) with delta (0, -1)
Screenshot: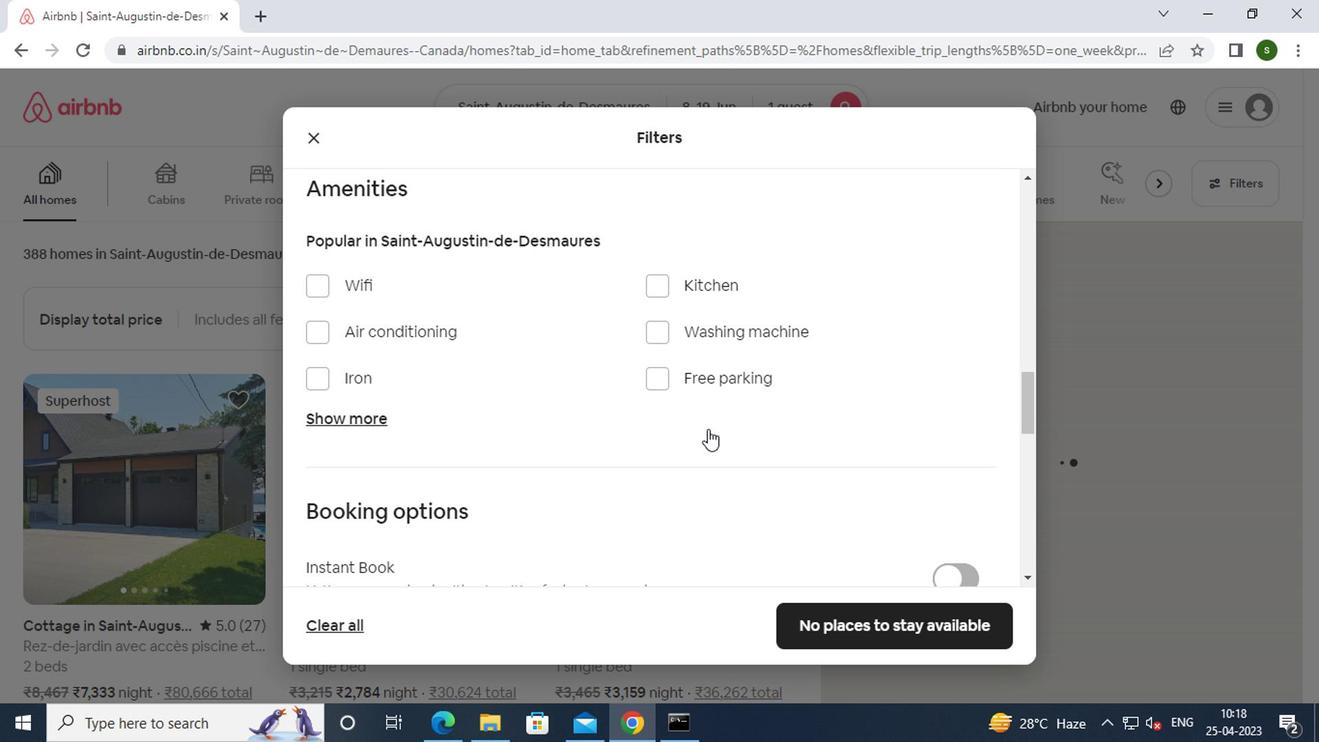 
Action: Mouse scrolled (703, 428) with delta (0, -1)
Screenshot: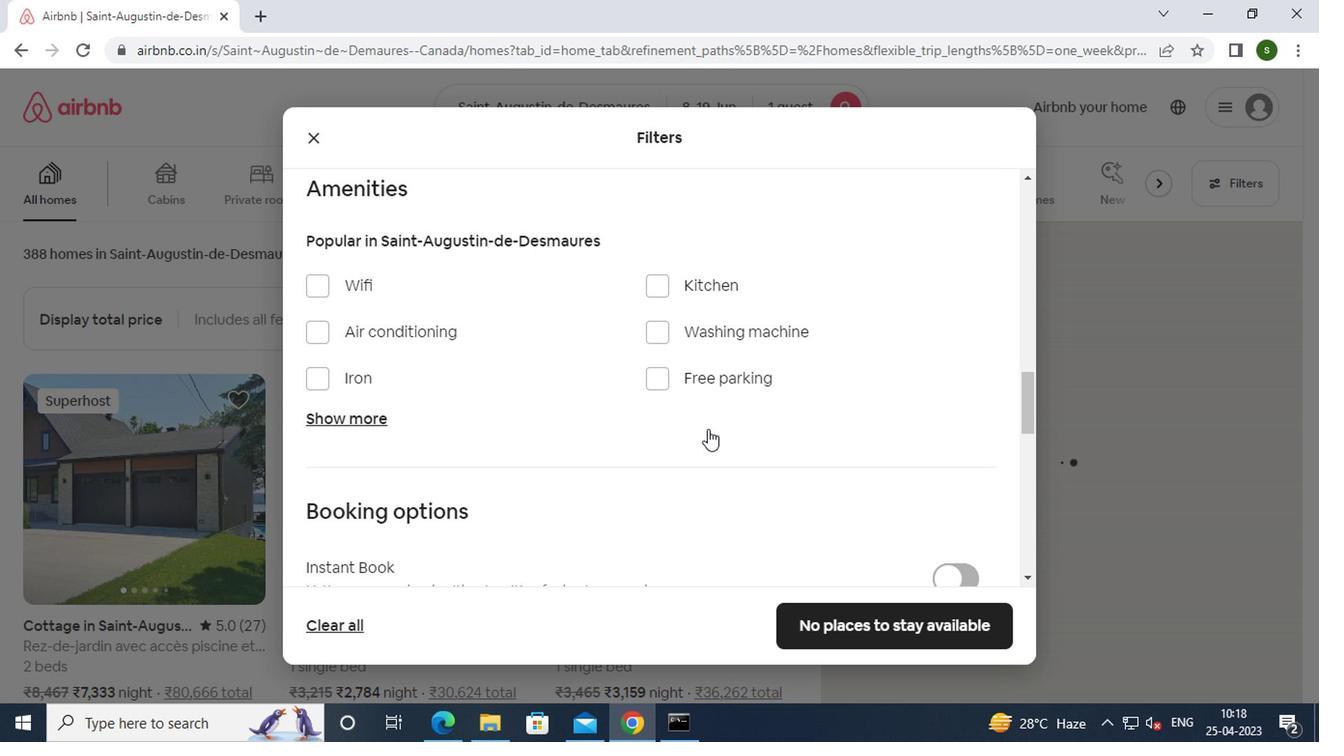 
Action: Mouse moved to (939, 252)
Screenshot: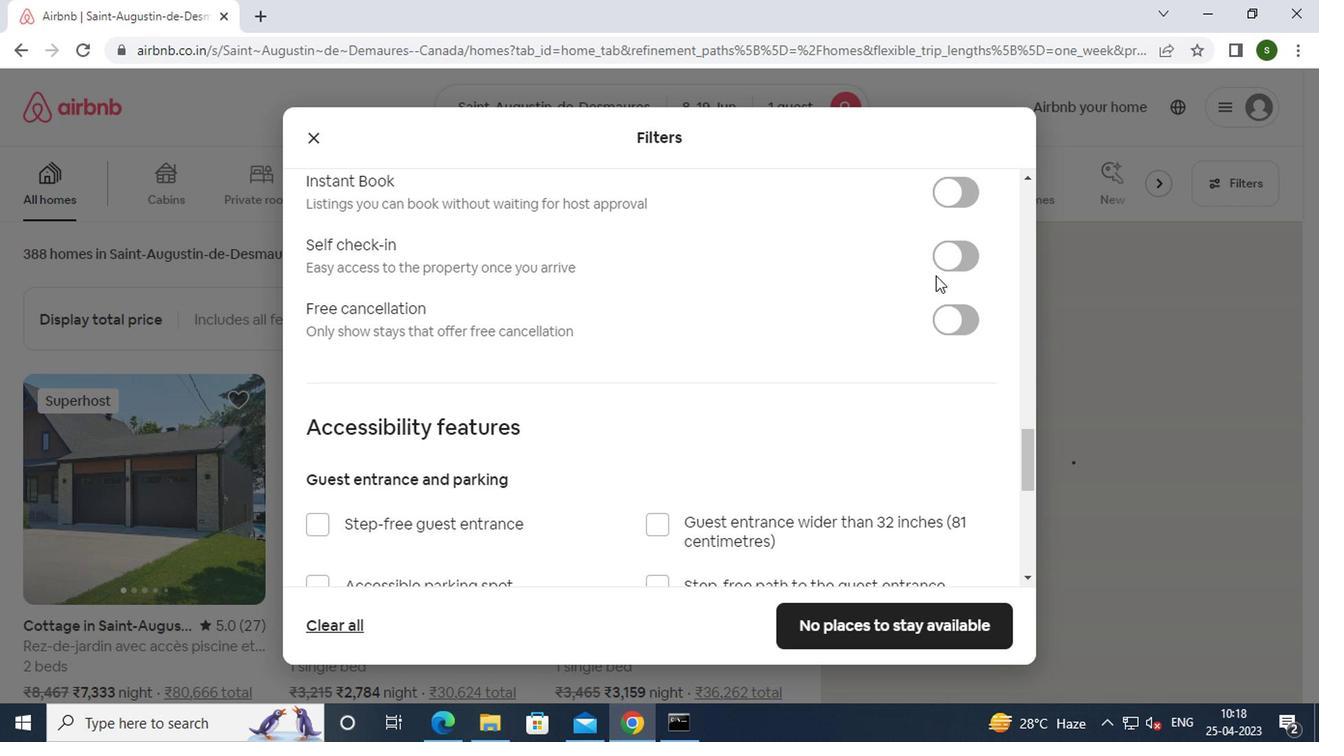 
Action: Mouse pressed left at (939, 252)
Screenshot: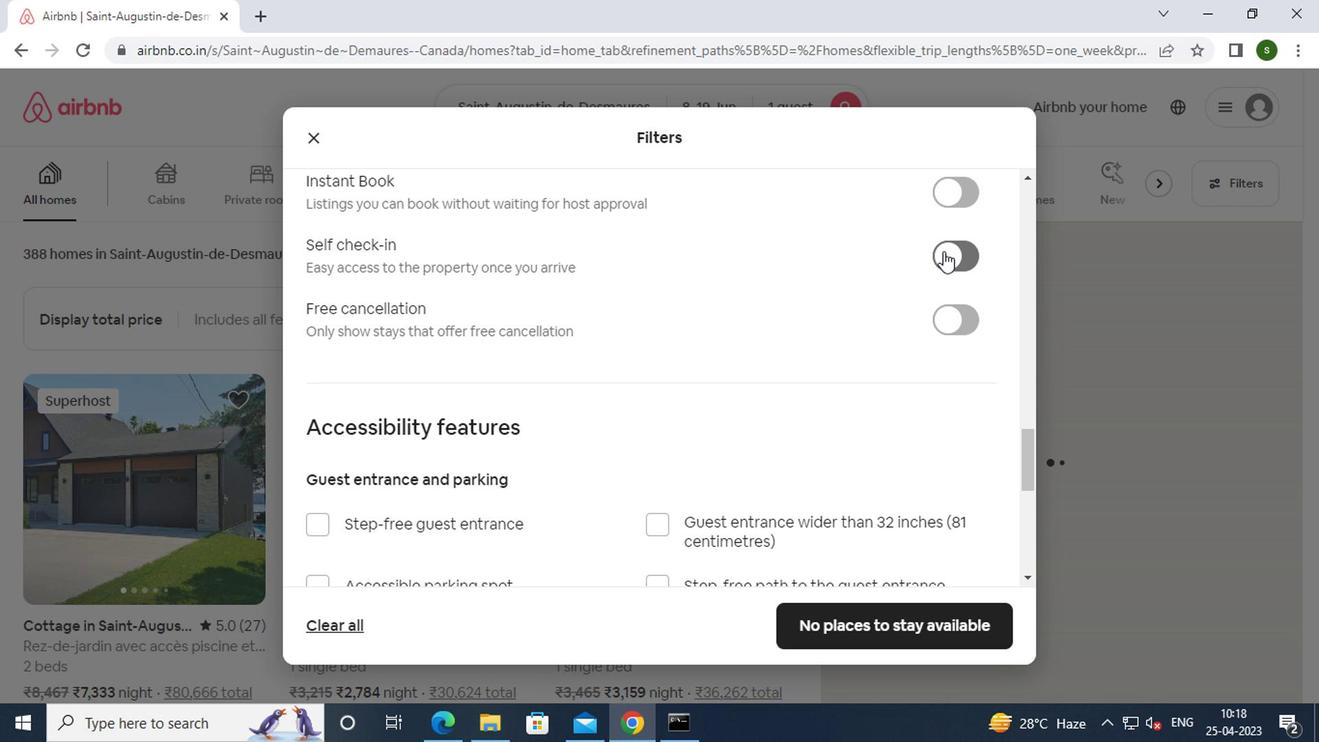 
Action: Mouse moved to (784, 318)
Screenshot: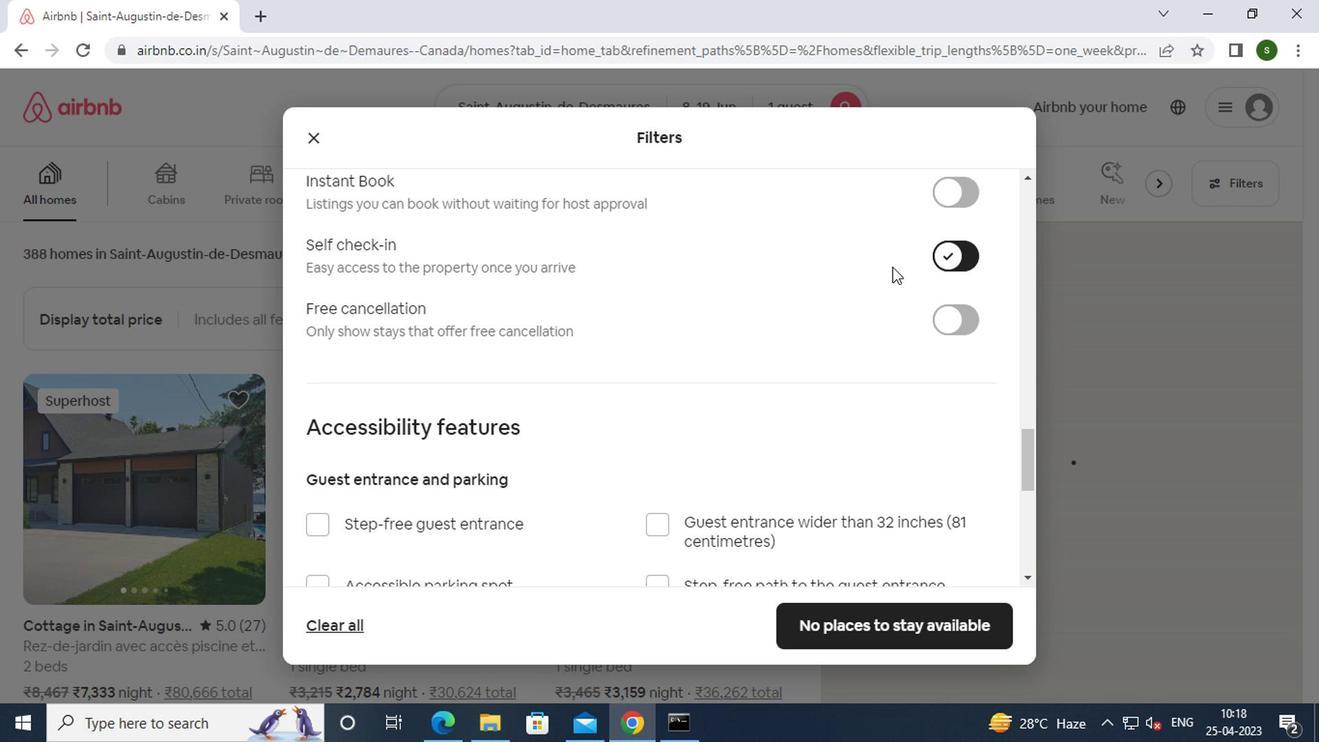 
Action: Mouse scrolled (784, 317) with delta (0, 0)
Screenshot: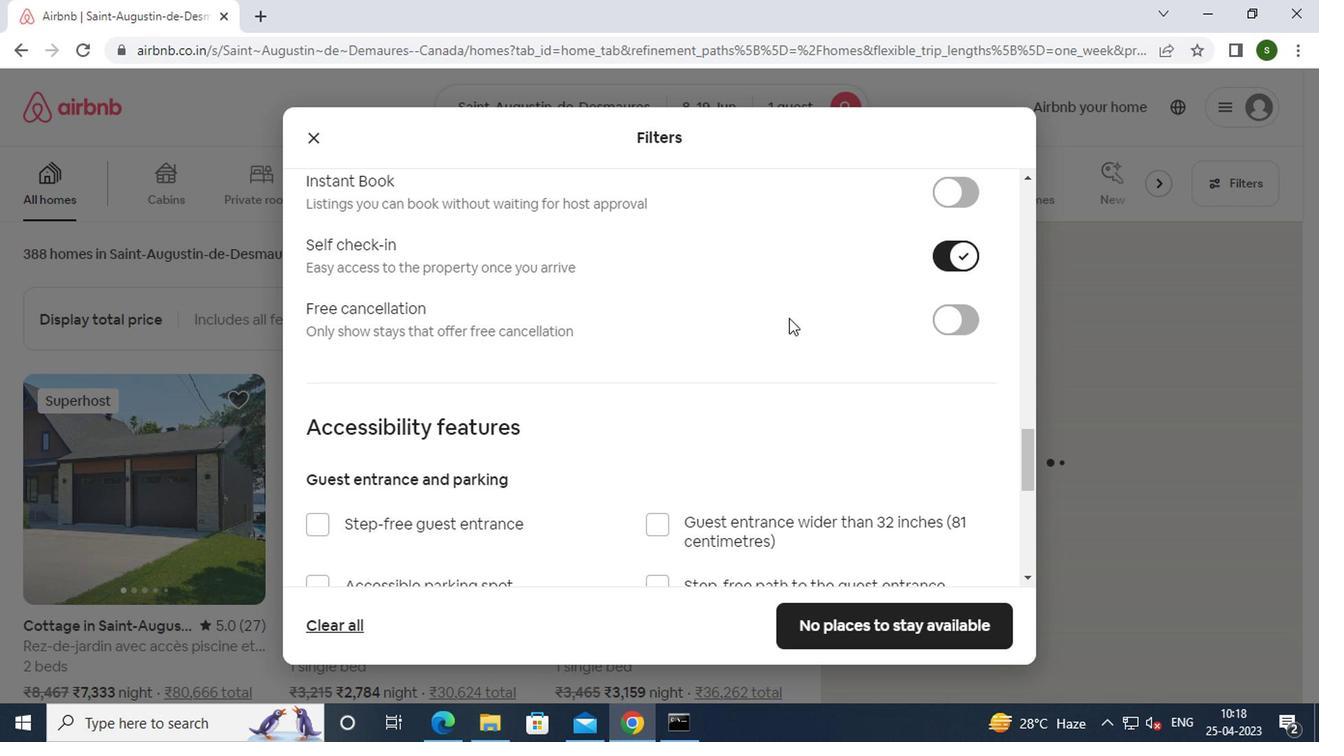 
Action: Mouse scrolled (784, 317) with delta (0, 0)
Screenshot: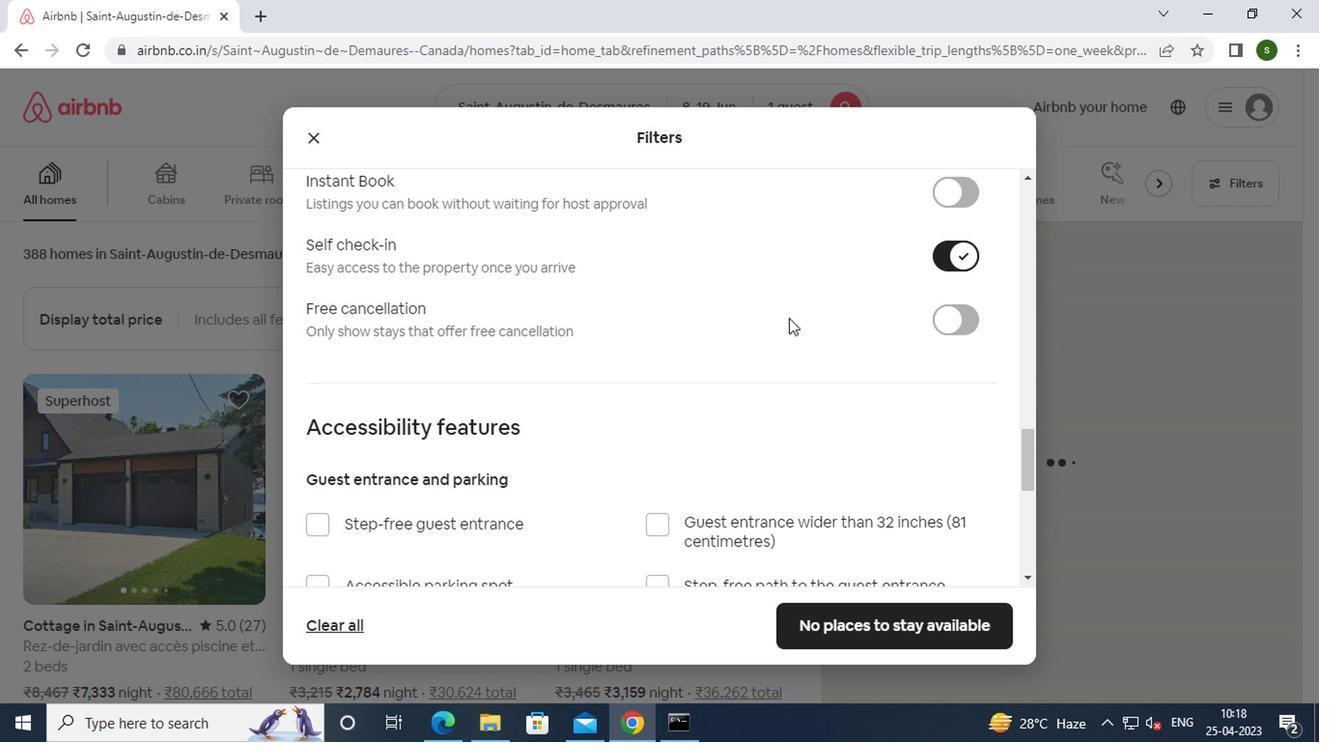 
Action: Mouse scrolled (784, 317) with delta (0, 0)
Screenshot: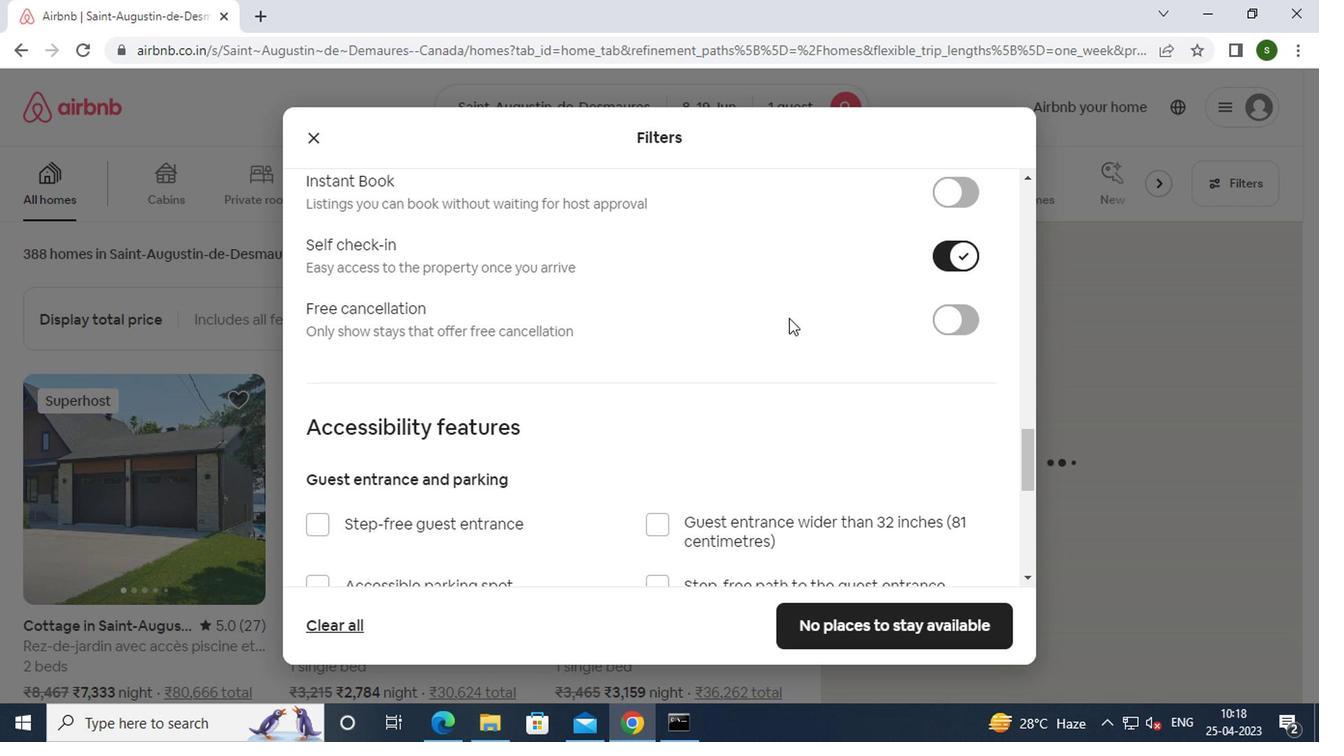 
Action: Mouse scrolled (784, 317) with delta (0, 0)
Screenshot: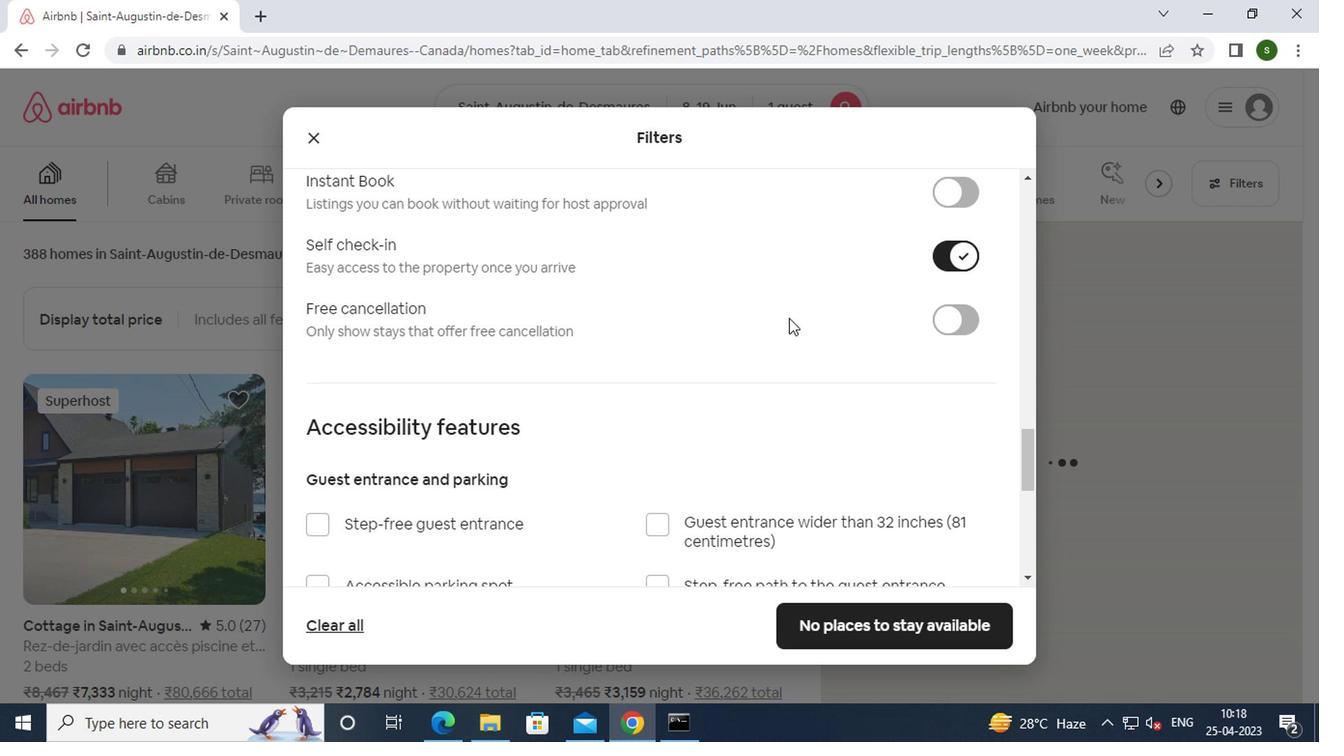 
Action: Mouse scrolled (784, 317) with delta (0, 0)
Screenshot: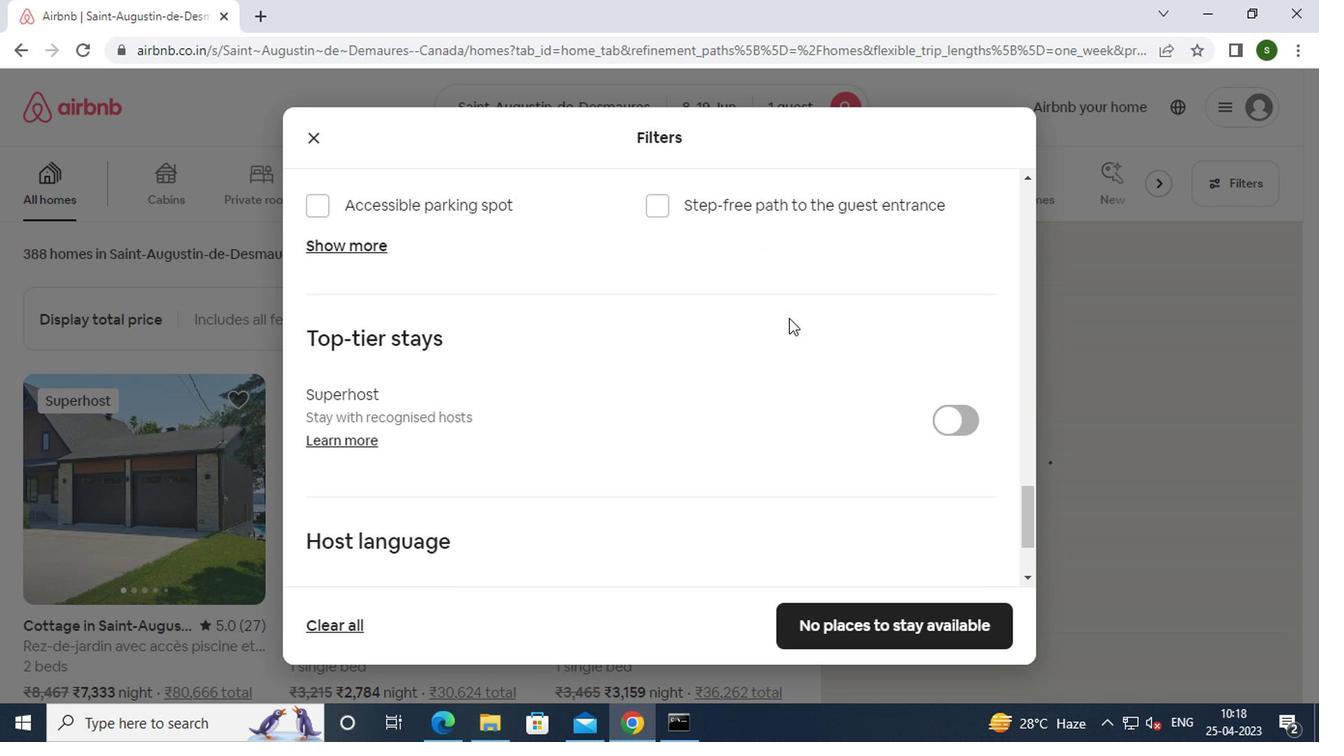 
Action: Mouse scrolled (784, 317) with delta (0, 0)
Screenshot: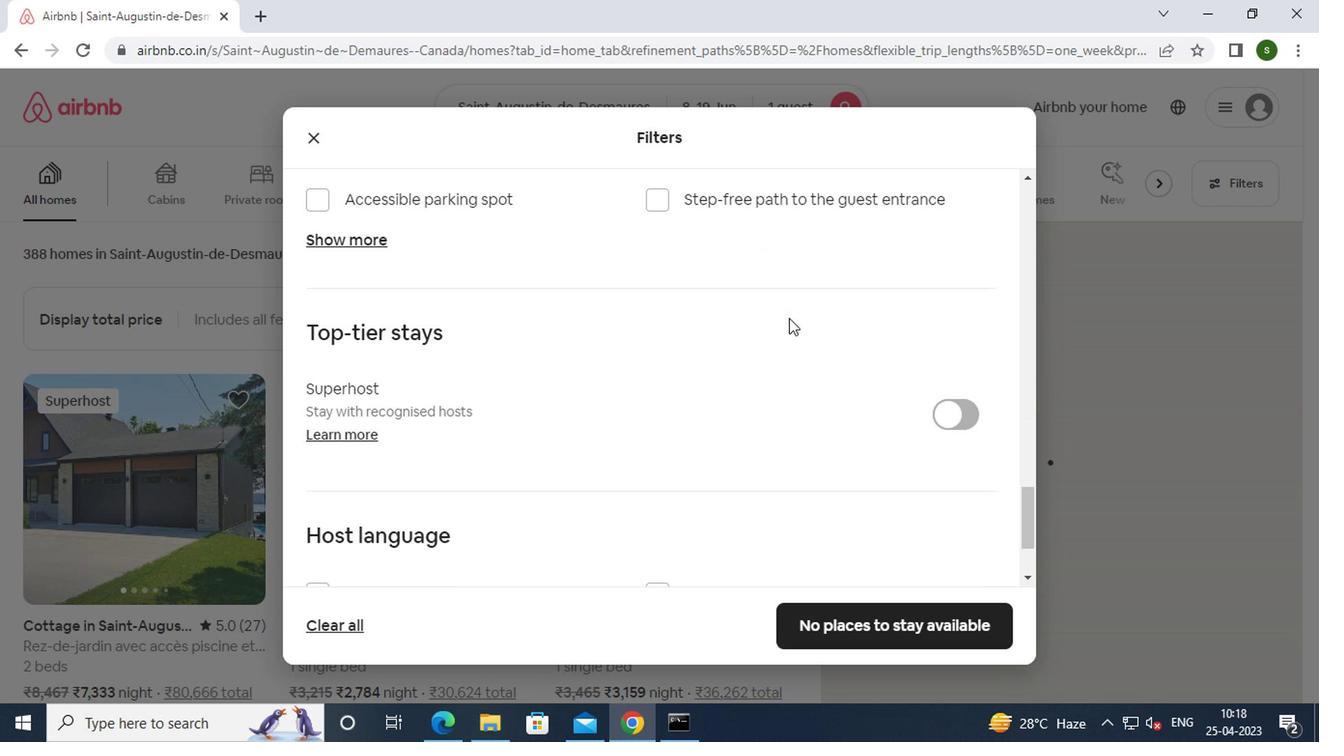 
Action: Mouse scrolled (784, 317) with delta (0, 0)
Screenshot: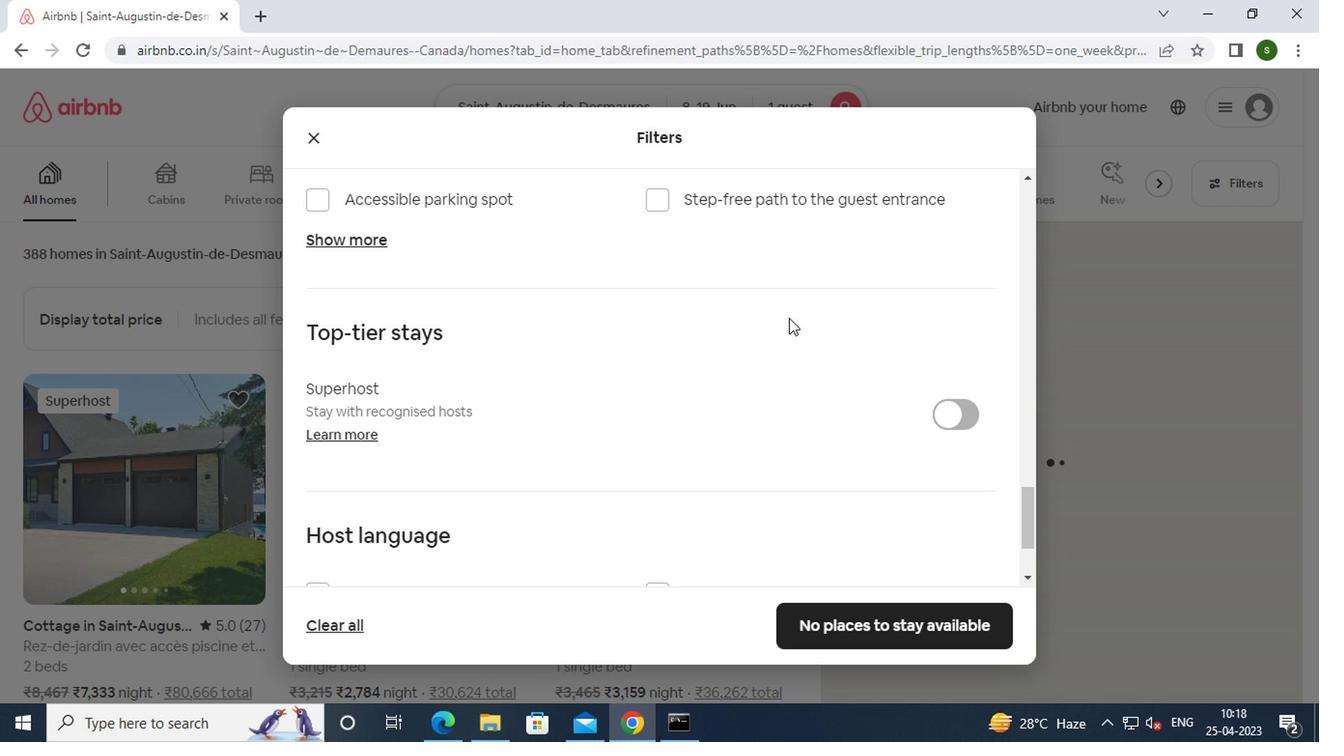 
Action: Mouse scrolled (784, 317) with delta (0, 0)
Screenshot: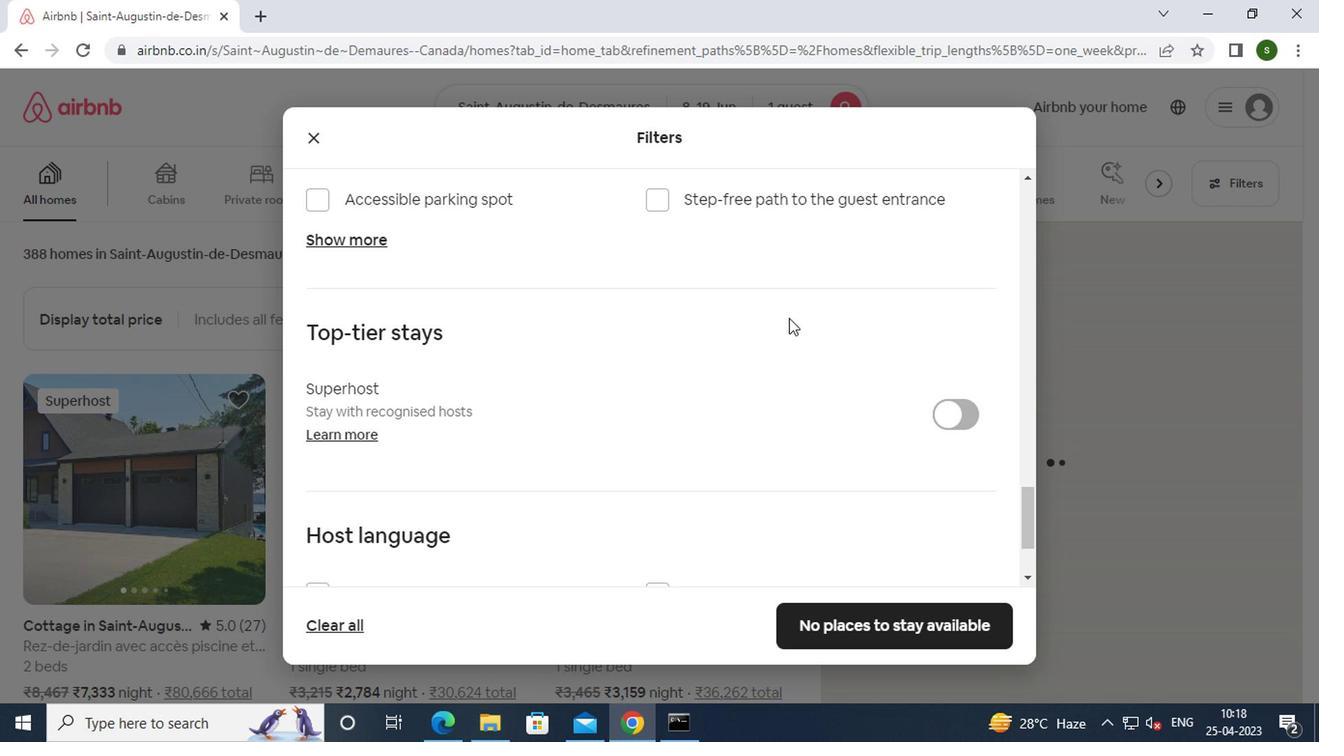 
Action: Mouse moved to (327, 450)
Screenshot: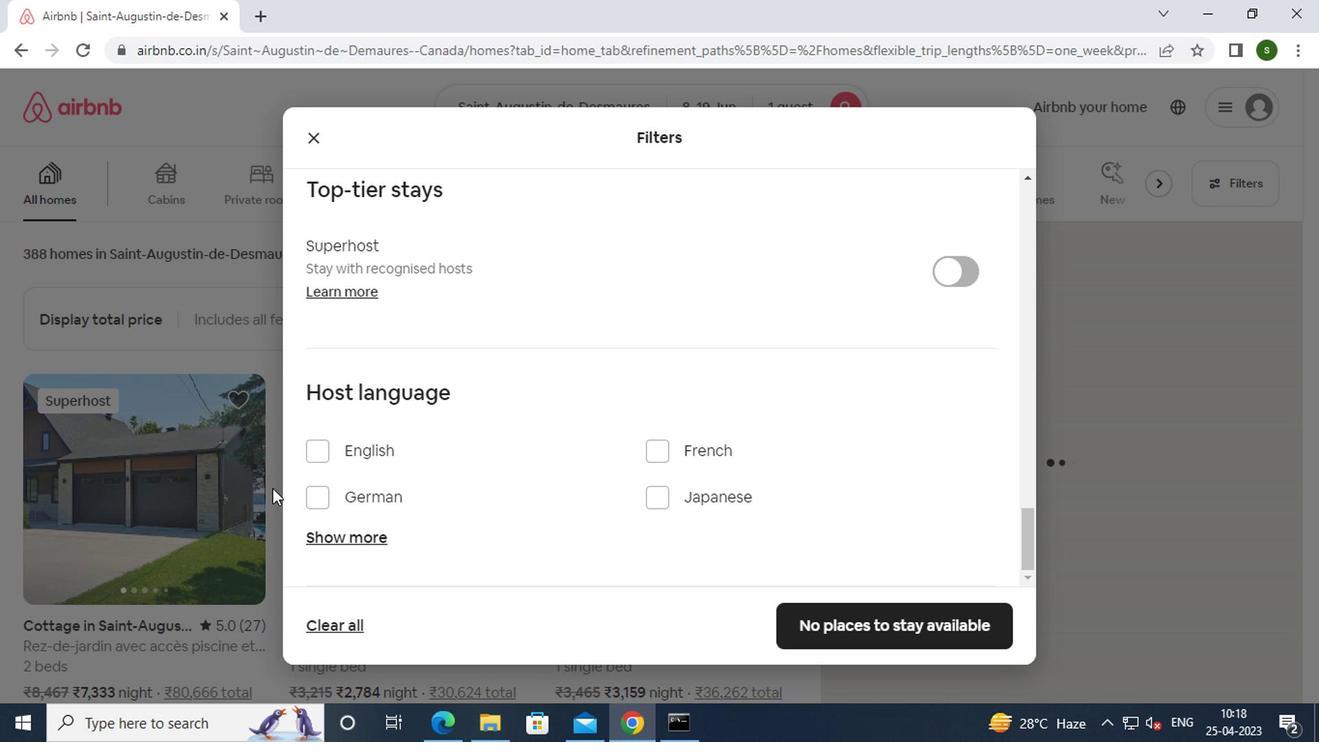 
Action: Mouse pressed left at (327, 450)
Screenshot: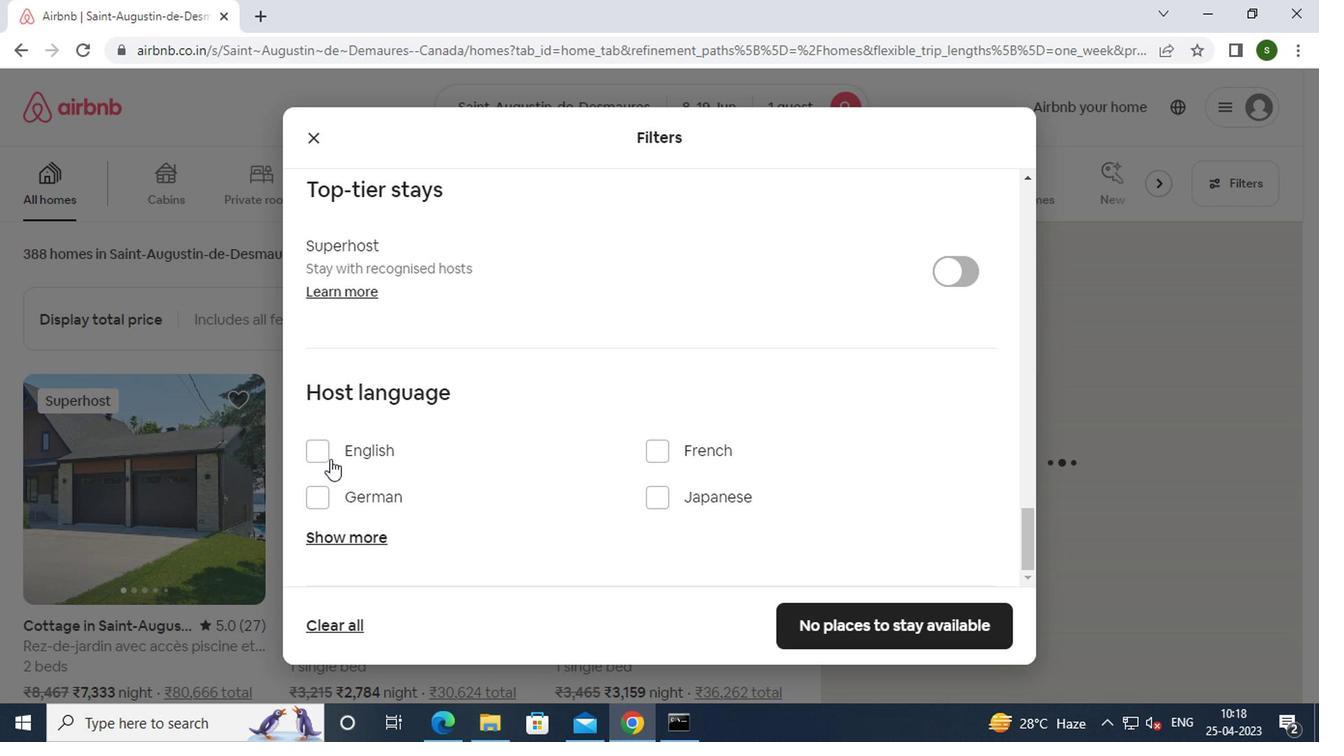 
Action: Mouse moved to (810, 623)
Screenshot: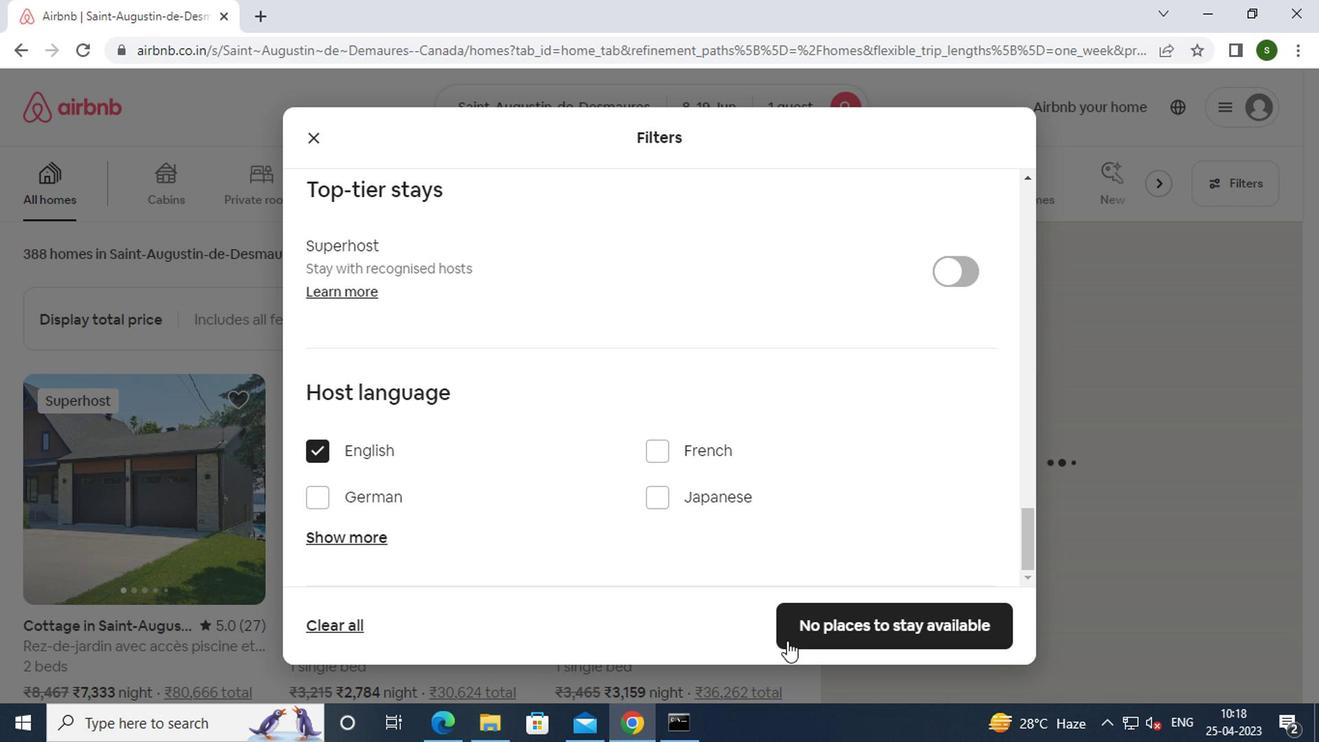 
Action: Mouse pressed left at (810, 623)
Screenshot: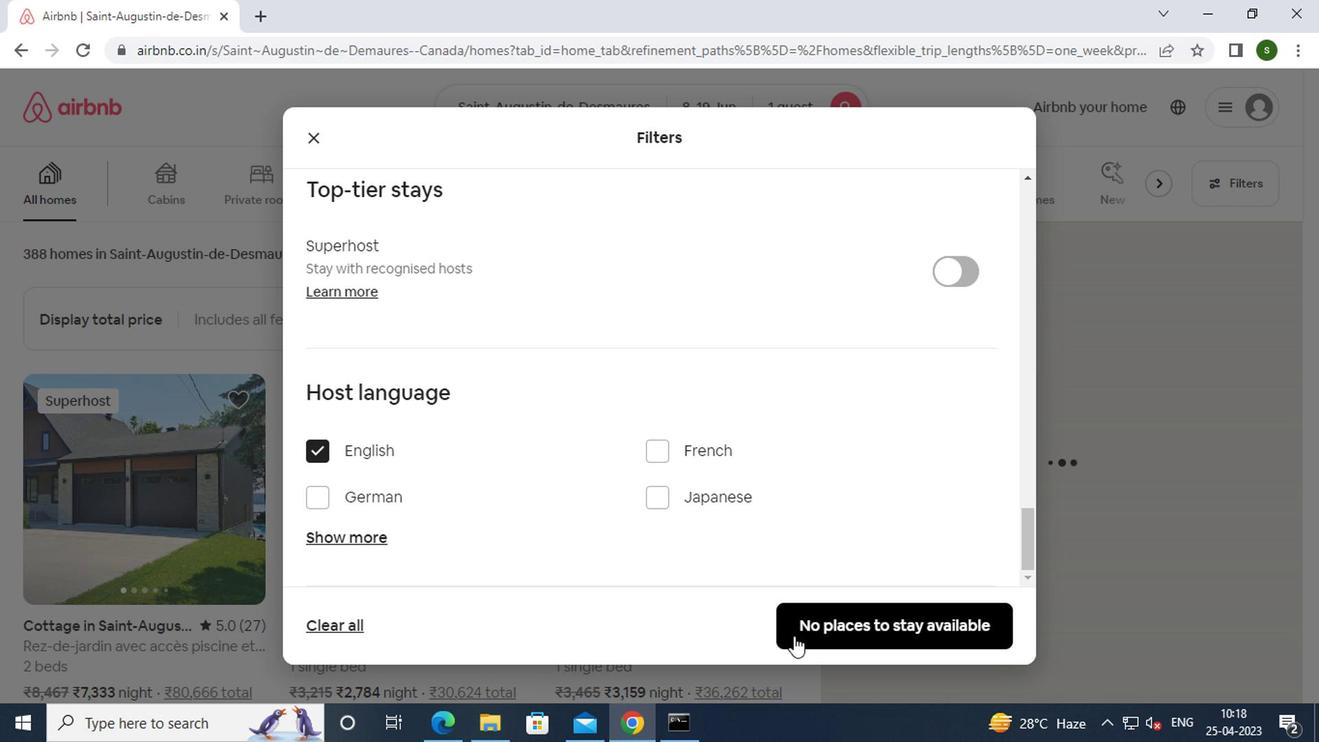 
Action: Mouse moved to (696, 283)
Screenshot: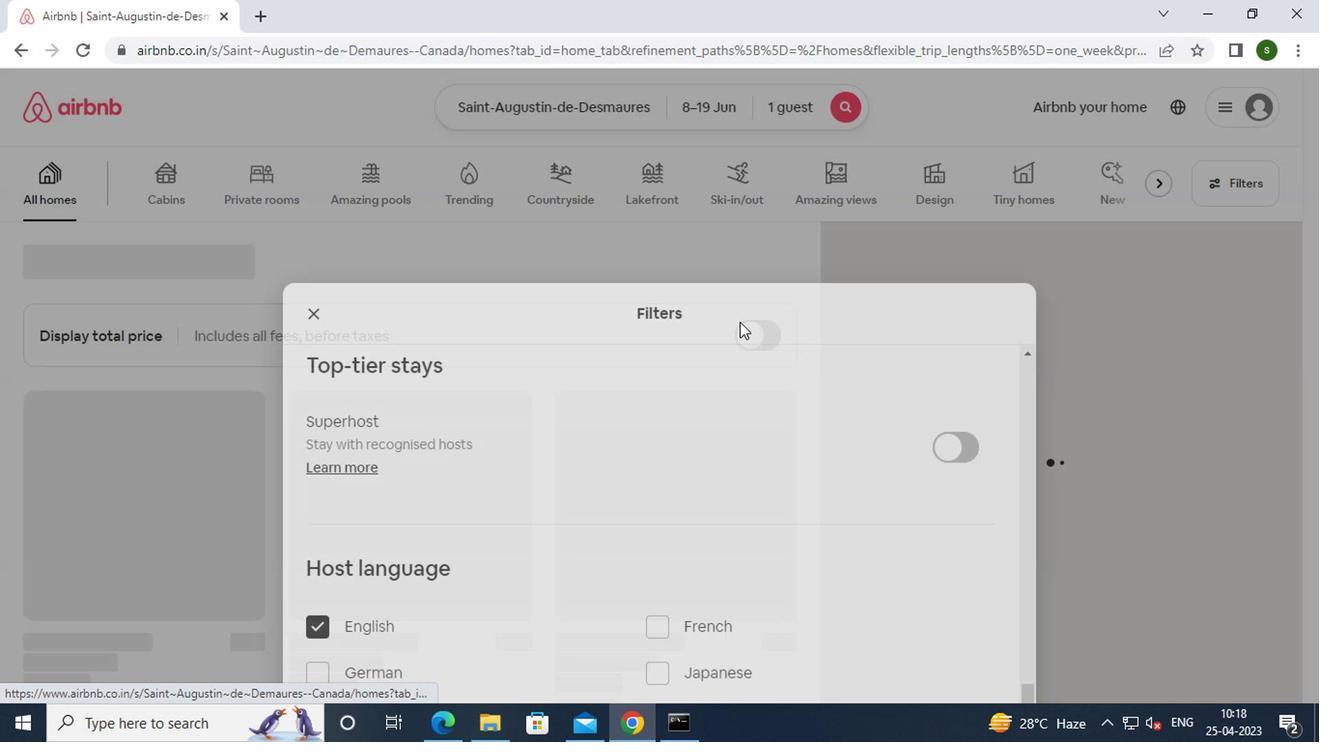 
